 Task: Open Card Accounting Review Meeting in Board Influencer Collaboration to Workspace Database Management and add a team member Softage.3@softage.net, a label Blue, a checklist Search Engine Advertising, an attachment from your google drive, a color Blue and finally, add a card description 'Plan and execute company team-building retreat with a focus on team communication' and a comment 'Given the potential impact of this task on our company culture and values, let us ensure that we approach it with a sense of inclusivity and diversity.'. Add a start date 'Jan 13, 1900' with a due date 'Jan 20, 1900'
Action: Mouse moved to (80, 335)
Screenshot: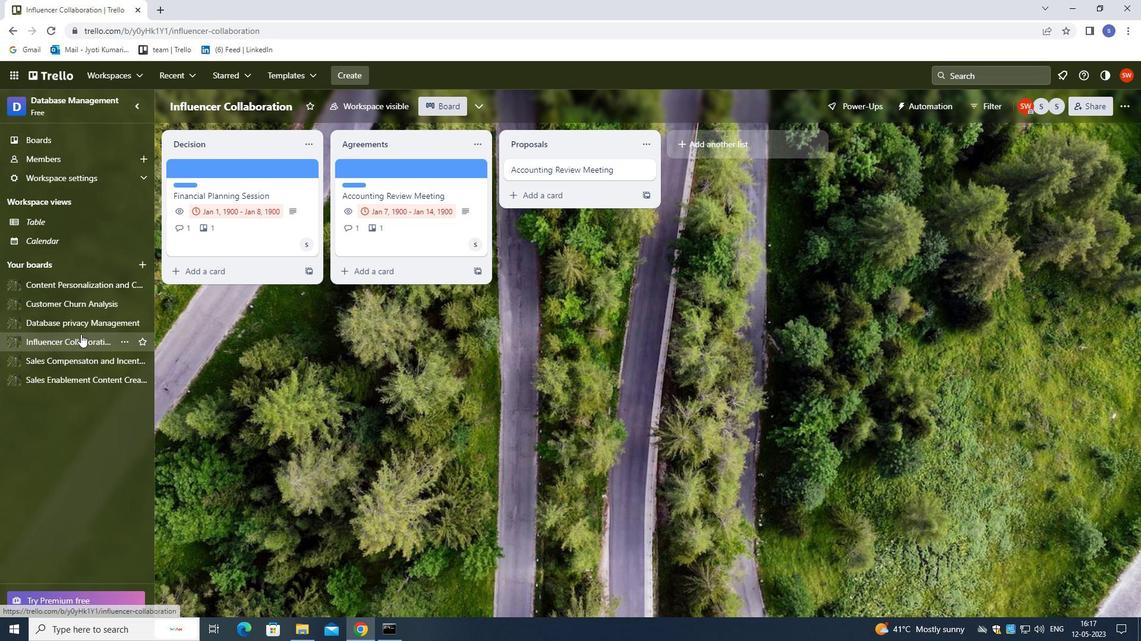 
Action: Mouse pressed left at (80, 335)
Screenshot: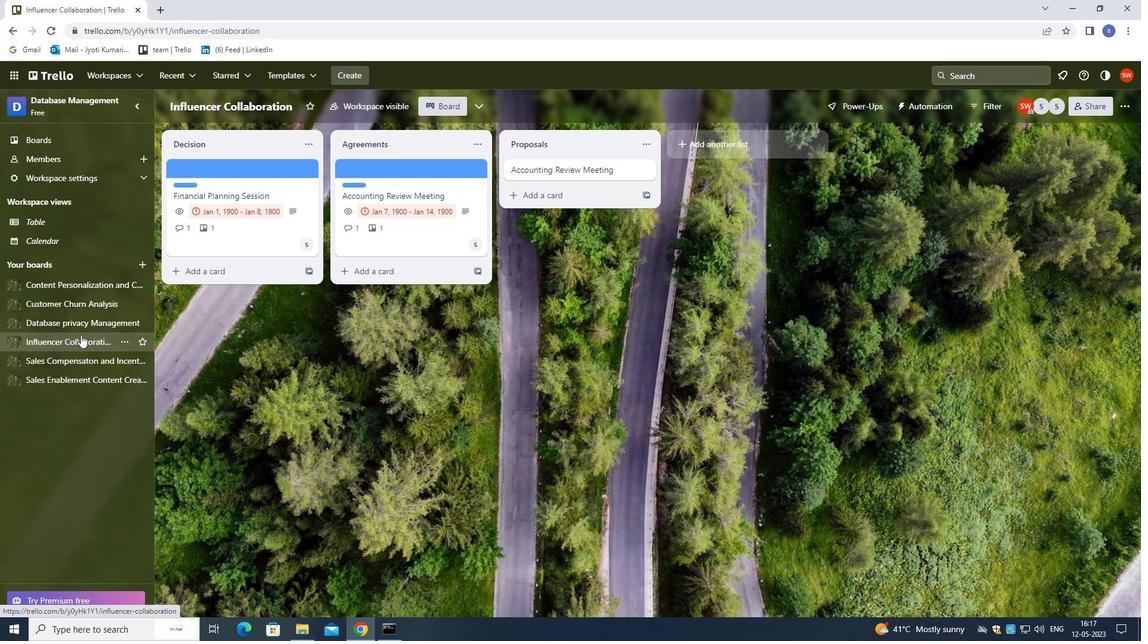 
Action: Mouse moved to (546, 168)
Screenshot: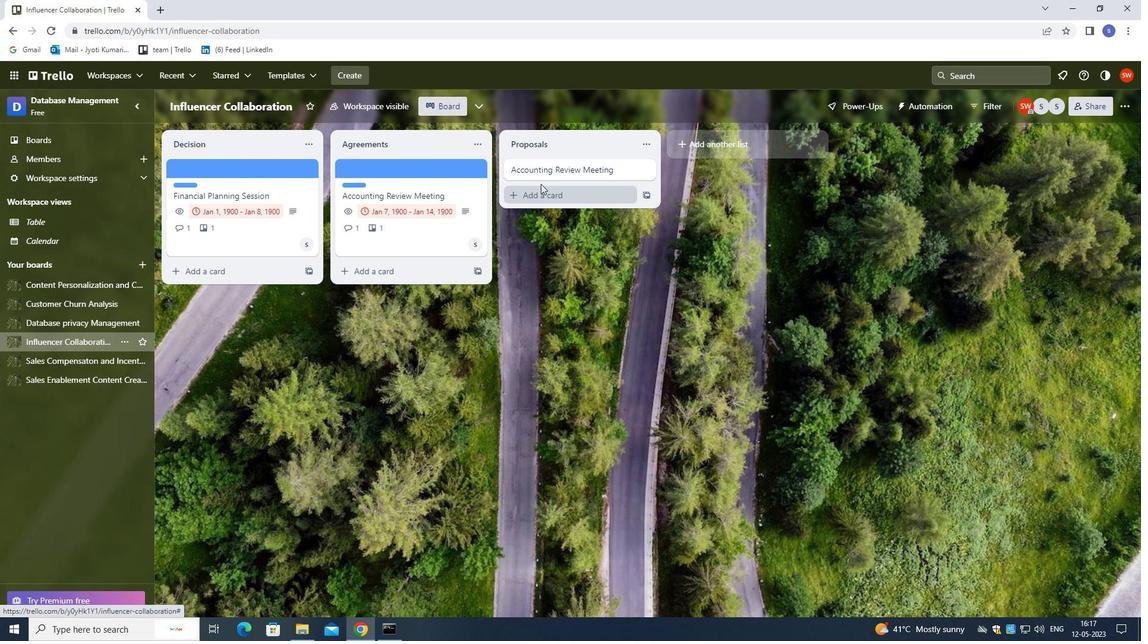 
Action: Mouse pressed left at (546, 168)
Screenshot: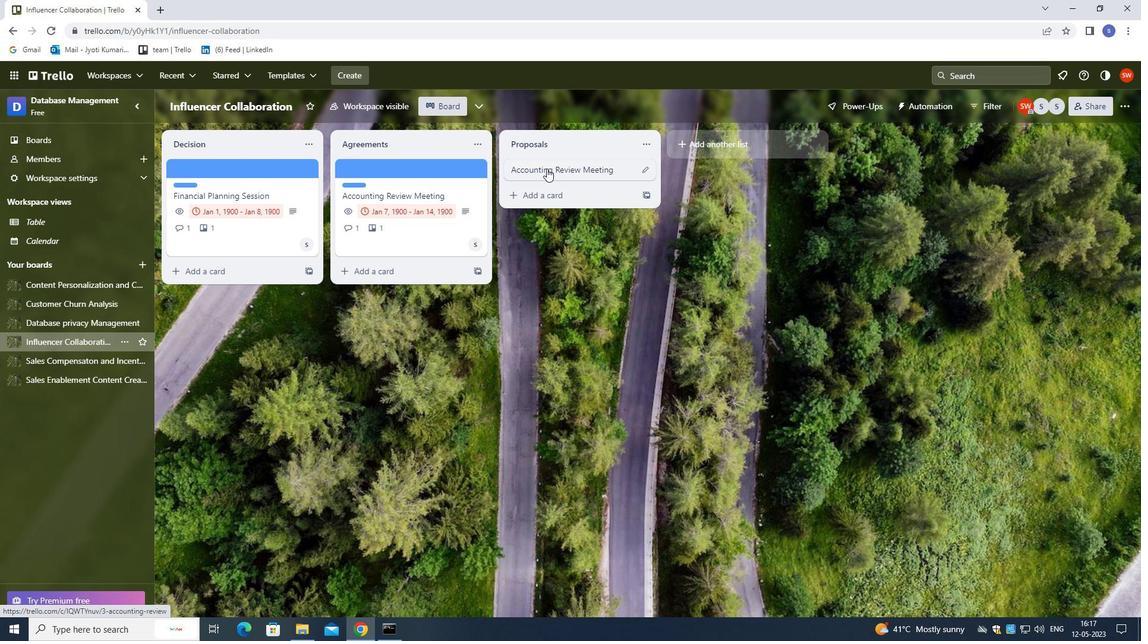 
Action: Mouse moved to (707, 212)
Screenshot: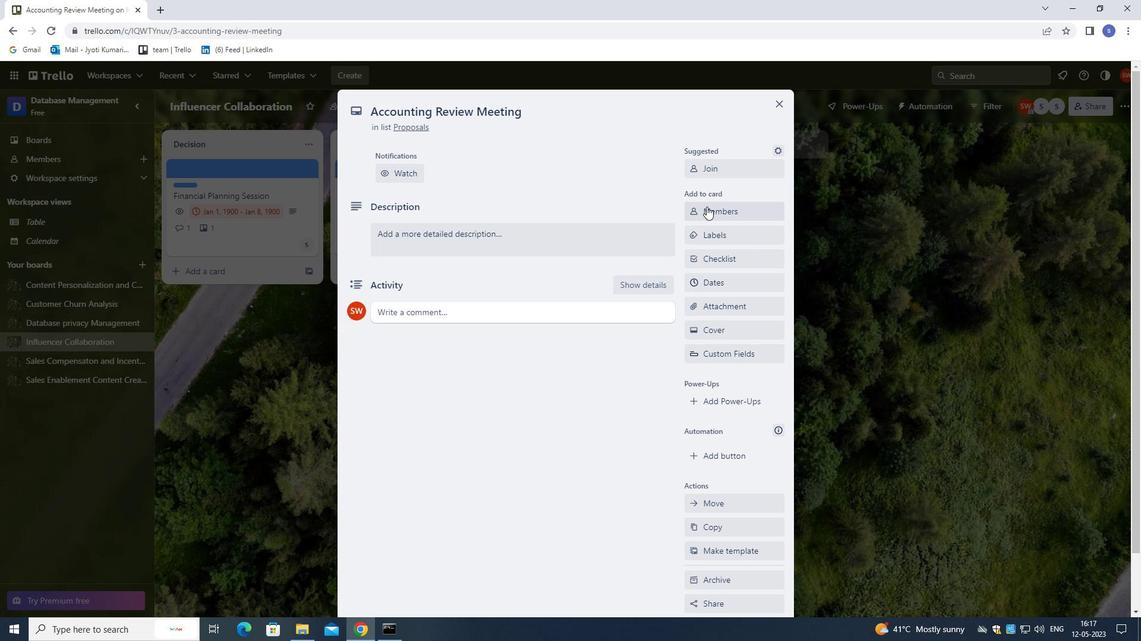 
Action: Mouse pressed left at (707, 212)
Screenshot: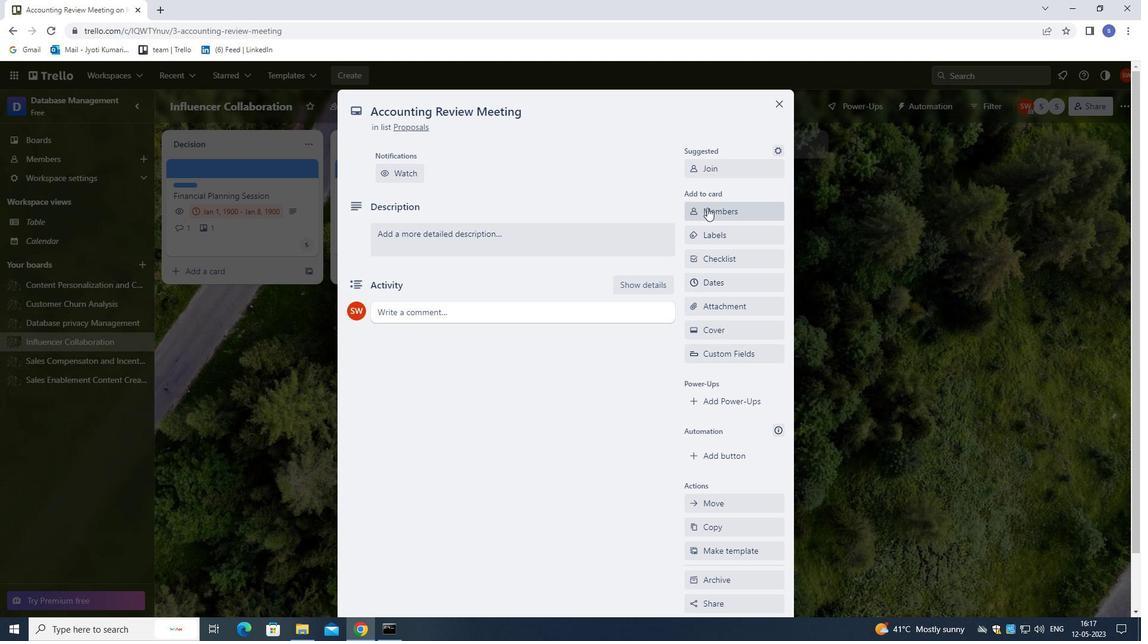 
Action: Mouse moved to (726, 274)
Screenshot: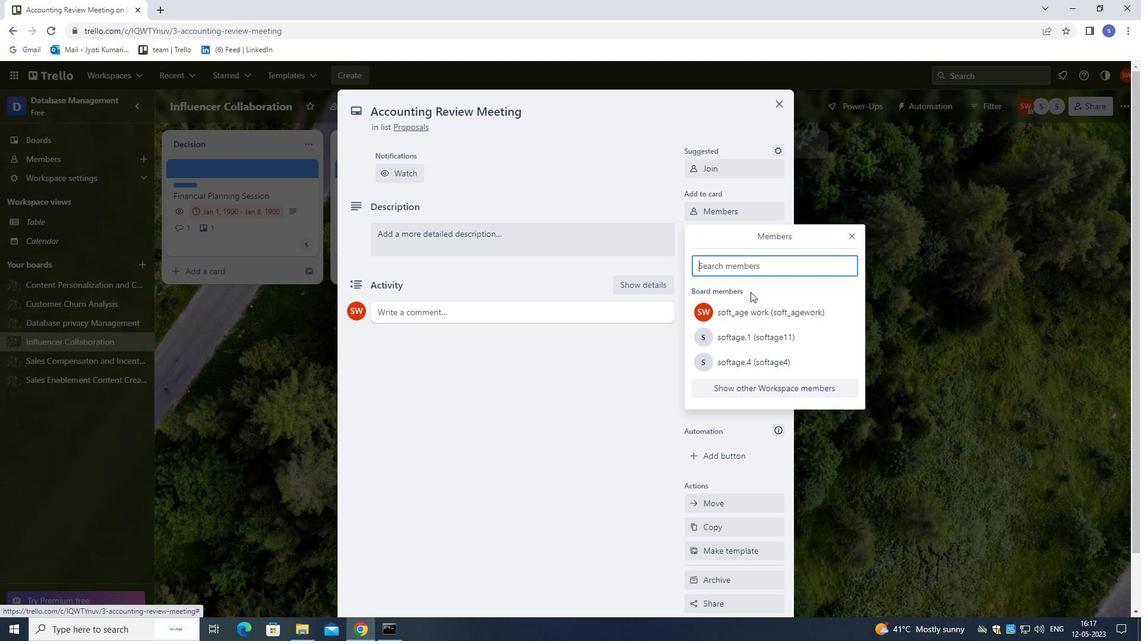 
Action: Key pressed softage.3<Key.shift>@SOFTAGE.NET
Screenshot: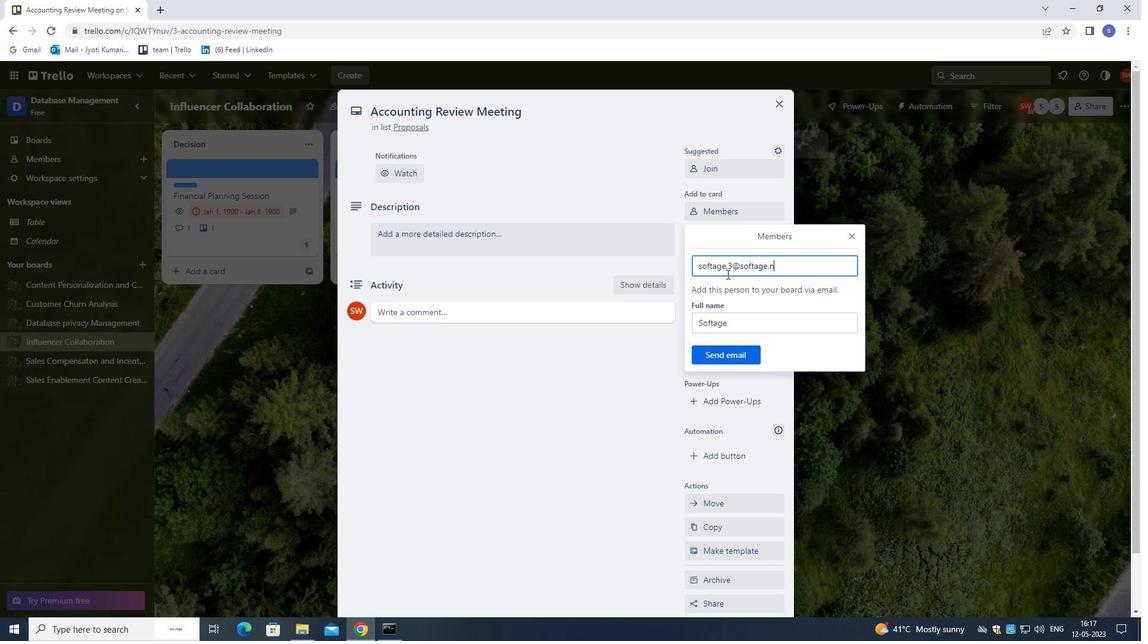 
Action: Mouse moved to (716, 357)
Screenshot: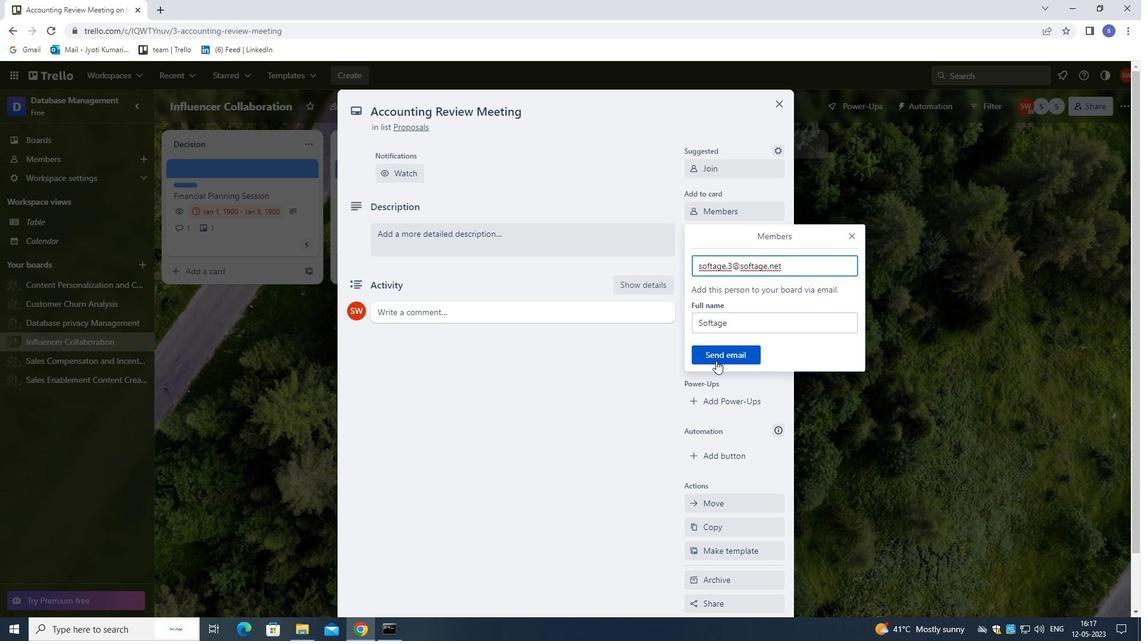
Action: Mouse pressed left at (716, 357)
Screenshot: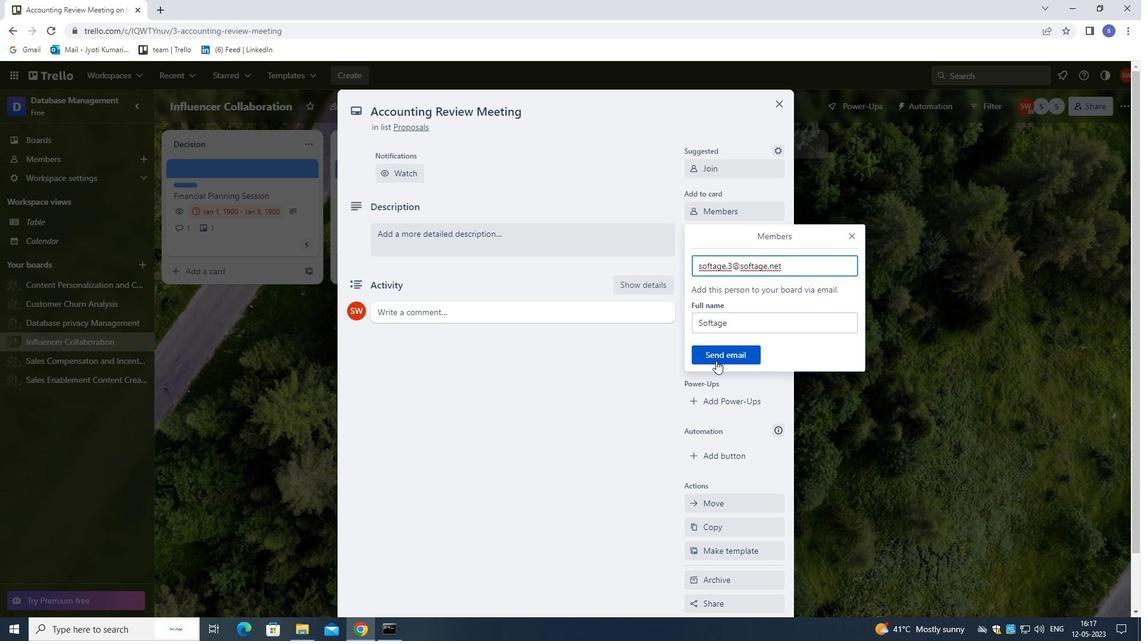 
Action: Mouse moved to (725, 237)
Screenshot: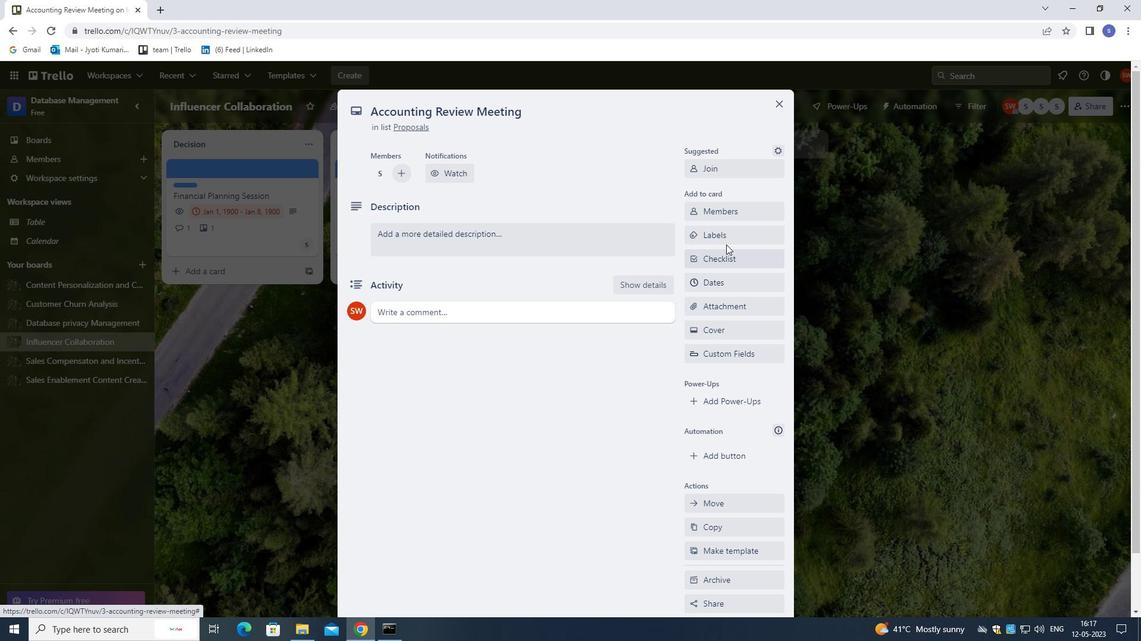 
Action: Mouse pressed left at (725, 237)
Screenshot: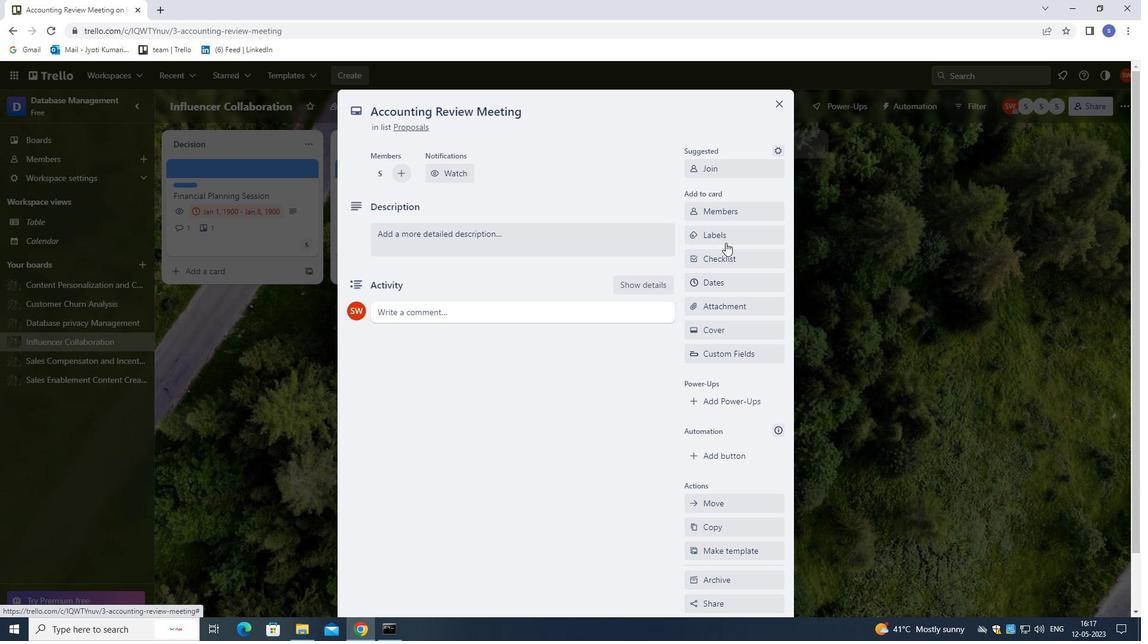 
Action: Key pressed B
Screenshot: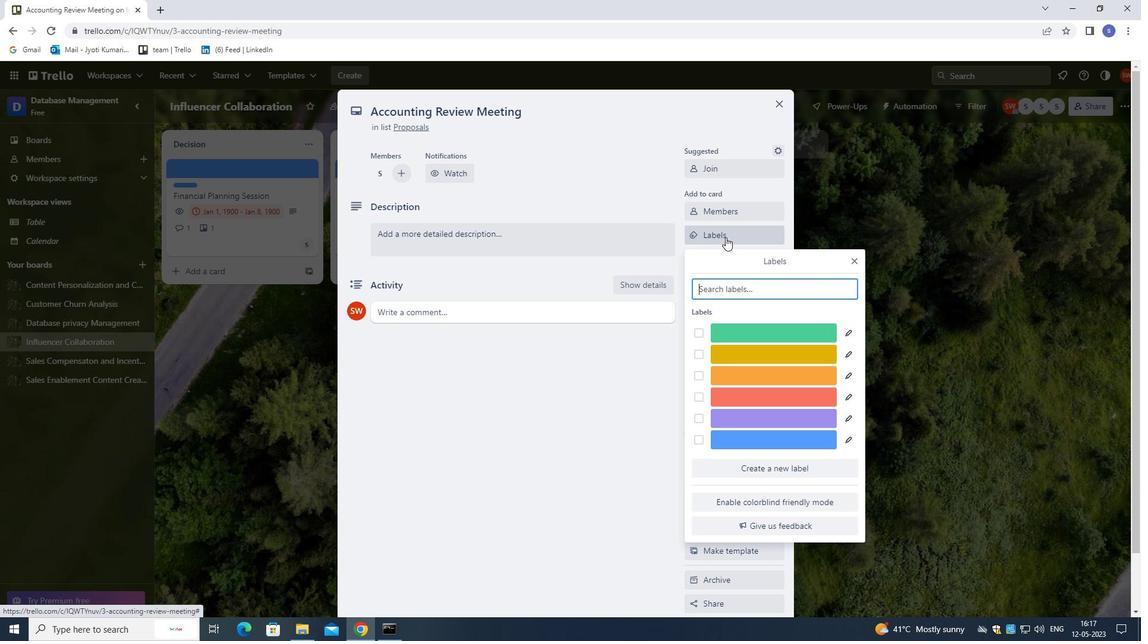 
Action: Mouse moved to (757, 332)
Screenshot: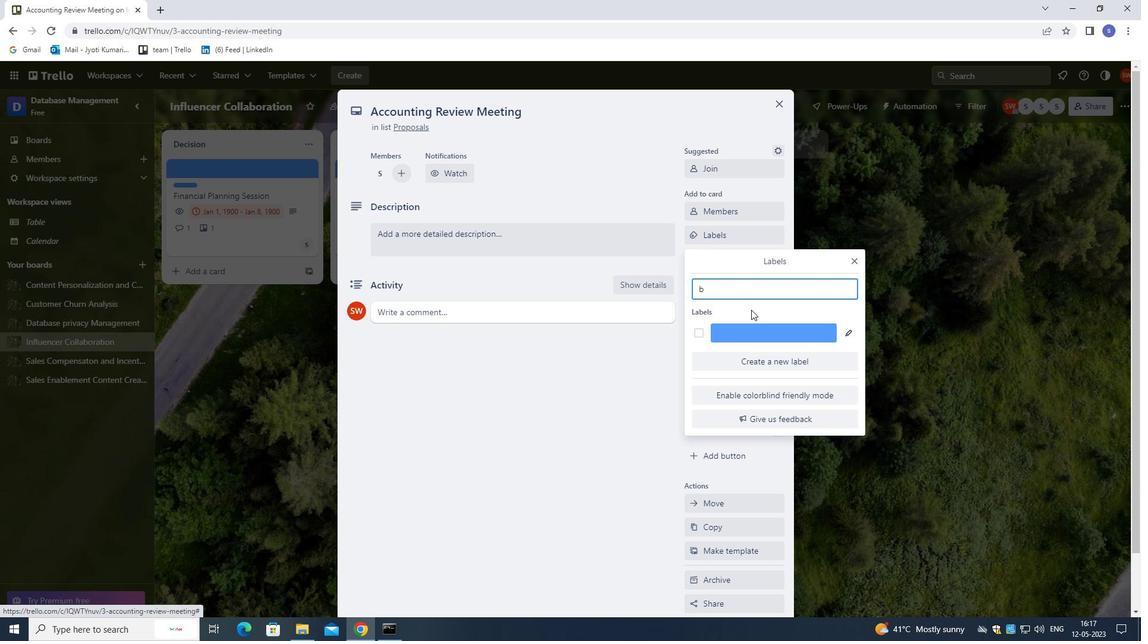 
Action: Mouse pressed left at (757, 332)
Screenshot: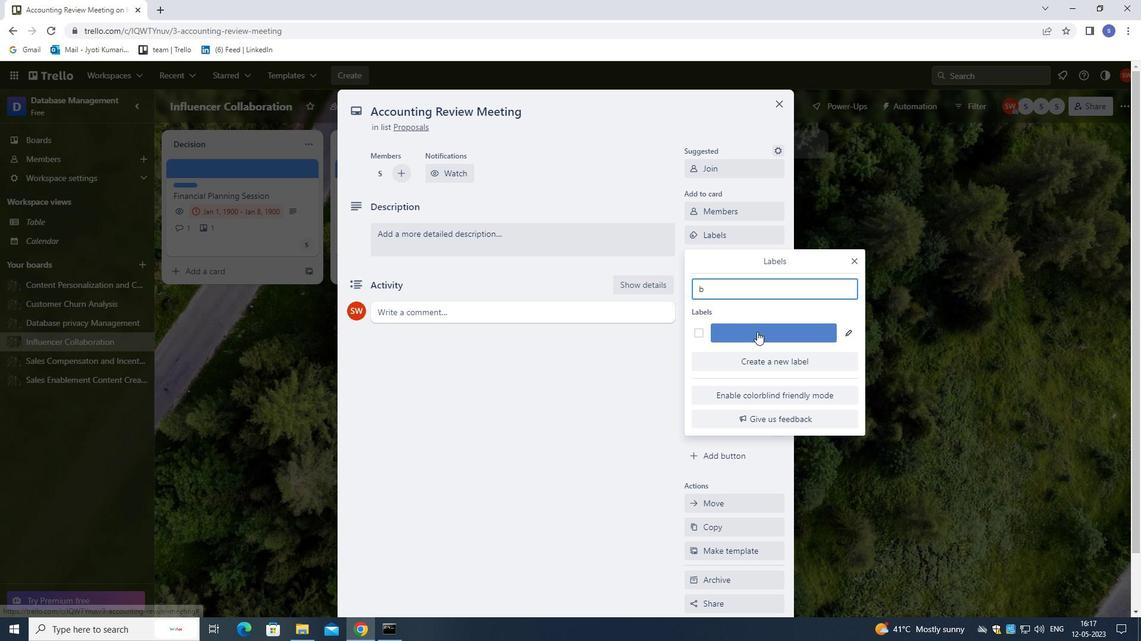 
Action: Mouse moved to (855, 261)
Screenshot: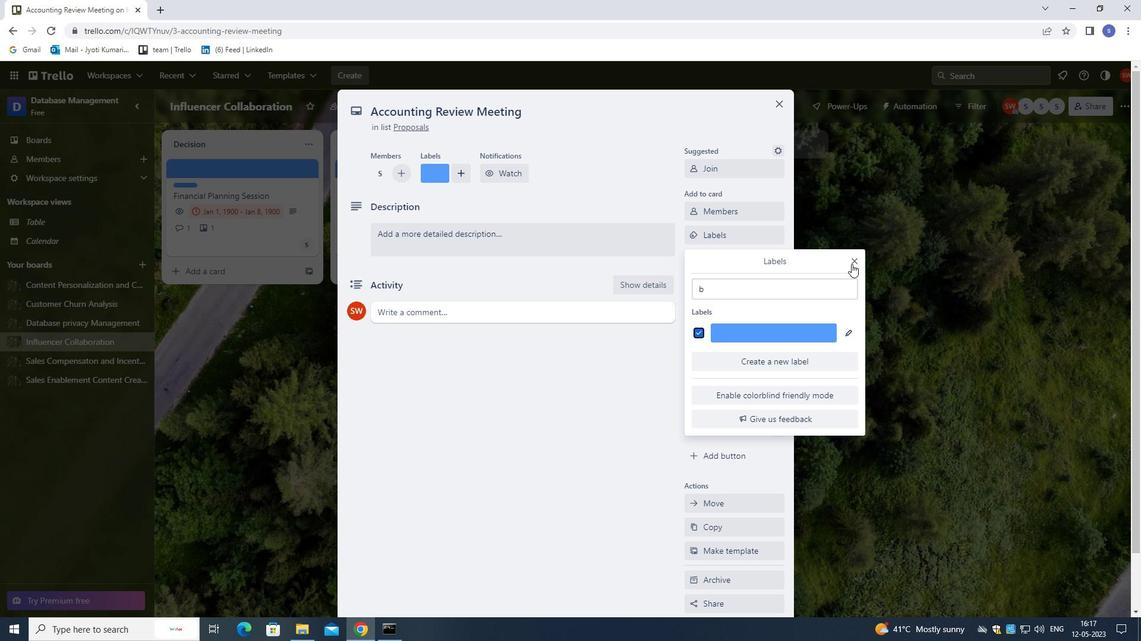 
Action: Mouse pressed left at (855, 261)
Screenshot: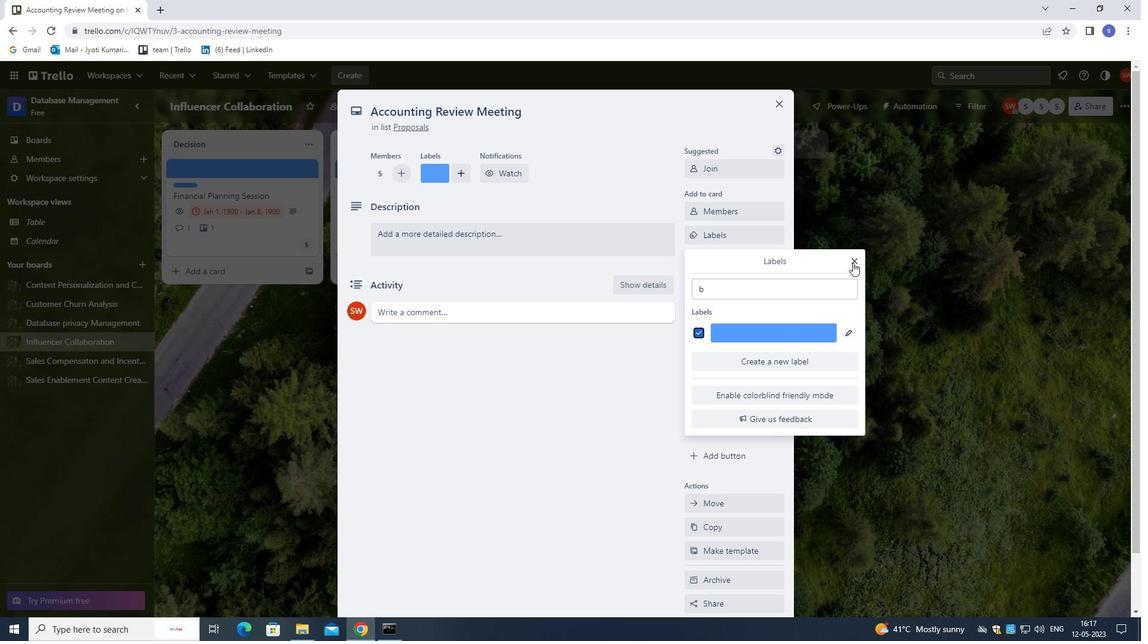 
Action: Mouse moved to (750, 261)
Screenshot: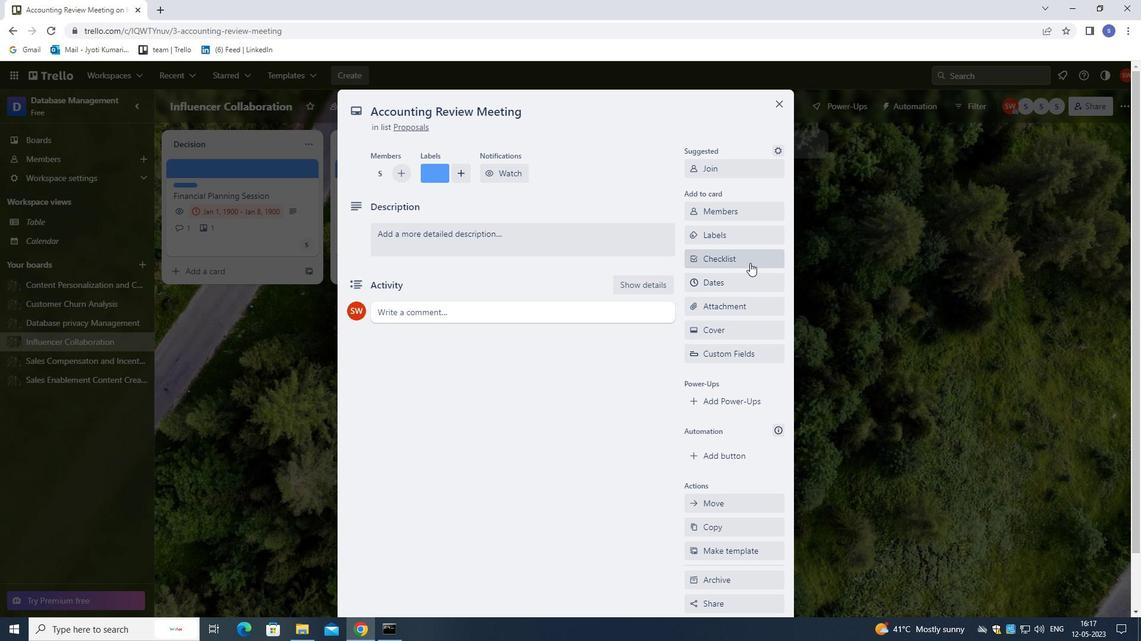 
Action: Mouse pressed left at (750, 261)
Screenshot: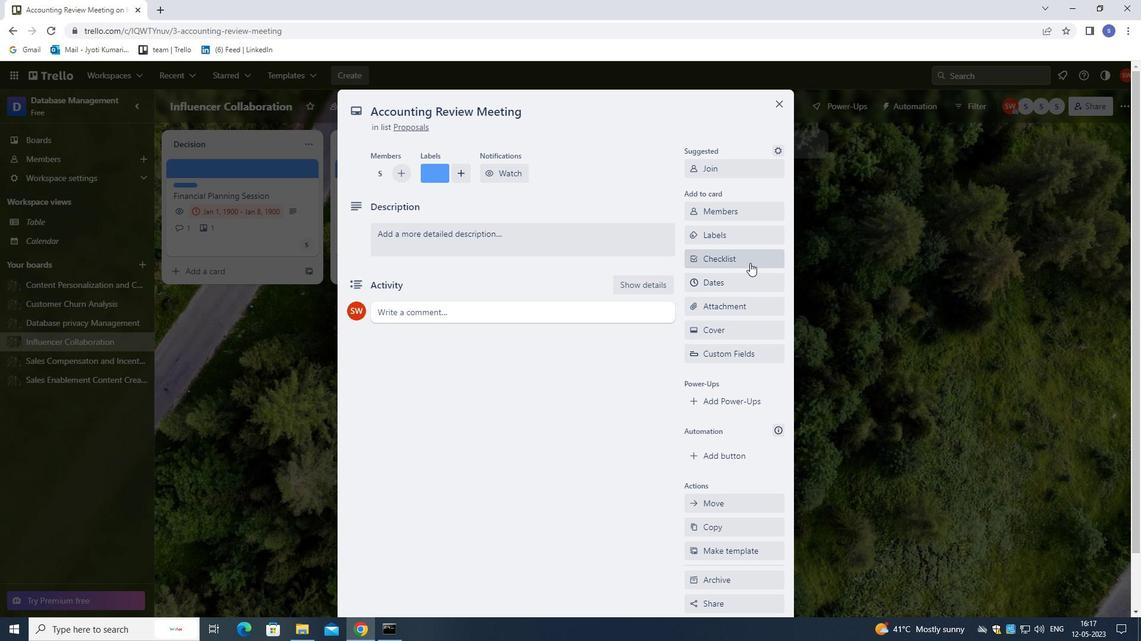 
Action: Mouse moved to (751, 284)
Screenshot: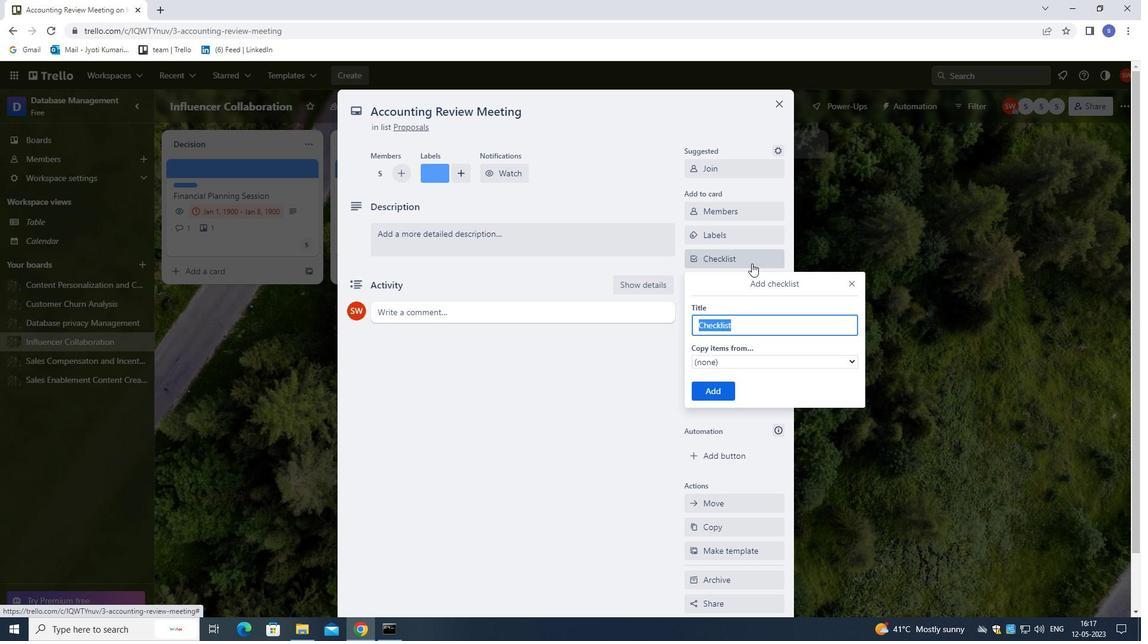 
Action: Key pressed SEA
Screenshot: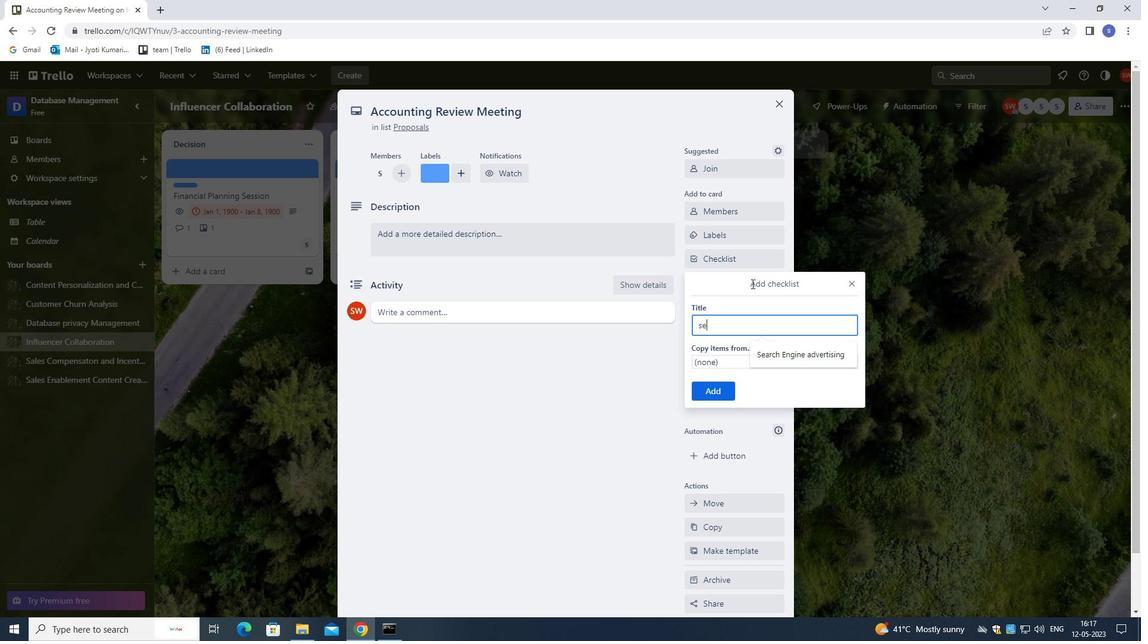 
Action: Mouse moved to (792, 353)
Screenshot: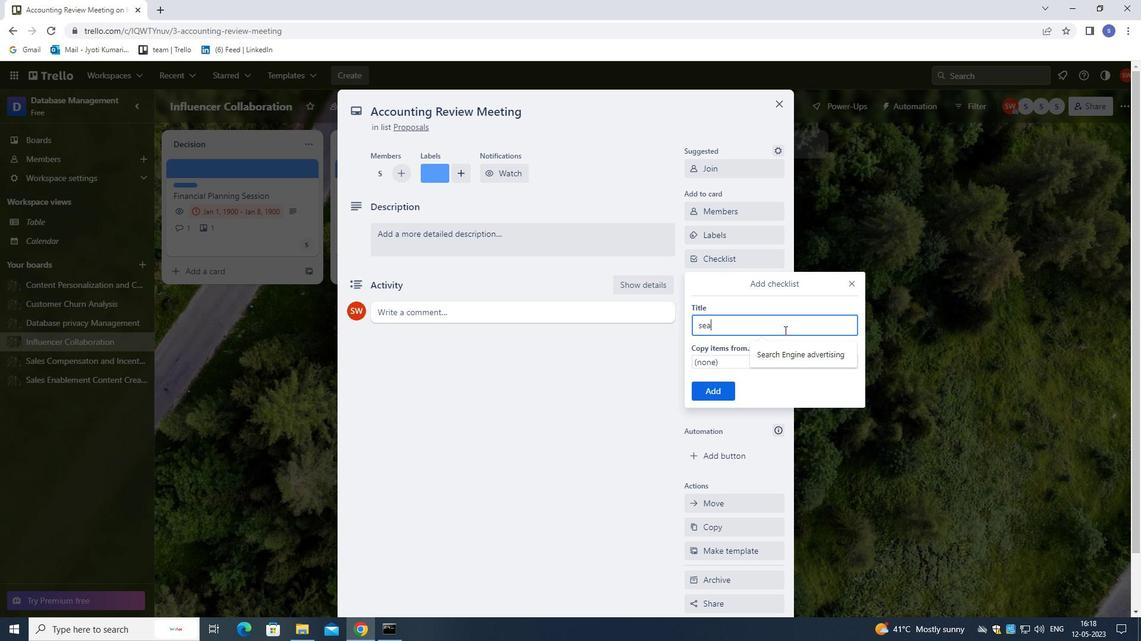 
Action: Mouse pressed left at (792, 353)
Screenshot: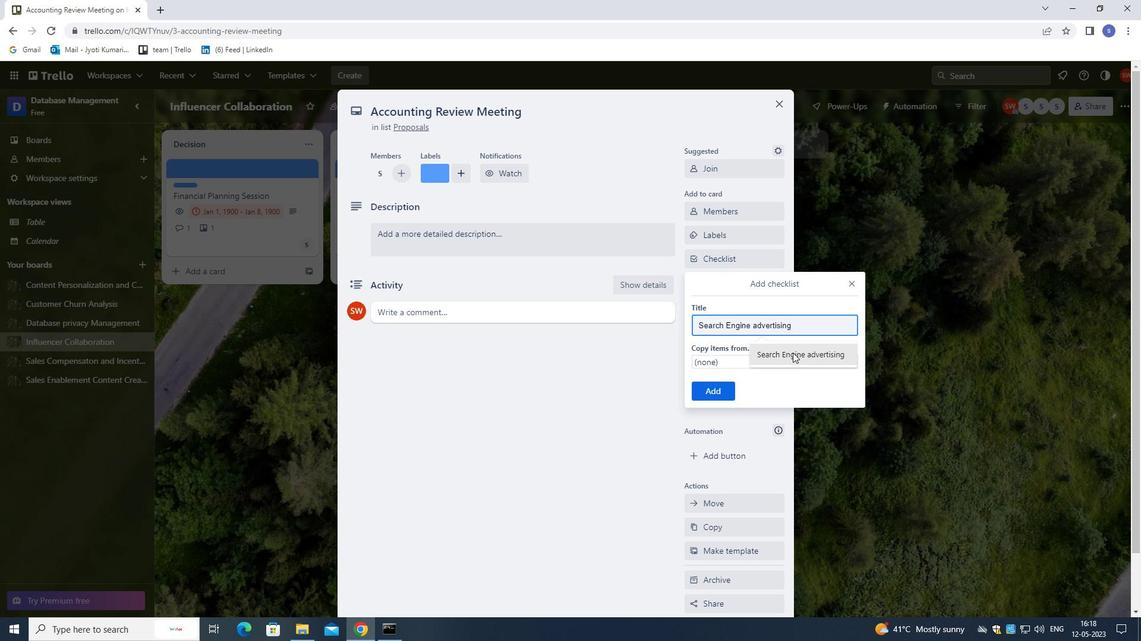 
Action: Mouse moved to (720, 387)
Screenshot: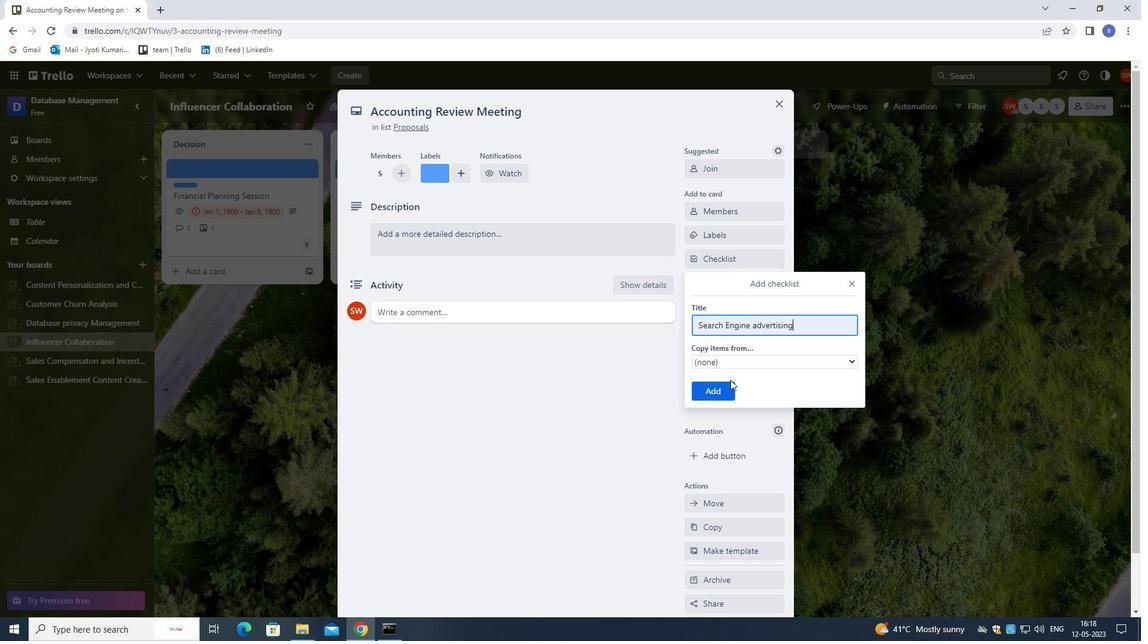 
Action: Mouse pressed left at (720, 387)
Screenshot: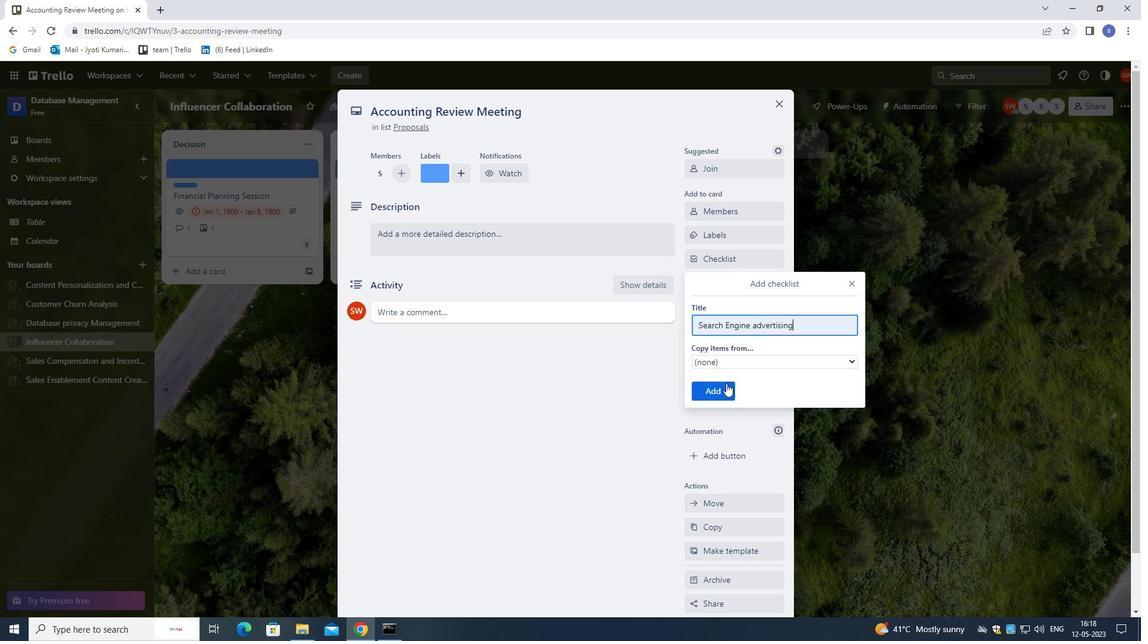 
Action: Mouse moved to (719, 279)
Screenshot: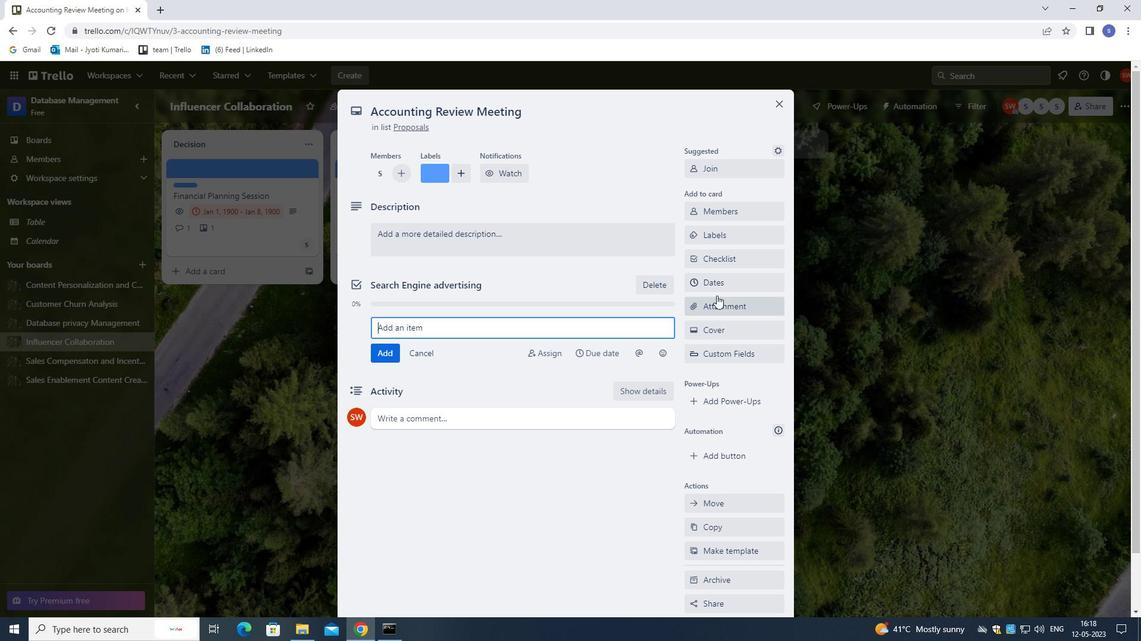 
Action: Mouse pressed left at (719, 279)
Screenshot: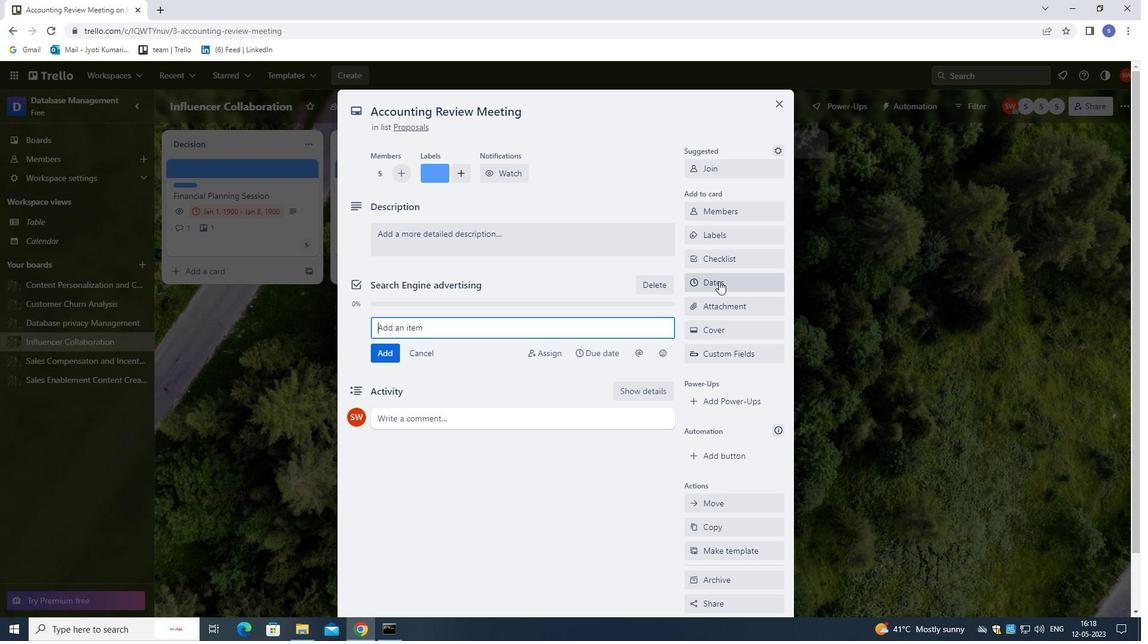 
Action: Mouse moved to (694, 326)
Screenshot: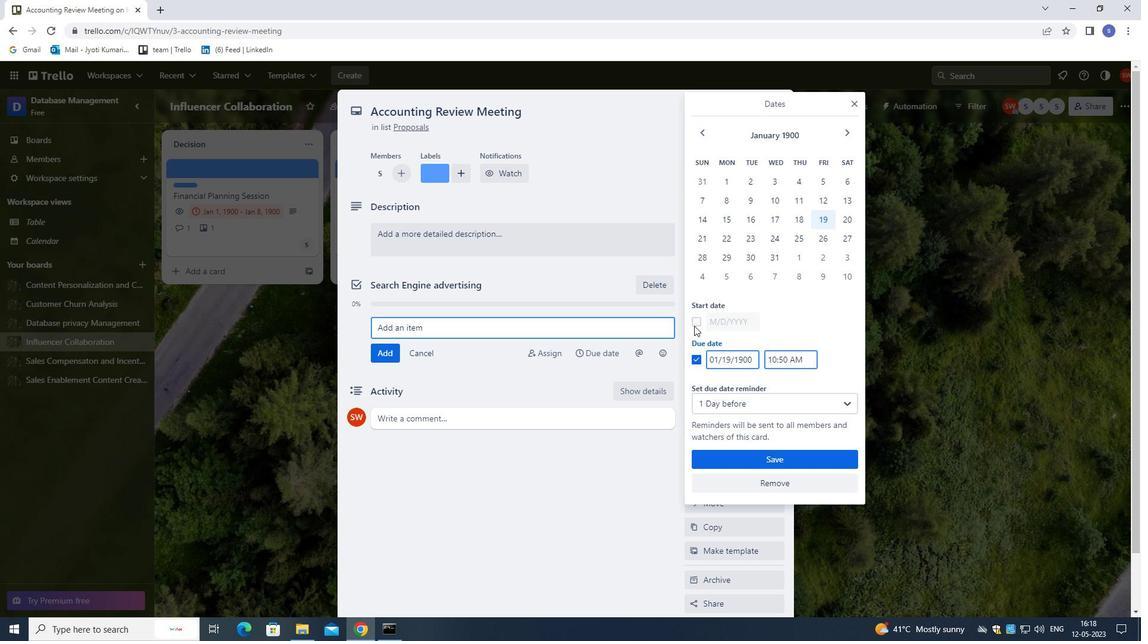
Action: Mouse pressed left at (694, 326)
Screenshot: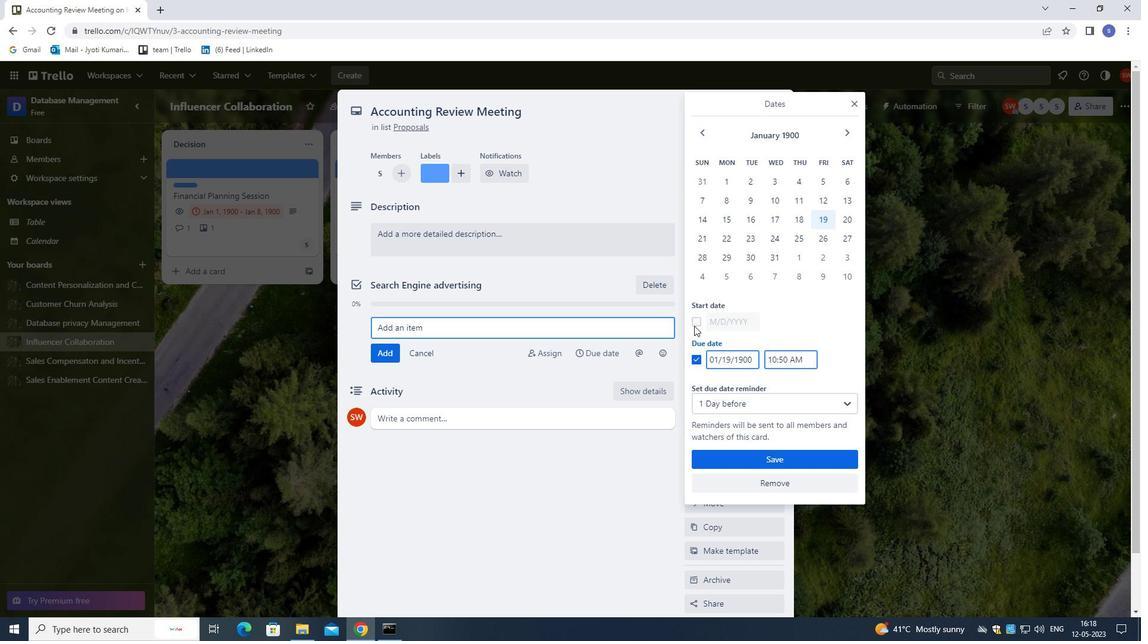 
Action: Mouse moved to (726, 321)
Screenshot: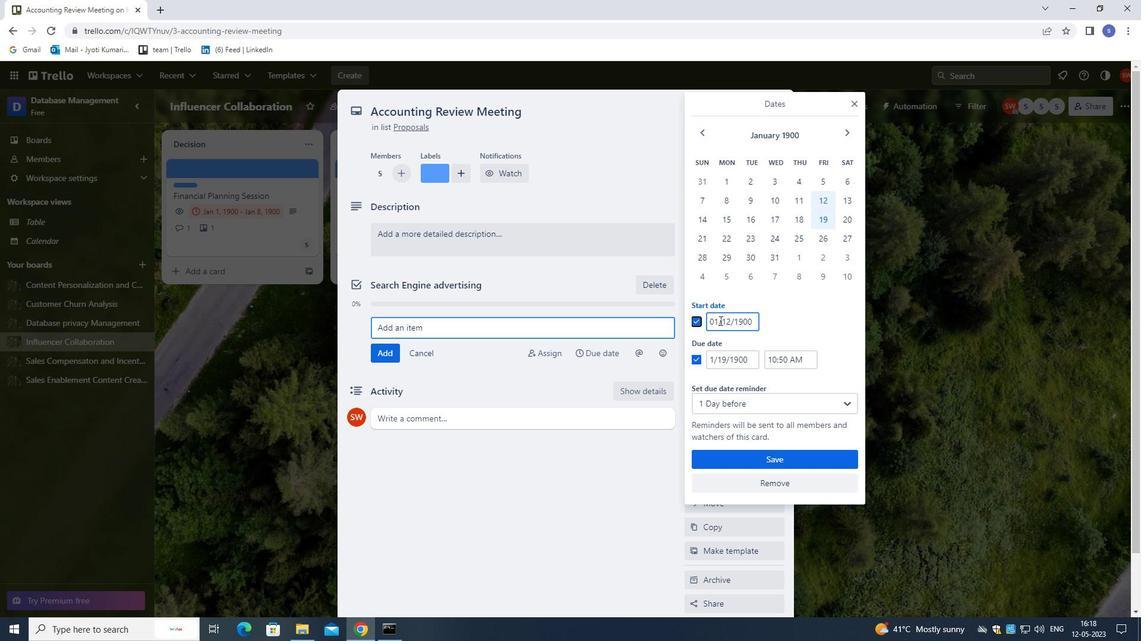 
Action: Mouse pressed left at (726, 321)
Screenshot: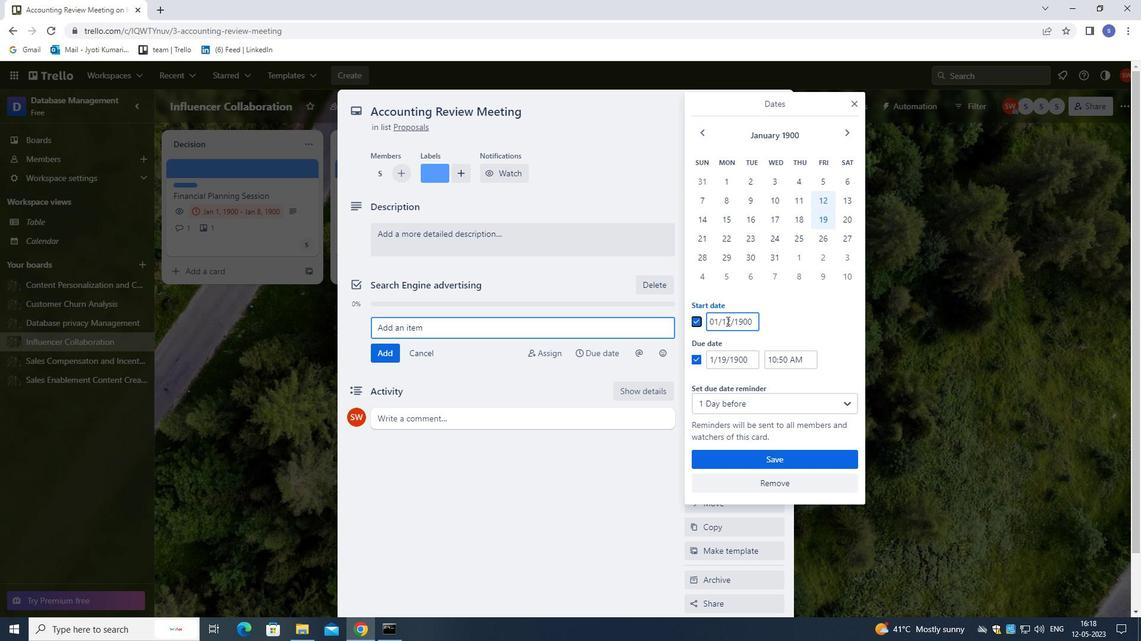 
Action: Mouse moved to (754, 368)
Screenshot: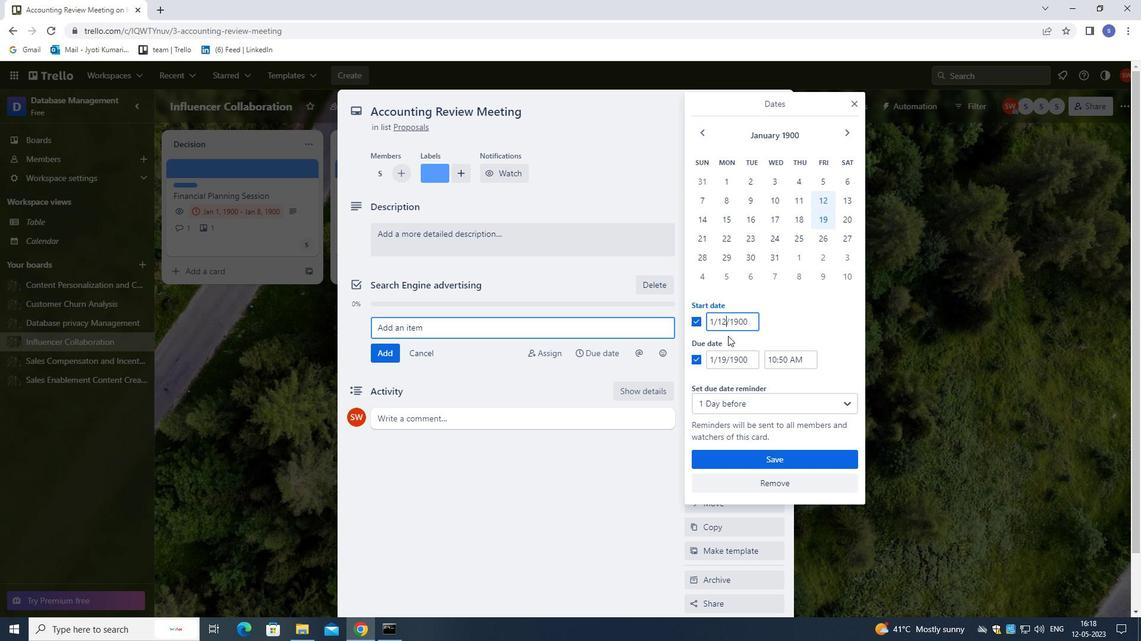 
Action: Key pressed <Key.backspace>3
Screenshot: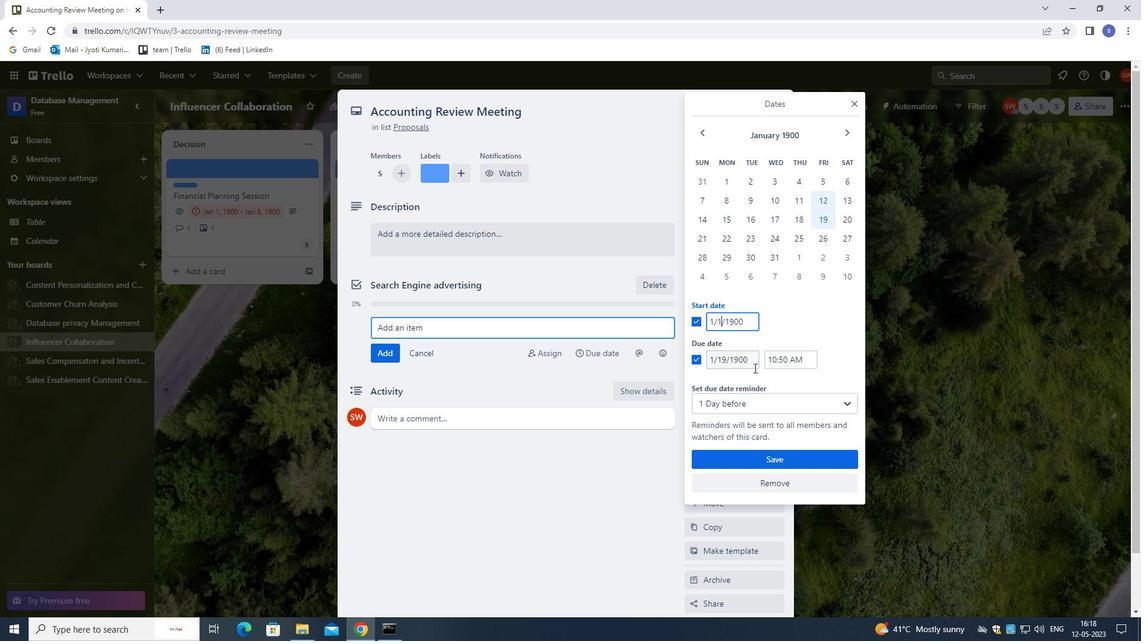 
Action: Mouse moved to (720, 364)
Screenshot: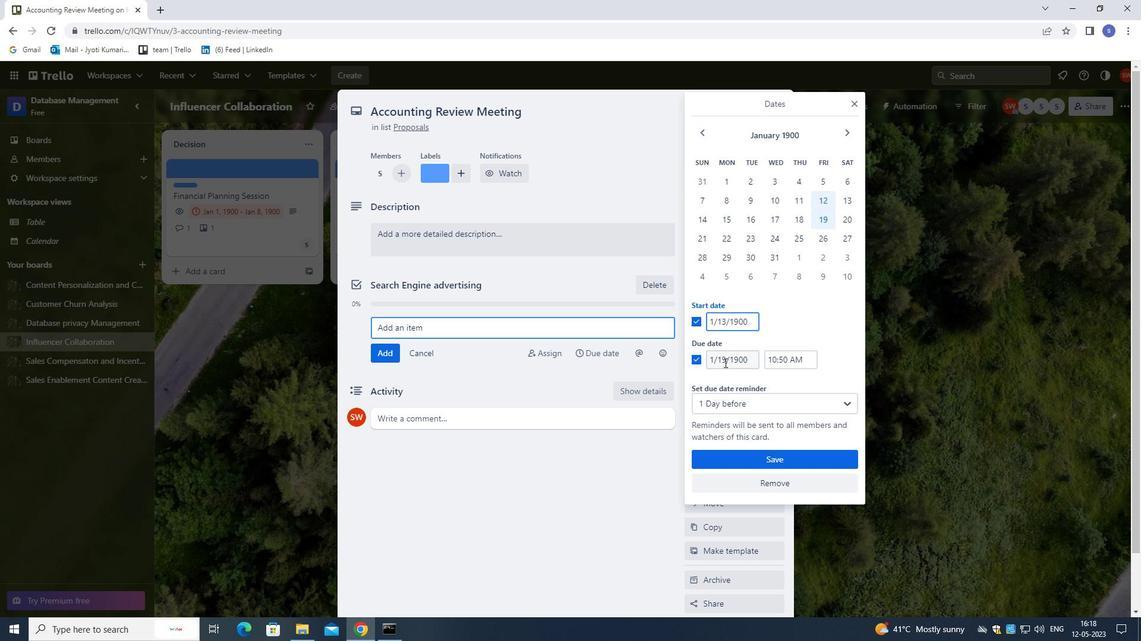 
Action: Mouse pressed left at (720, 364)
Screenshot: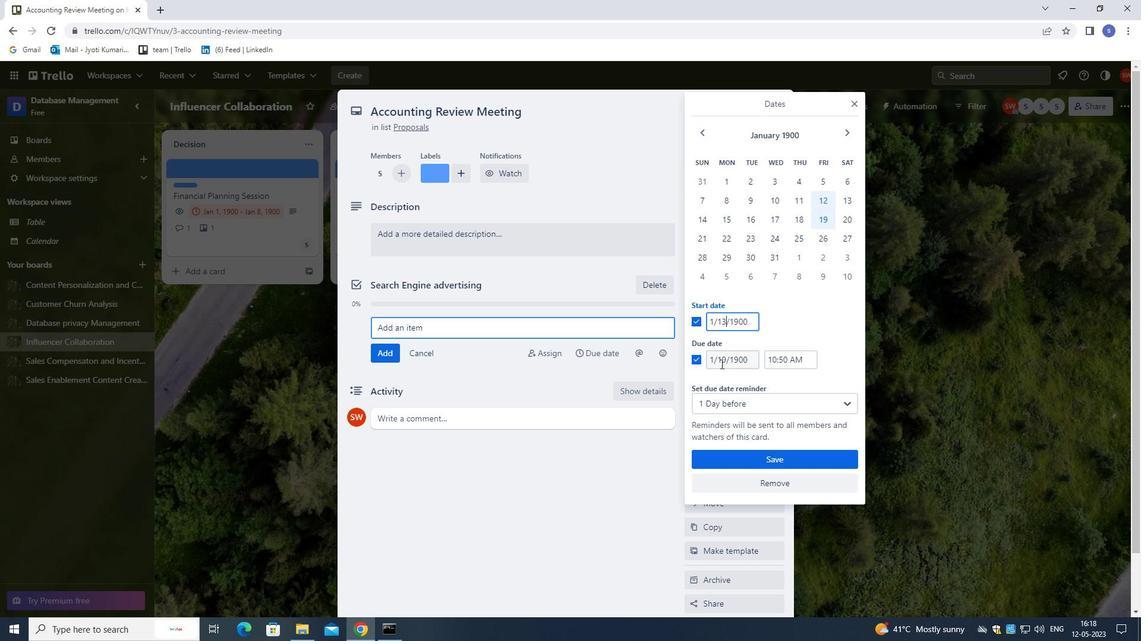 
Action: Mouse moved to (756, 432)
Screenshot: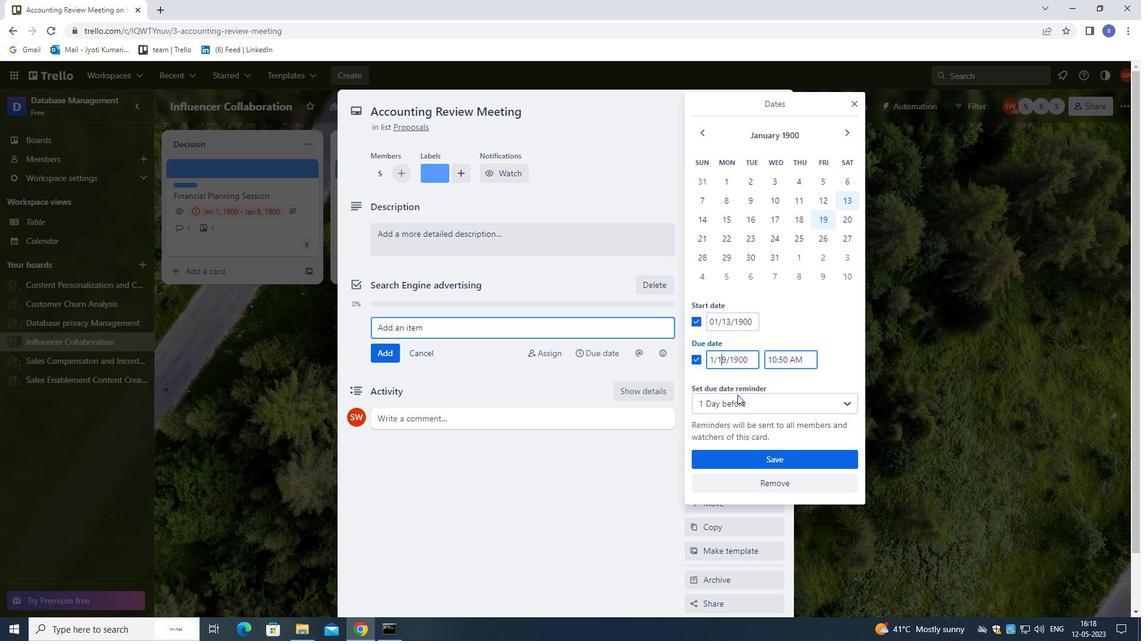 
Action: Key pressed <Key.right><Key.backspace><Key.backspace>20
Screenshot: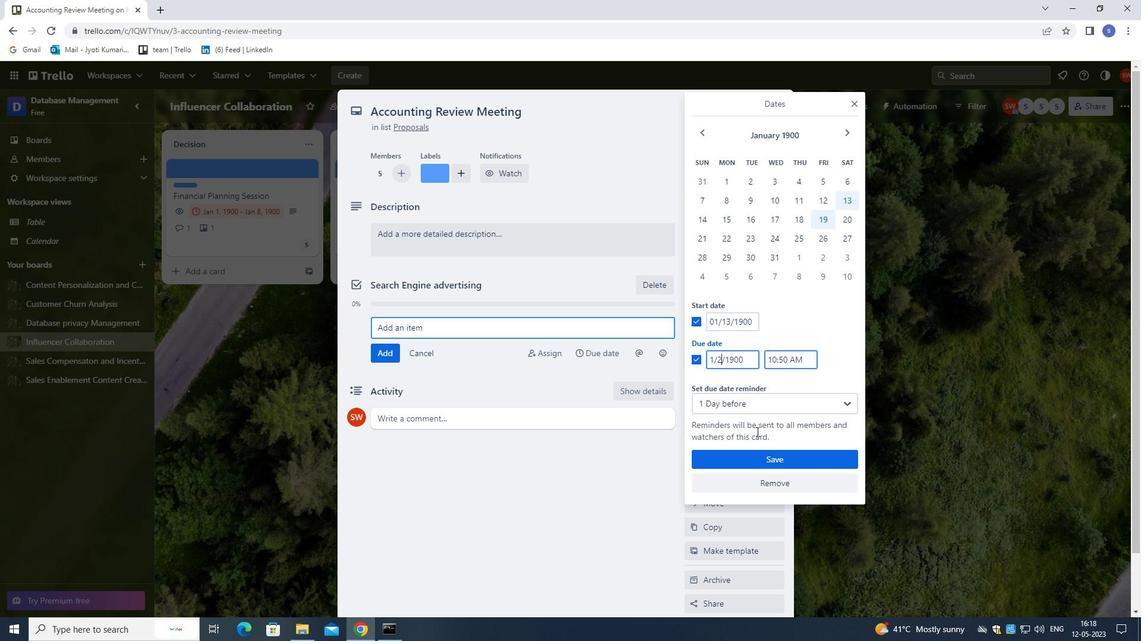 
Action: Mouse moved to (719, 458)
Screenshot: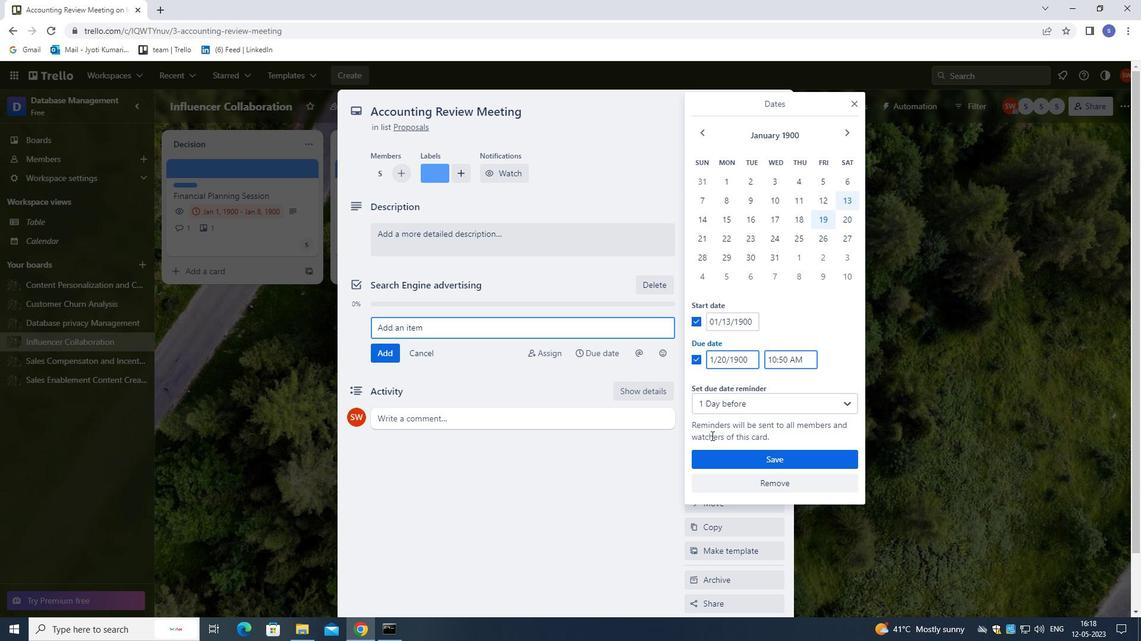 
Action: Mouse pressed left at (719, 458)
Screenshot: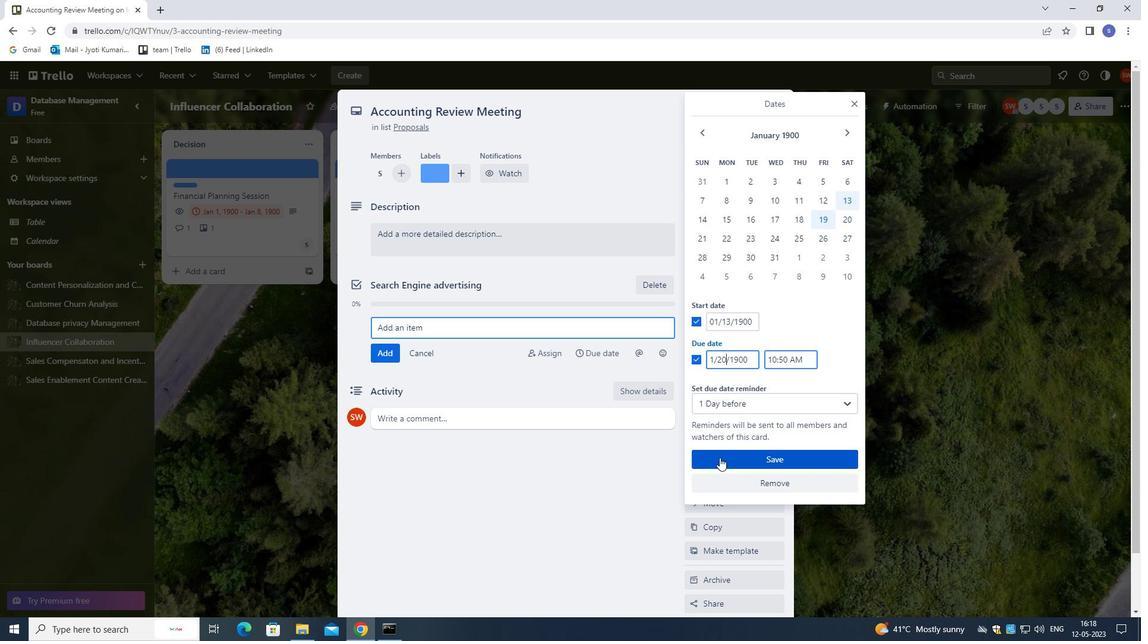 
Action: Mouse moved to (707, 310)
Screenshot: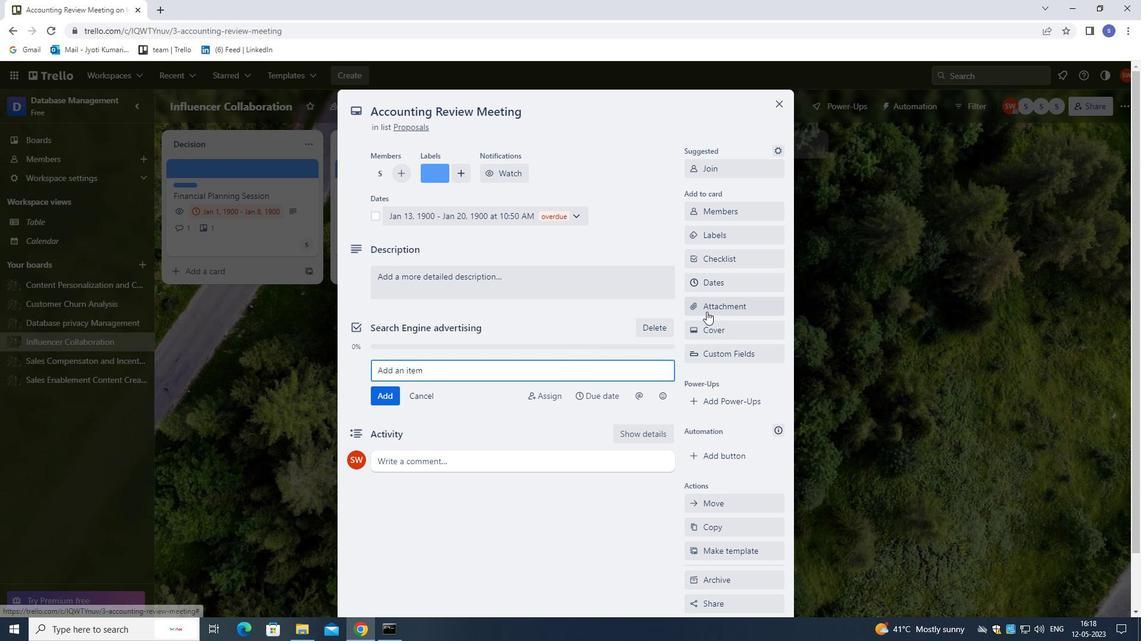 
Action: Mouse pressed left at (707, 310)
Screenshot: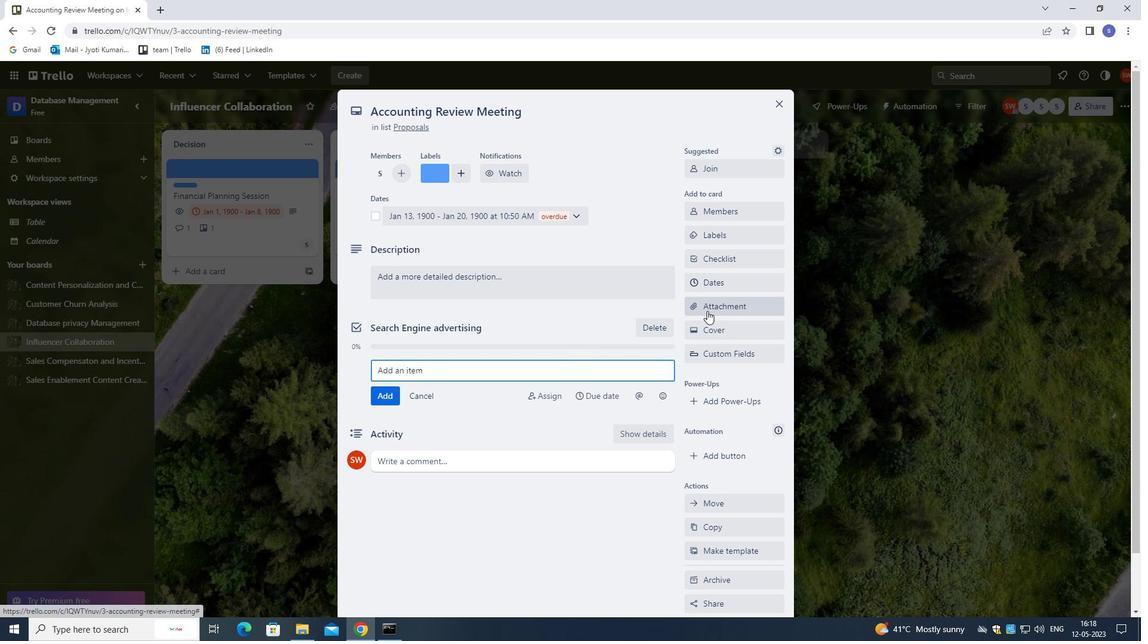 
Action: Mouse moved to (713, 400)
Screenshot: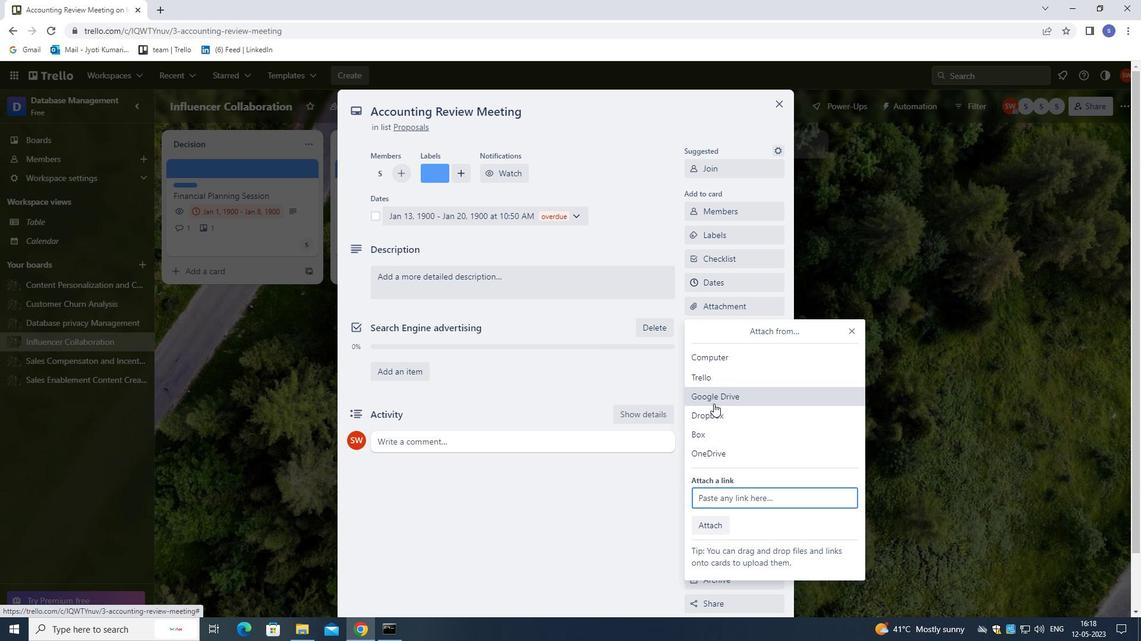 
Action: Mouse pressed left at (713, 400)
Screenshot: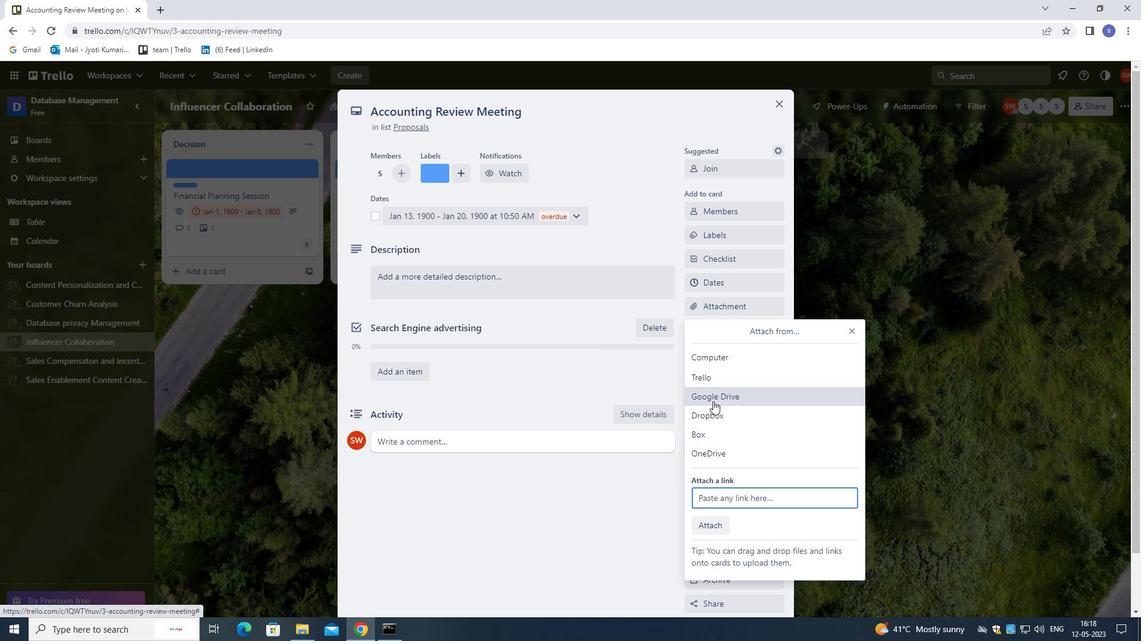 
Action: Mouse moved to (395, 287)
Screenshot: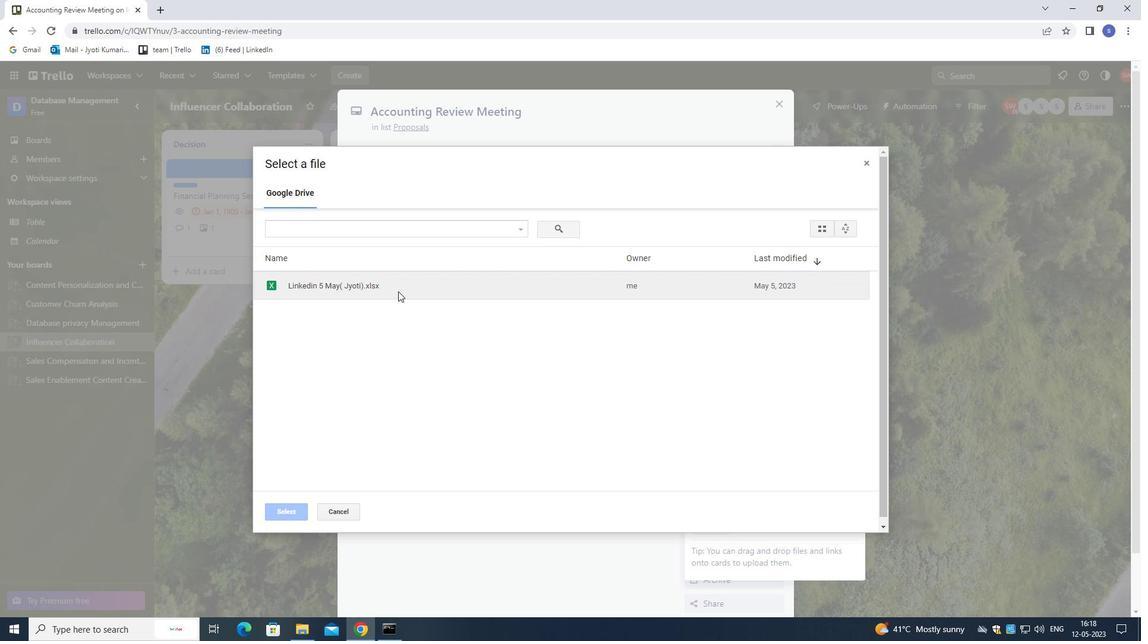 
Action: Mouse pressed left at (395, 287)
Screenshot: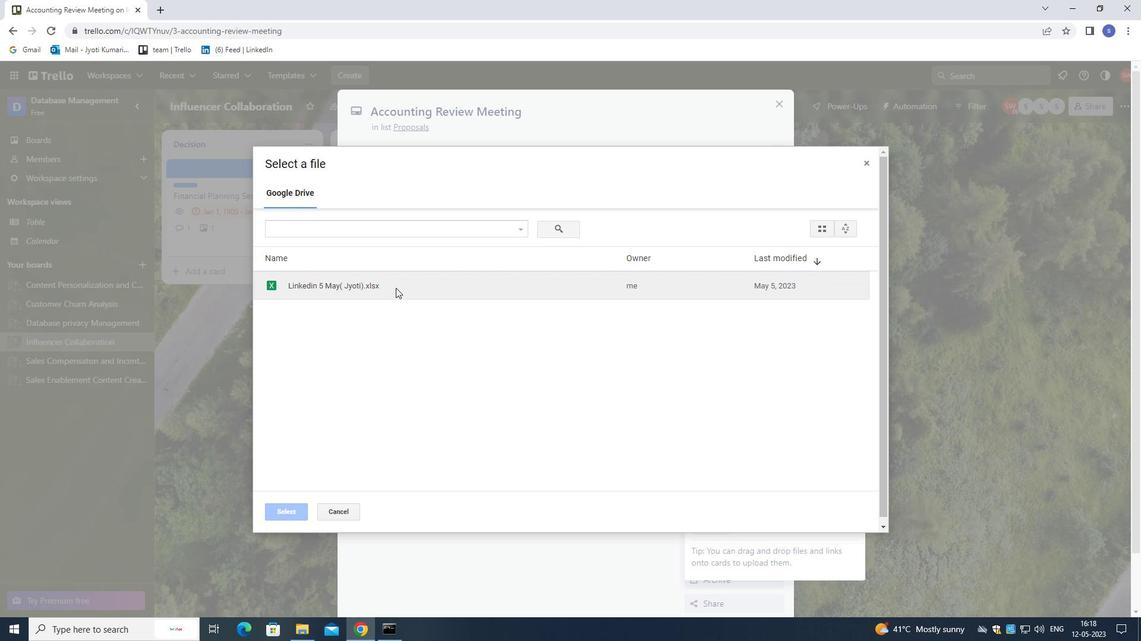 
Action: Mouse moved to (282, 513)
Screenshot: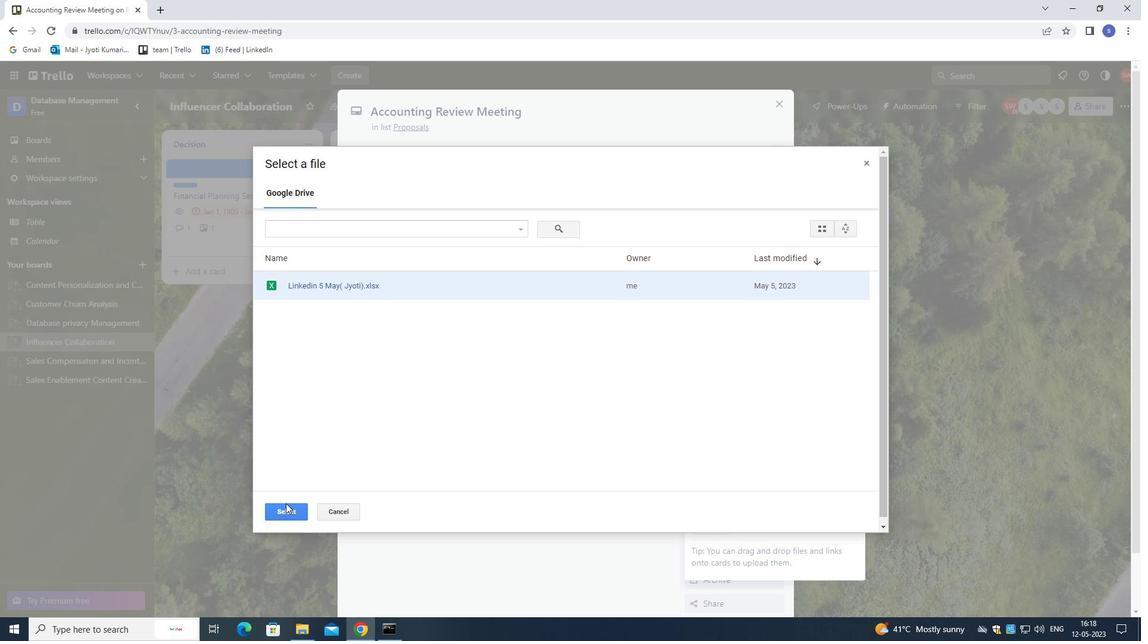 
Action: Mouse pressed left at (282, 513)
Screenshot: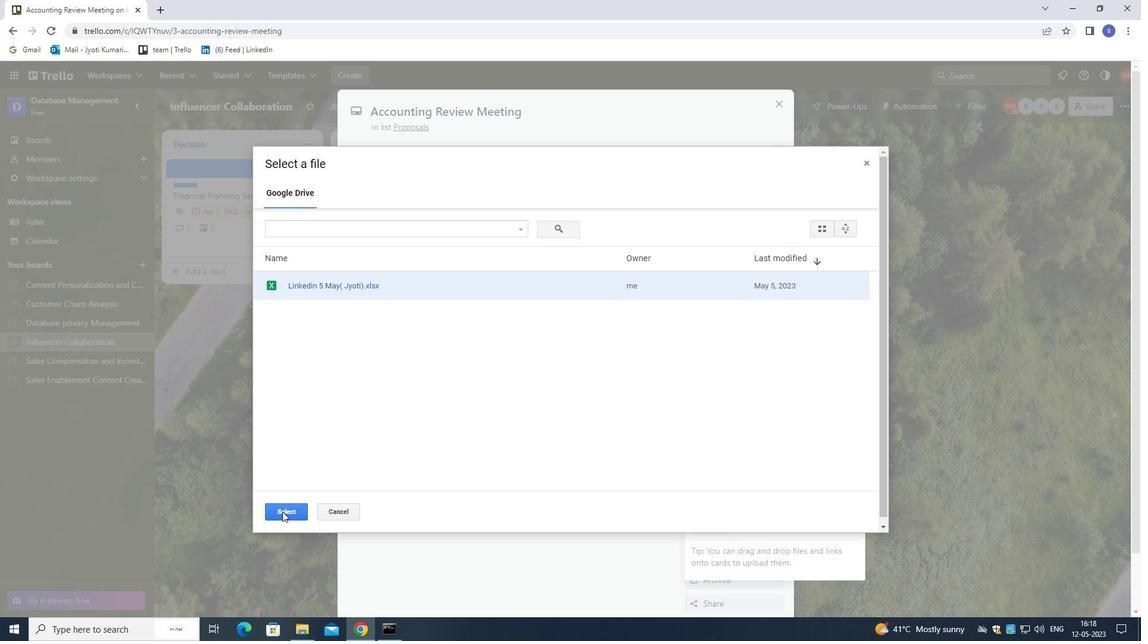 
Action: Mouse moved to (724, 329)
Screenshot: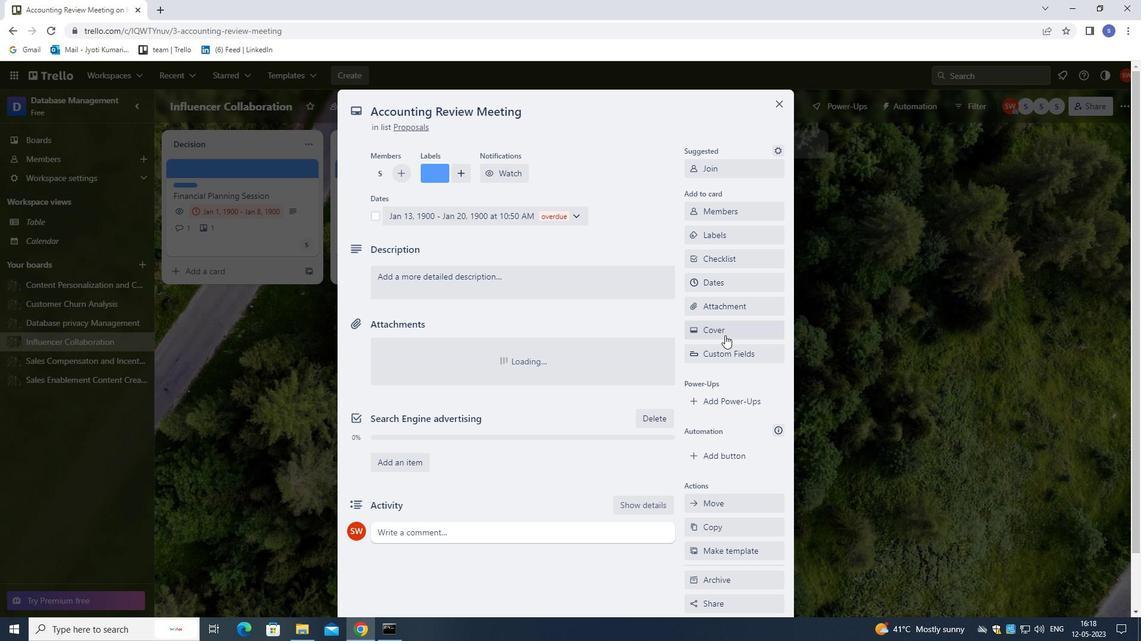 
Action: Mouse pressed left at (724, 329)
Screenshot: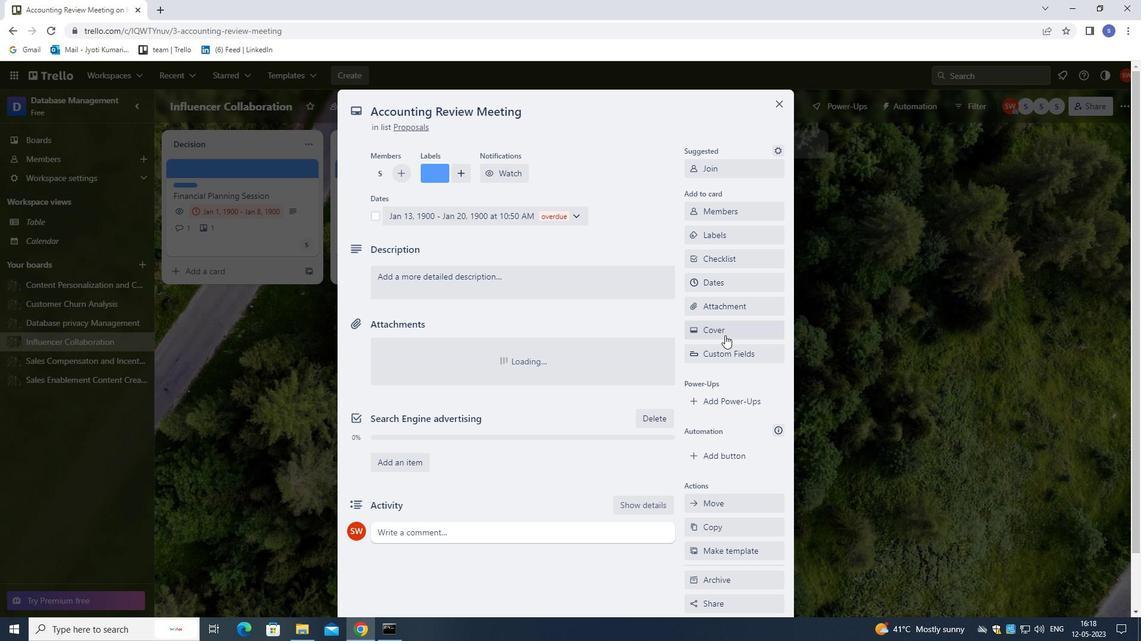 
Action: Mouse moved to (713, 231)
Screenshot: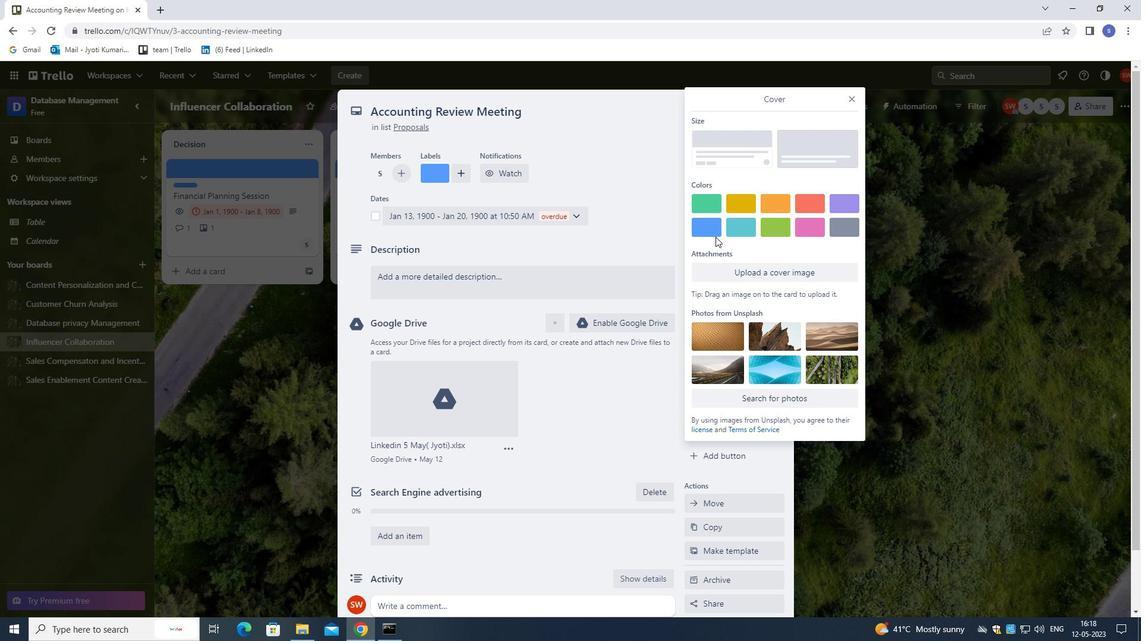 
Action: Mouse pressed left at (713, 231)
Screenshot: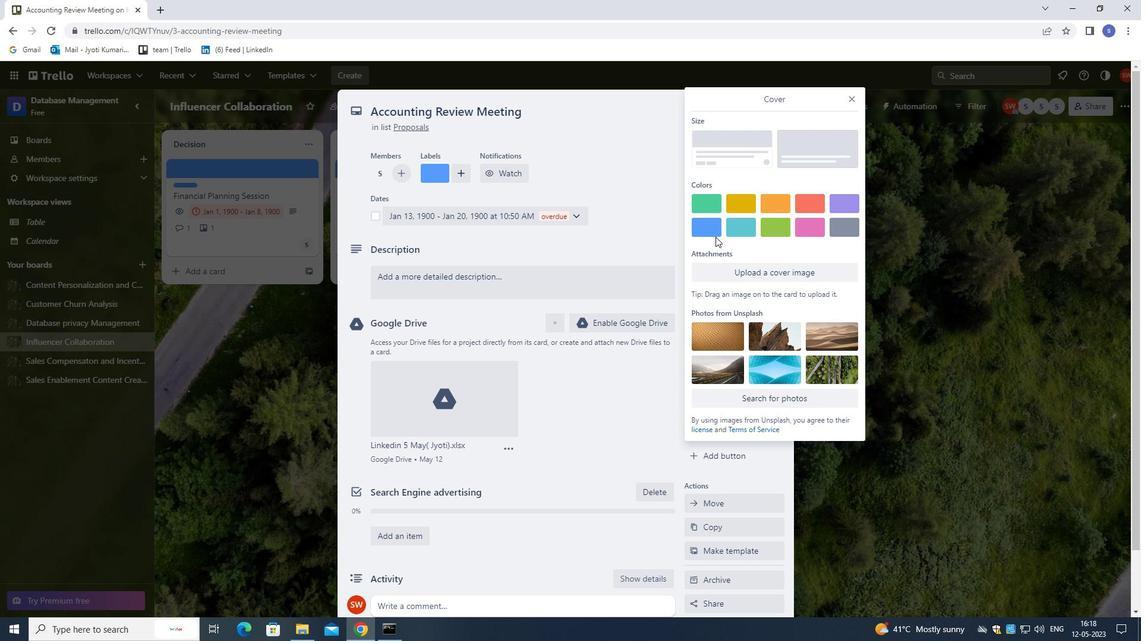 
Action: Mouse moved to (855, 97)
Screenshot: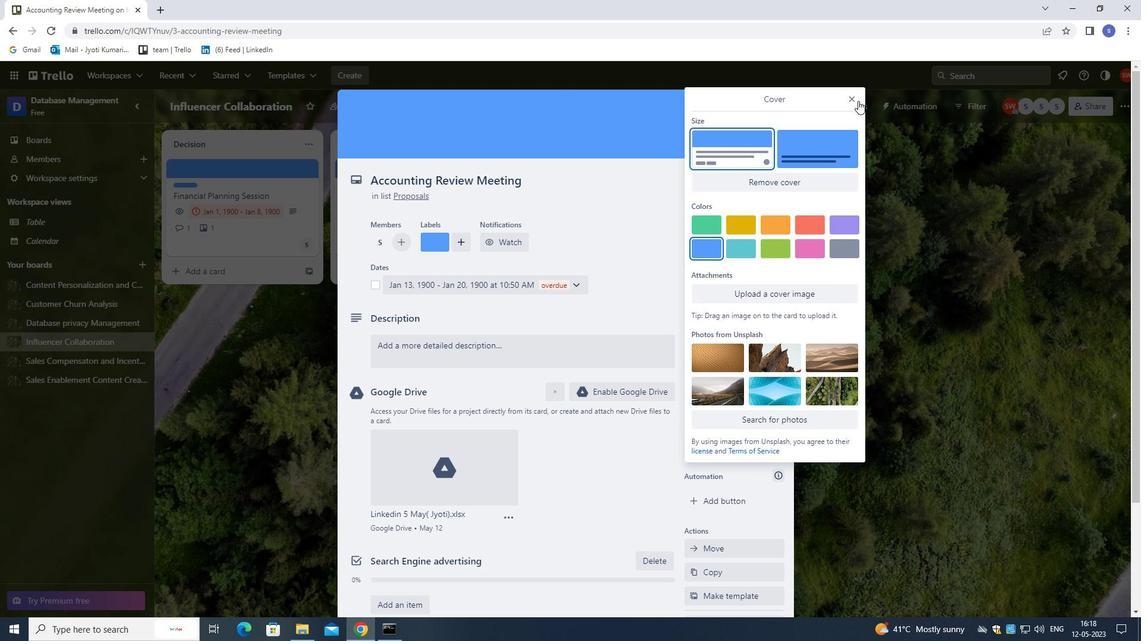 
Action: Mouse pressed left at (855, 97)
Screenshot: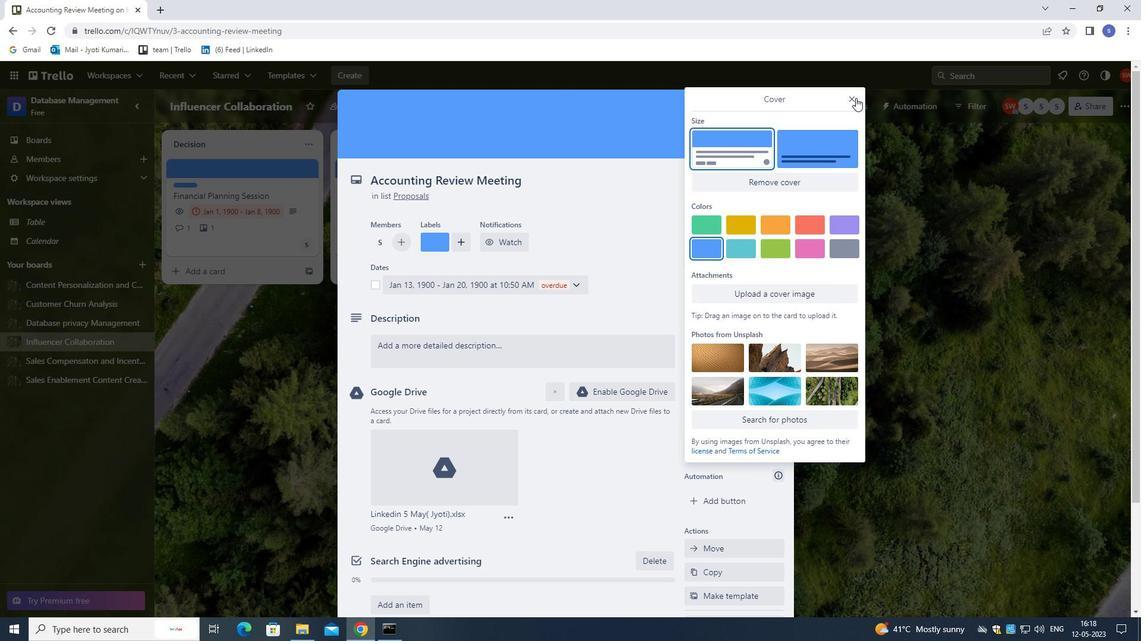 
Action: Mouse moved to (487, 351)
Screenshot: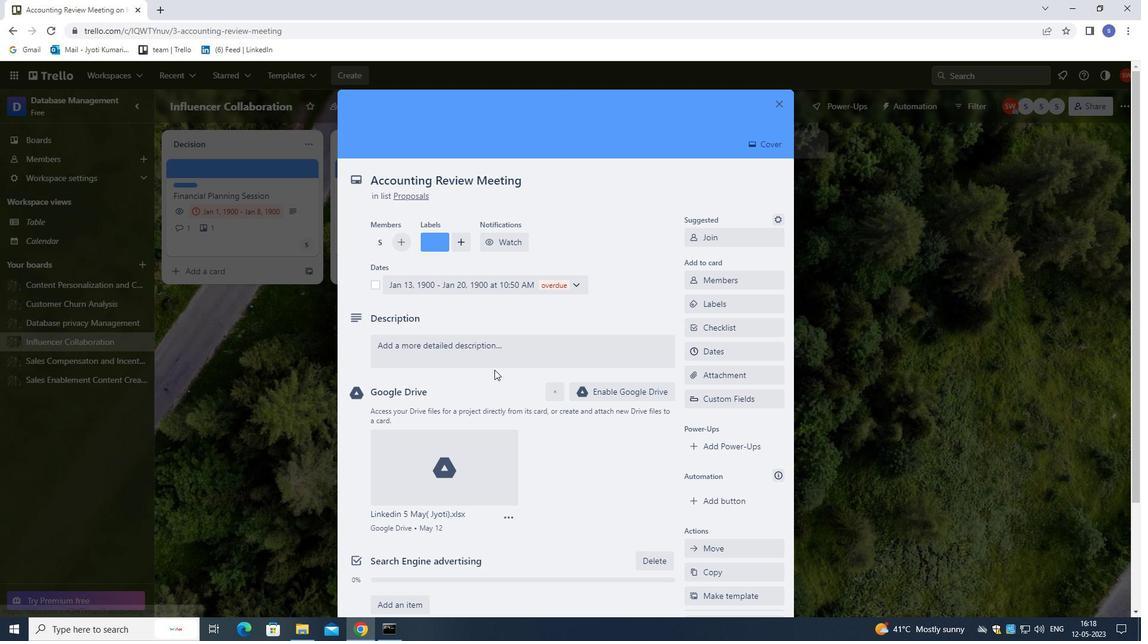 
Action: Mouse pressed left at (487, 351)
Screenshot: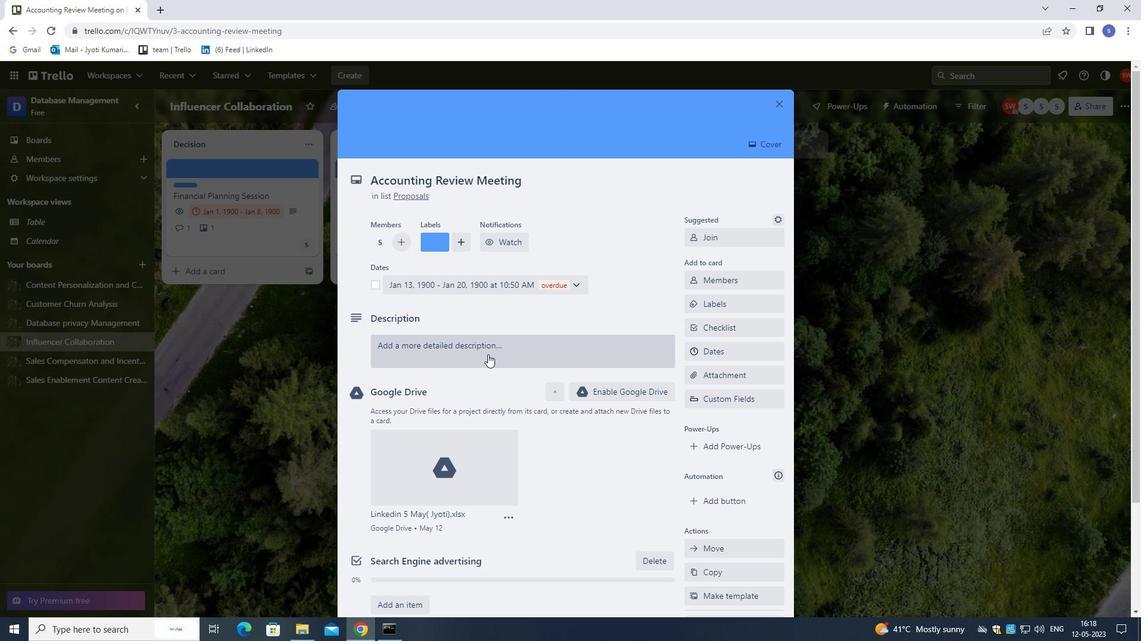 
Action: Mouse moved to (486, 357)
Screenshot: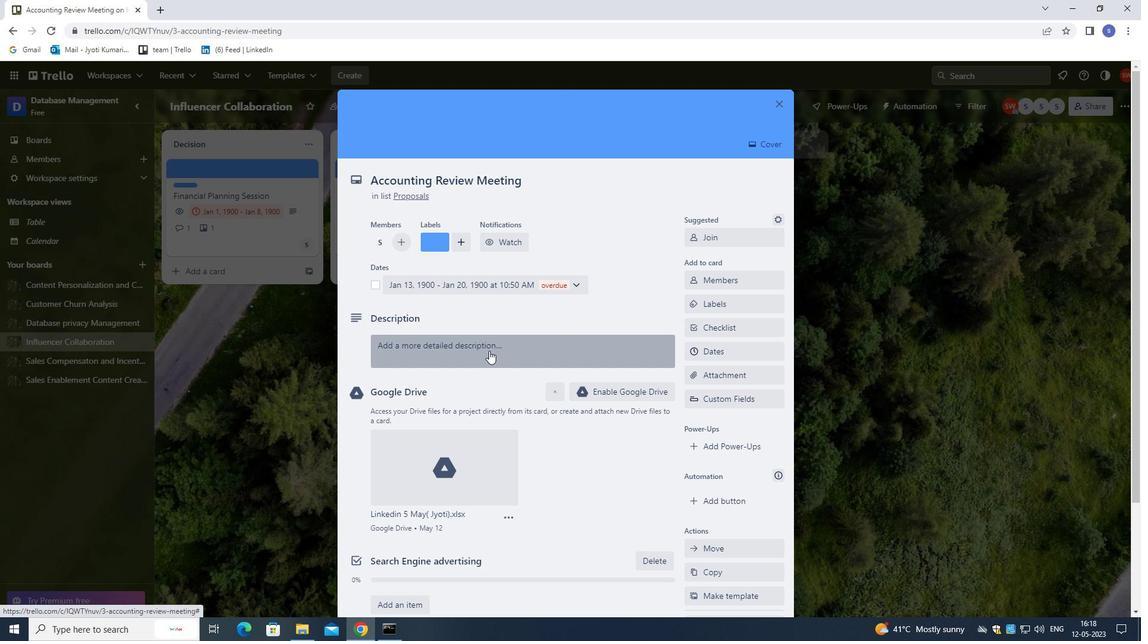 
Action: Key pressed <Key.shift>PLAN<Key.space>AND<Key.space>EXECUTE<Key.space>
Screenshot: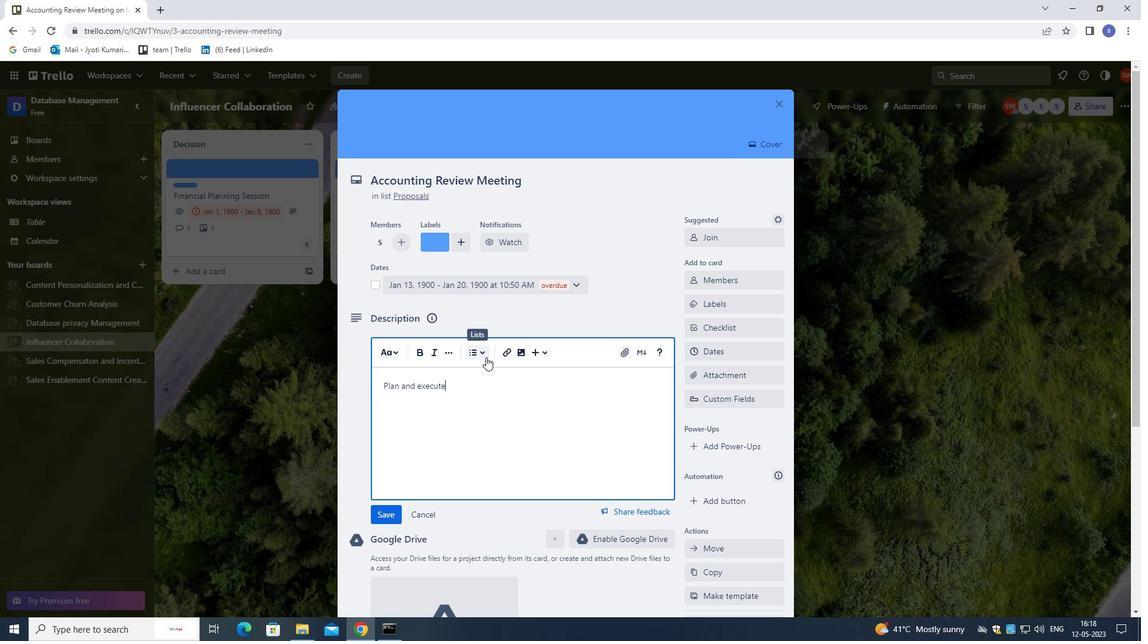 
Action: Mouse moved to (485, 358)
Screenshot: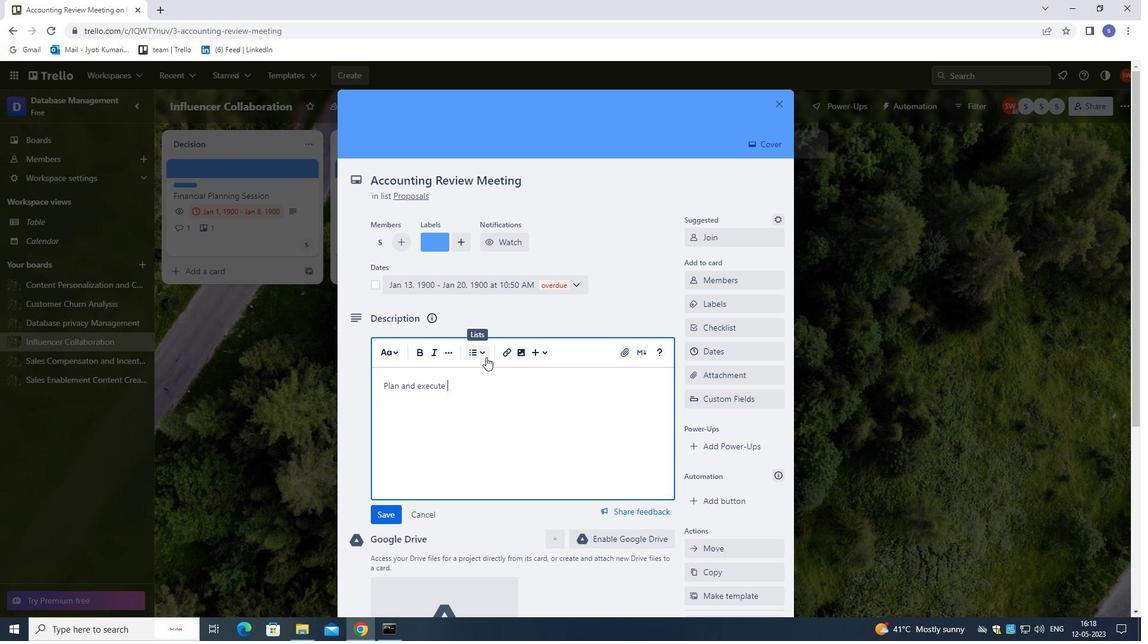 
Action: Key pressed COMPN<Key.backspace>ANY<Key.space>TEAM-<Key.space>BUILDING<Key.space>RETREAT<Key.space>WITH<Key.space>A<Key.space>FOCUS<Key.space>ON<Key.space>TEAM<Key.space>COMMUNICATION<Key.space>.
Screenshot: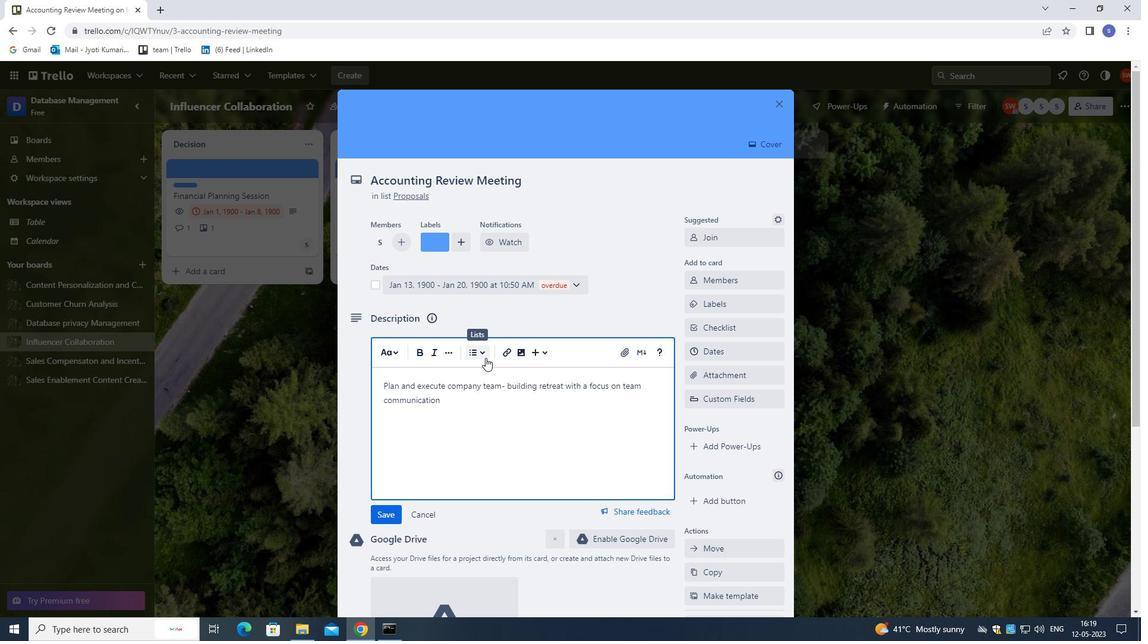 
Action: Mouse moved to (480, 376)
Screenshot: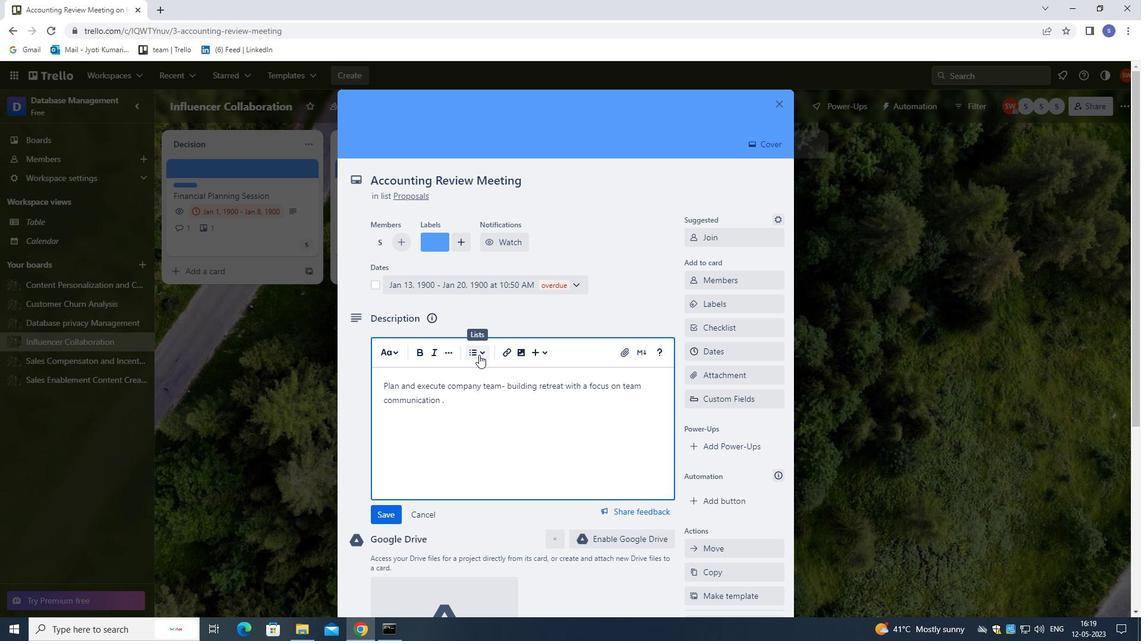 
Action: Mouse scrolled (480, 376) with delta (0, 0)
Screenshot: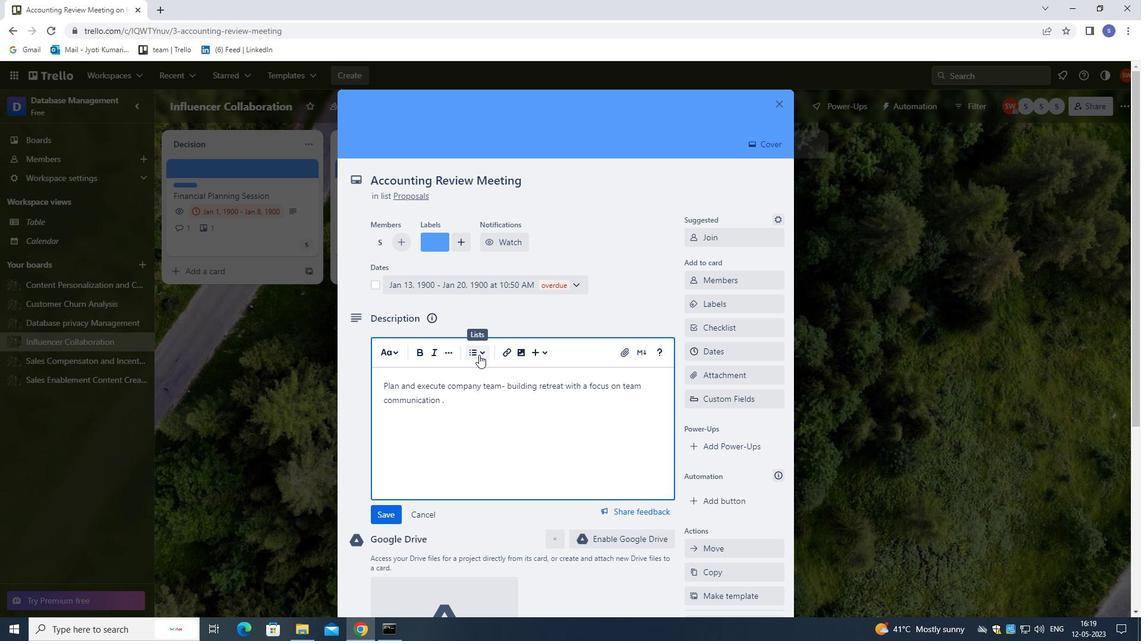 
Action: Mouse moved to (482, 386)
Screenshot: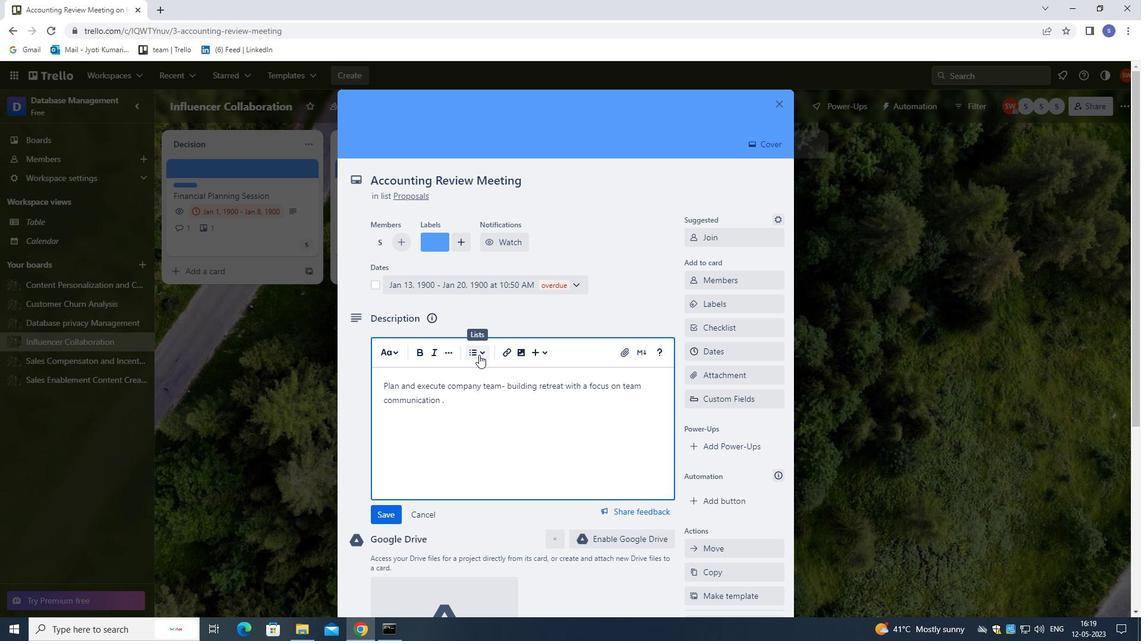 
Action: Mouse scrolled (482, 386) with delta (0, 0)
Screenshot: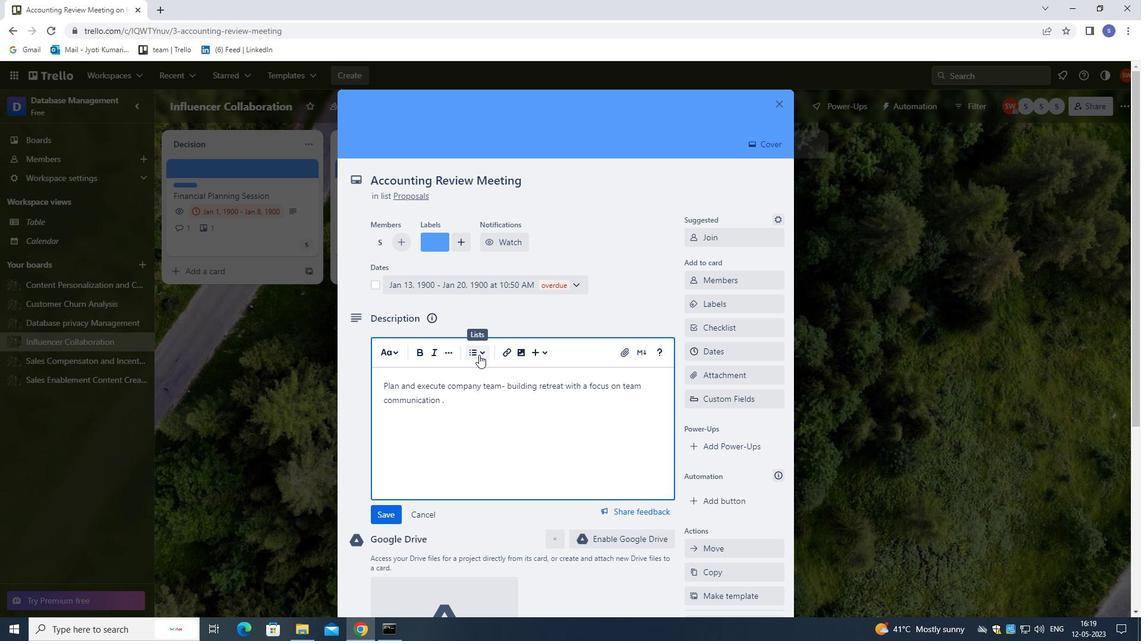 
Action: Mouse moved to (487, 405)
Screenshot: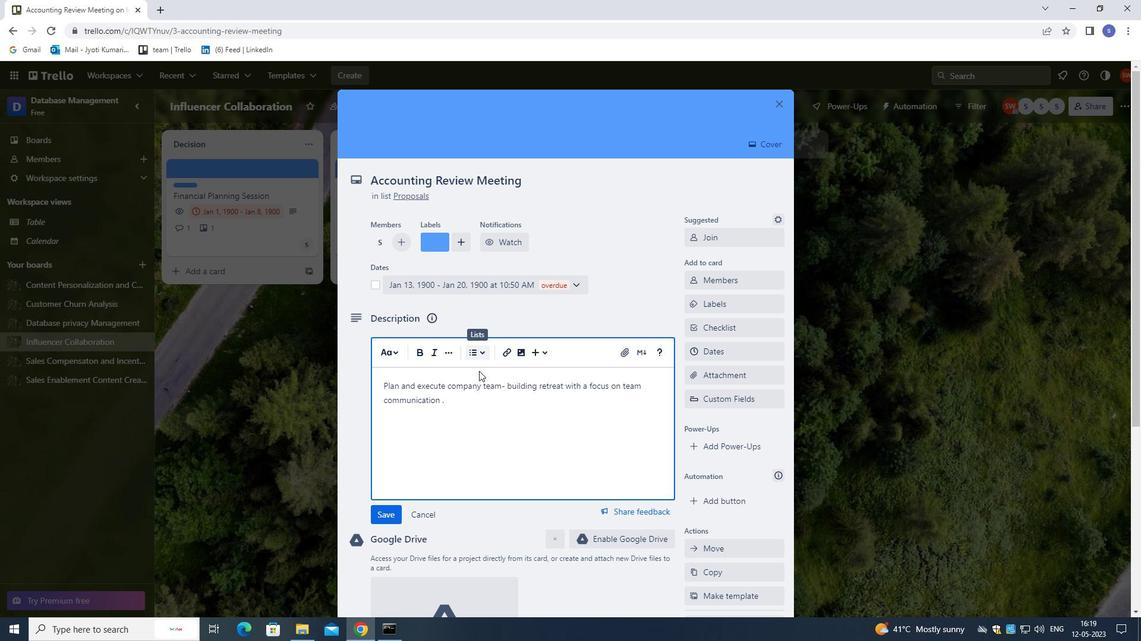 
Action: Mouse scrolled (487, 404) with delta (0, 0)
Screenshot: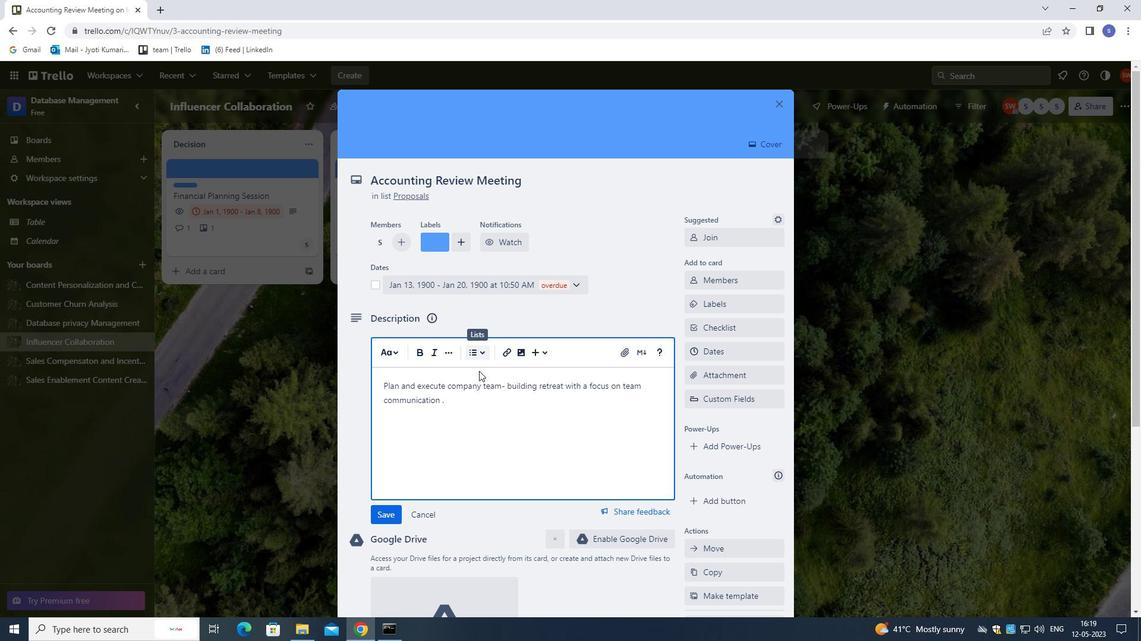 
Action: Mouse moved to (489, 409)
Screenshot: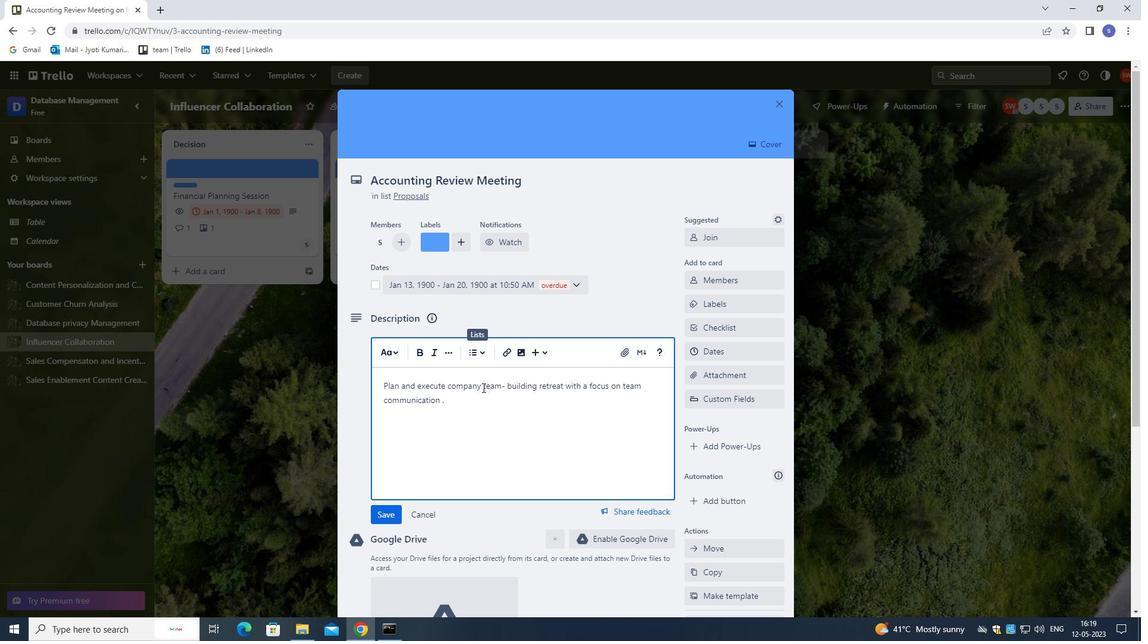 
Action: Mouse scrolled (489, 408) with delta (0, 0)
Screenshot: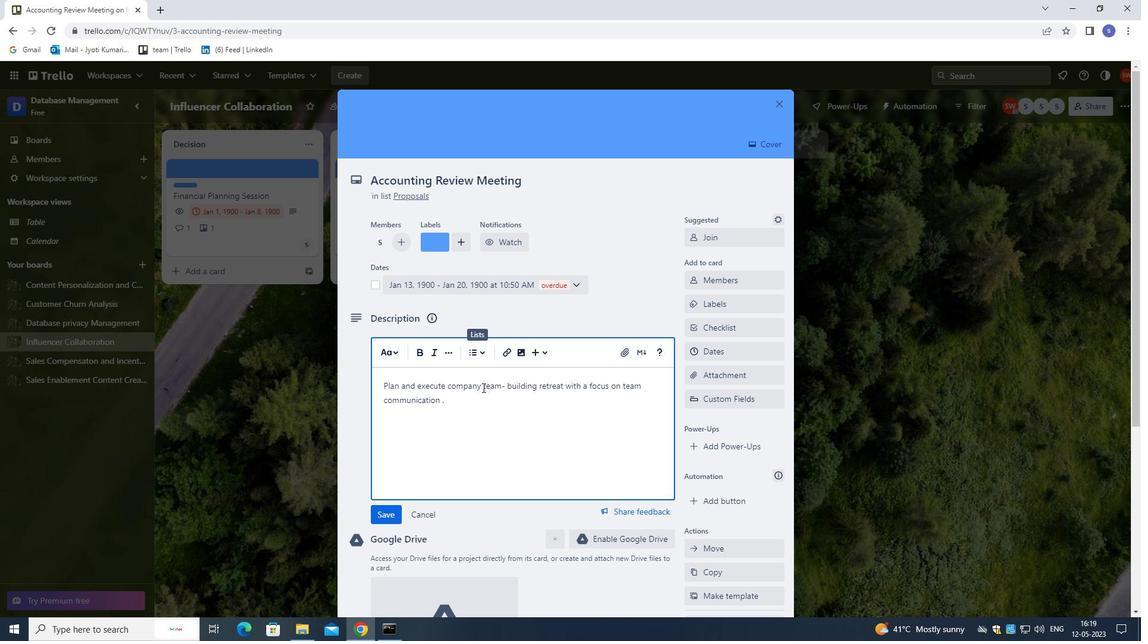 
Action: Mouse moved to (489, 411)
Screenshot: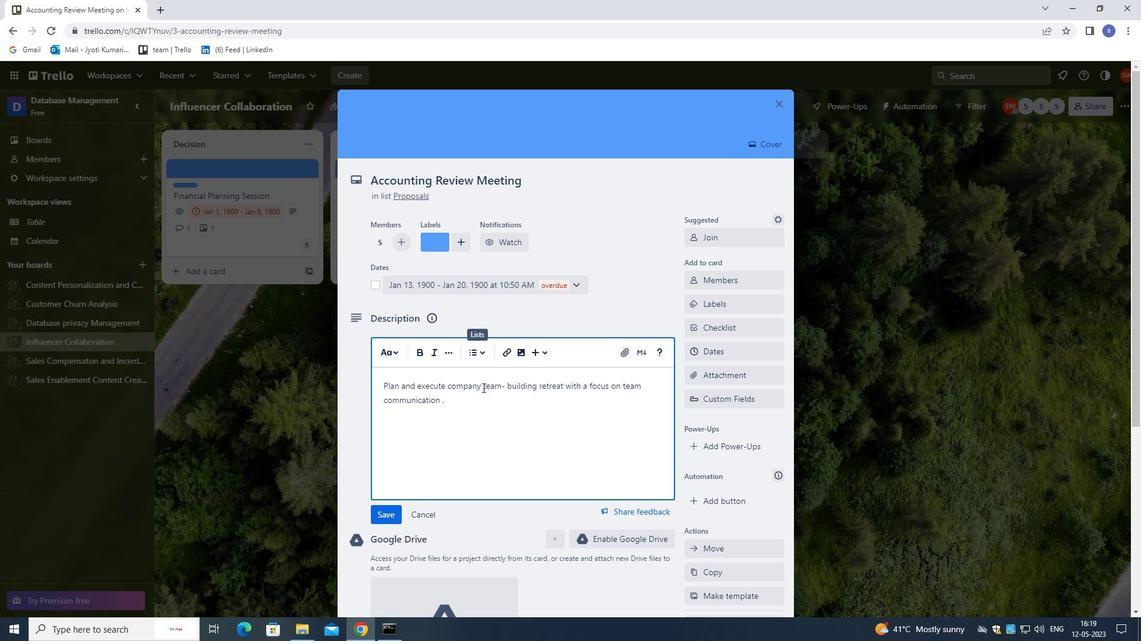 
Action: Mouse scrolled (489, 411) with delta (0, 0)
Screenshot: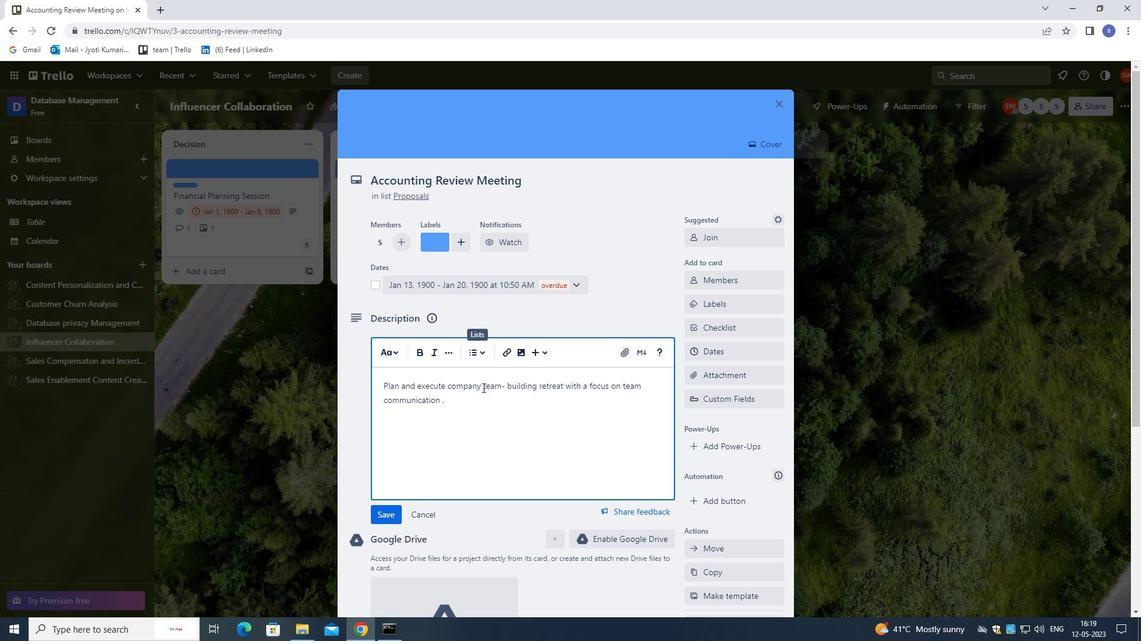 
Action: Mouse moved to (460, 541)
Screenshot: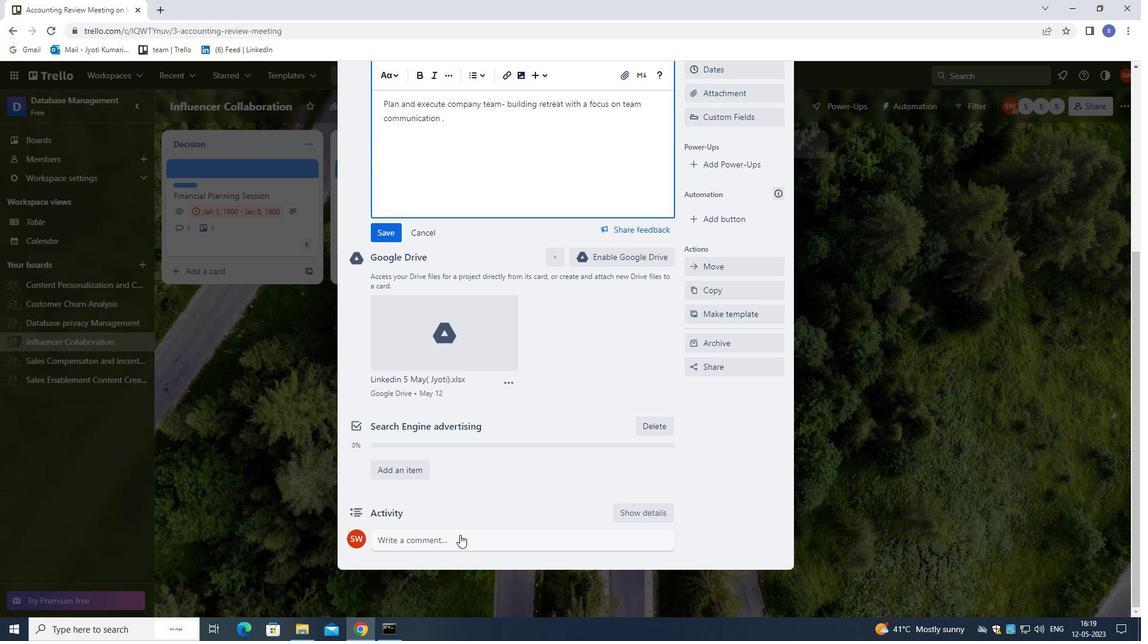 
Action: Mouse pressed left at (460, 541)
Screenshot: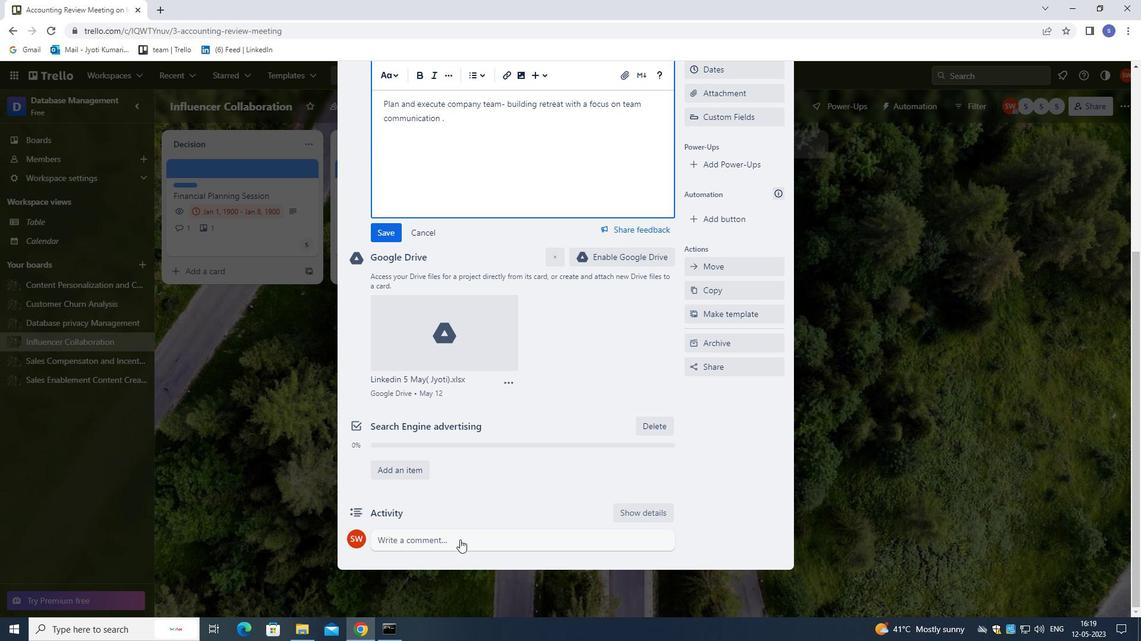 
Action: Mouse moved to (495, 527)
Screenshot: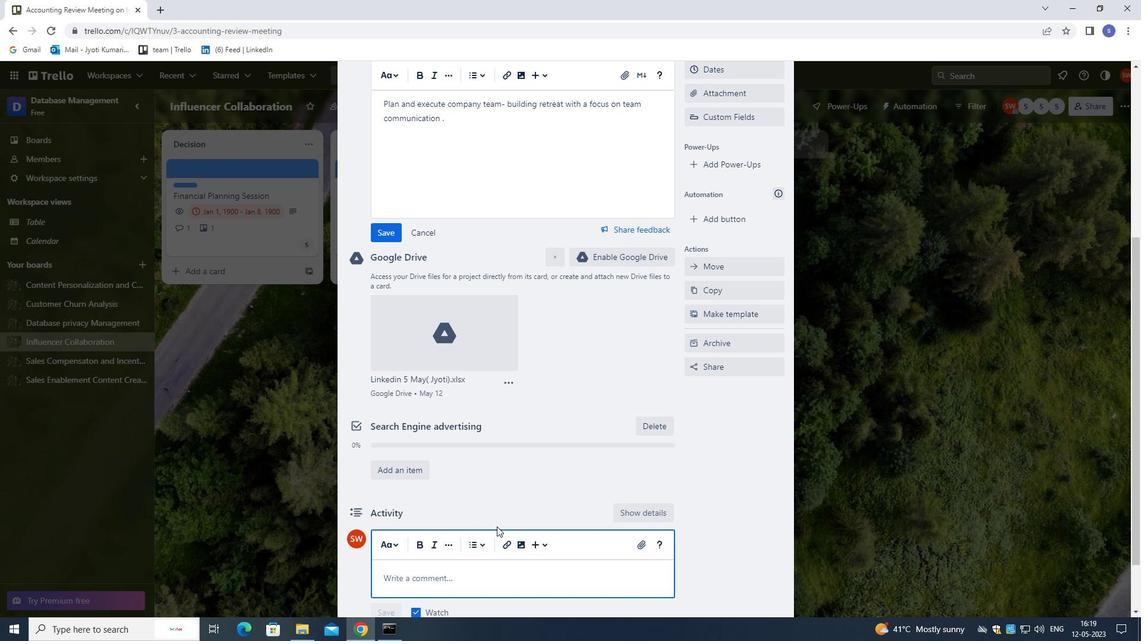 
Action: Key pressed <Key.shift>GIVEN<Key.space>THE<Key.space>POTENTIAL<Key.space>
Screenshot: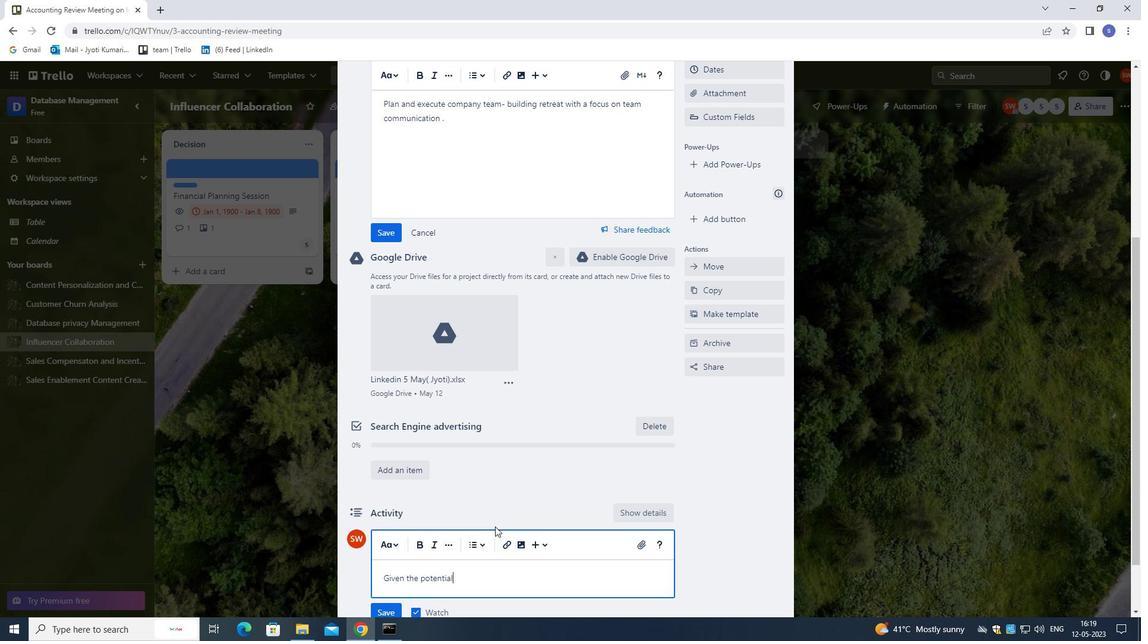 
Action: Mouse moved to (495, 526)
Screenshot: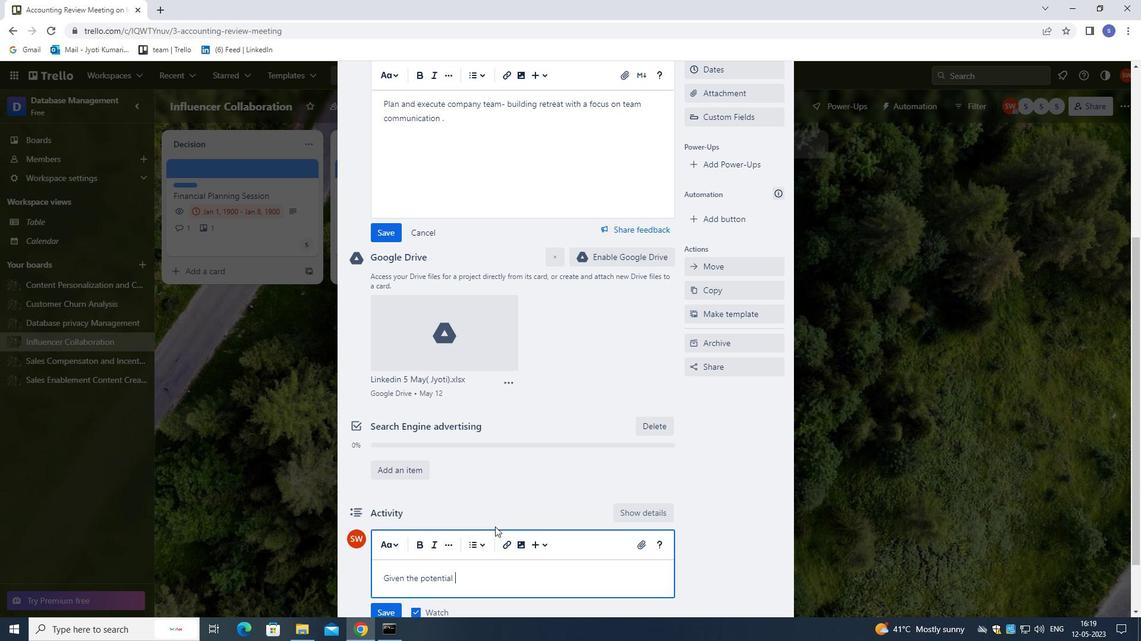 
Action: Key pressed IMPACT<Key.space>OF<Key.space>THIS<Key.space>TASK<Key.space>ON<Key.space>OUR<Key.space>COMPA<Key.backspace>ANY<Key.space>CULTURE<Key.space>ABD<Key.space>VALUES<Key.space><Key.backspace><Key.left><Key.left><Key.left><Key.left><Key.left><Key.left><Key.left><Key.backspace><Key.backspace>ND<Key.right><Key.right><Key.right><Key.right><Key.right><Key.right><Key.right><Key.right><Key.right><Key.right><Key.right><Key.right><Key.space>,<Key.space>LET<Key.space>US<Key.space>ENSURE<Key.space>THA<Key.space><Key.backspace>T<Key.space>WE<Key.space><Key.space>APPROACH<Key.space>IT<Key.space>WITH<Key.space>A<Key.space>SENSE<Key.space>OF<Key.space>INCLUSIVITY<Key.space>AND<Key.space>DIVERSITY
Screenshot: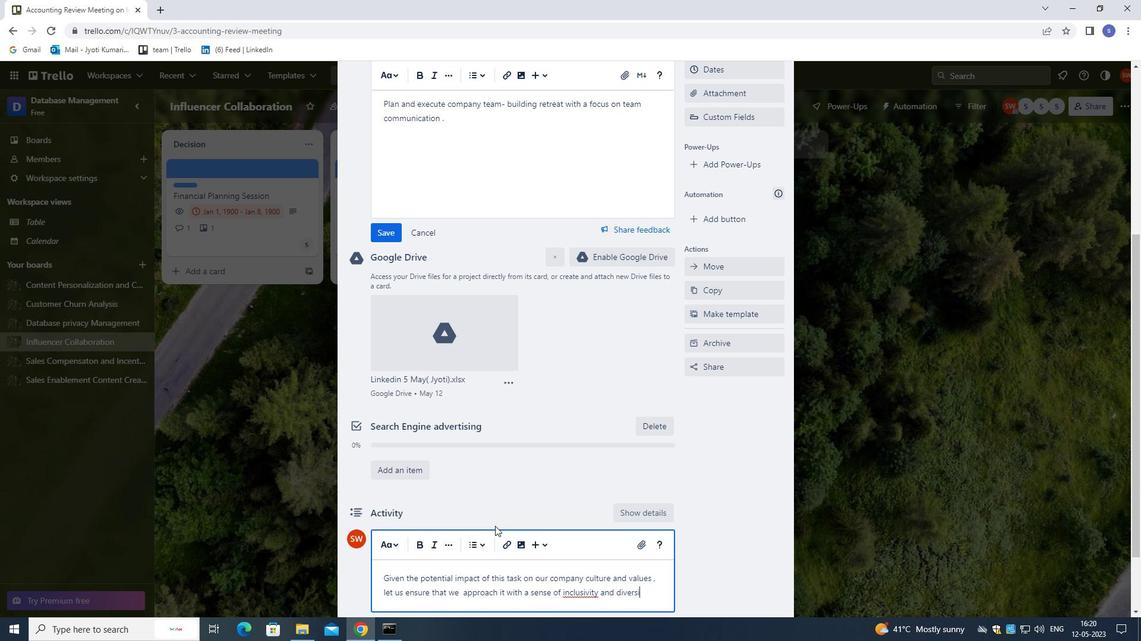 
Action: Mouse moved to (379, 230)
Screenshot: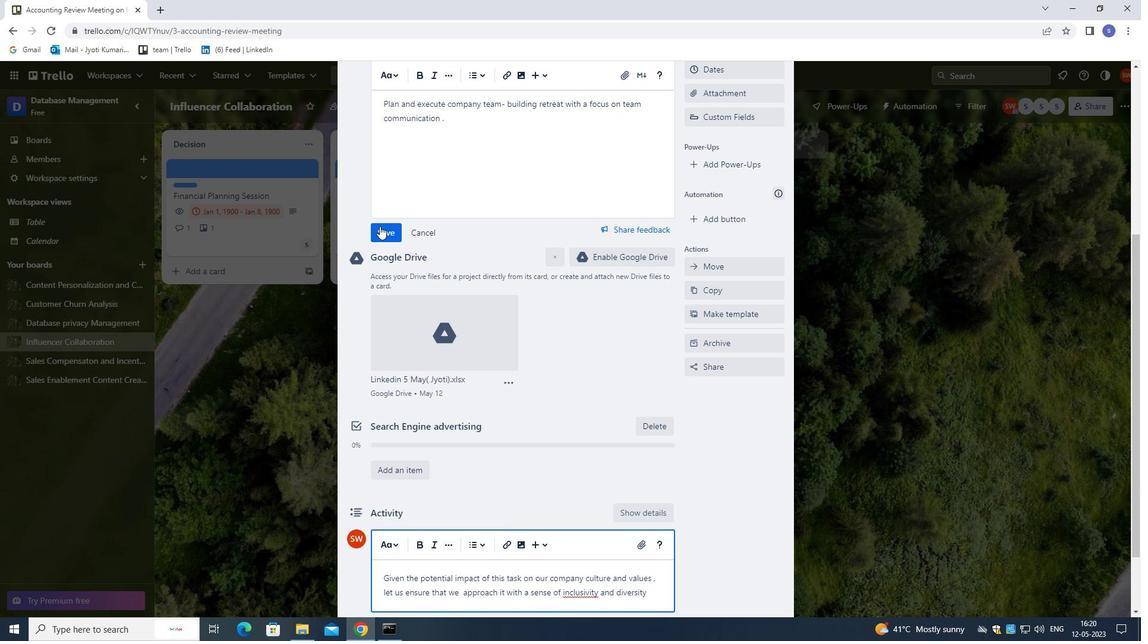 
Action: Mouse pressed left at (379, 230)
Screenshot: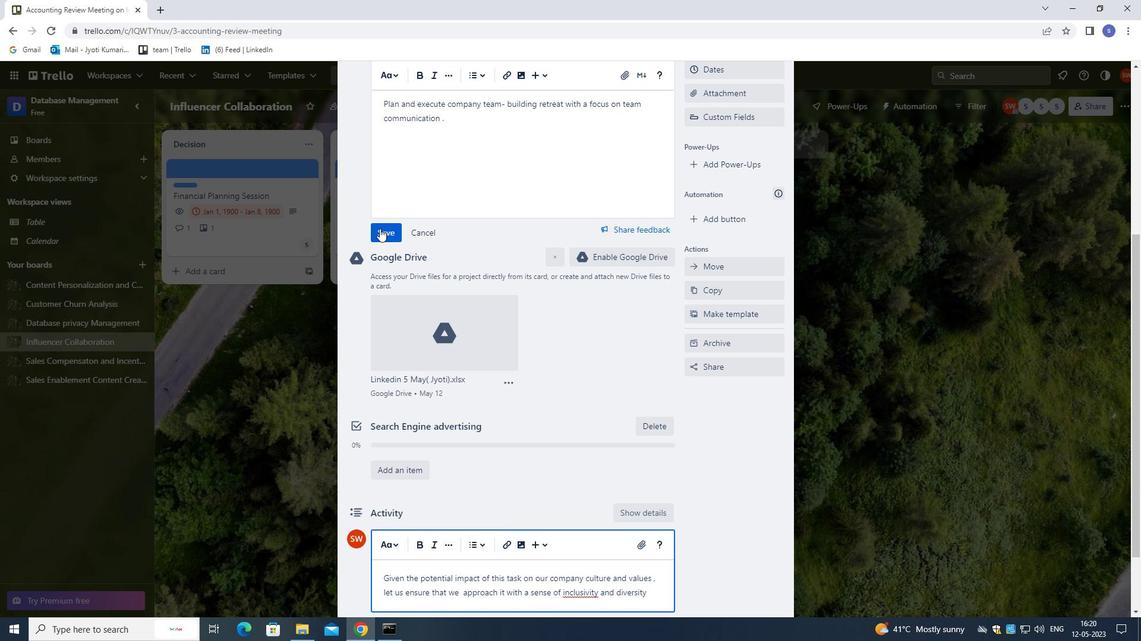 
Action: Mouse moved to (400, 416)
Screenshot: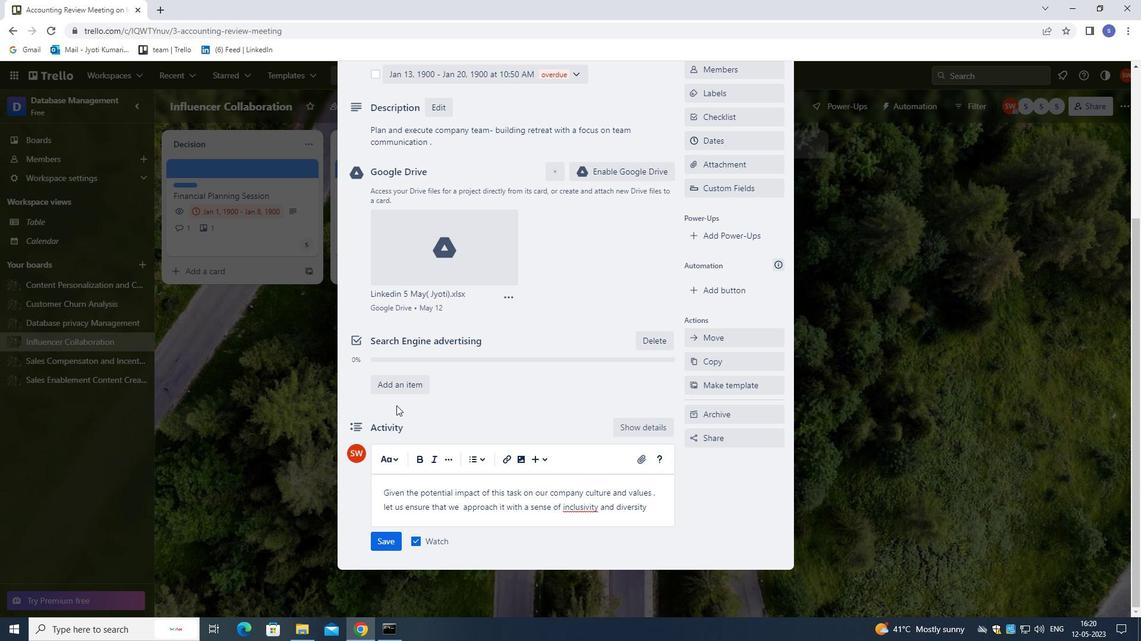 
Action: Mouse scrolled (400, 416) with delta (0, 0)
Screenshot: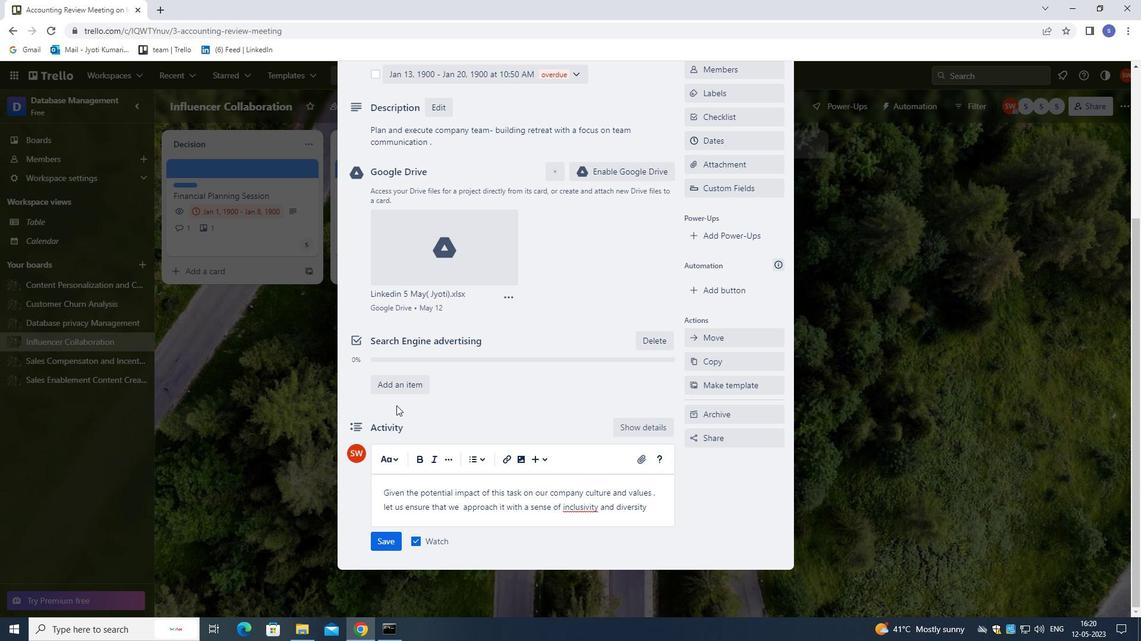 
Action: Mouse moved to (401, 420)
Screenshot: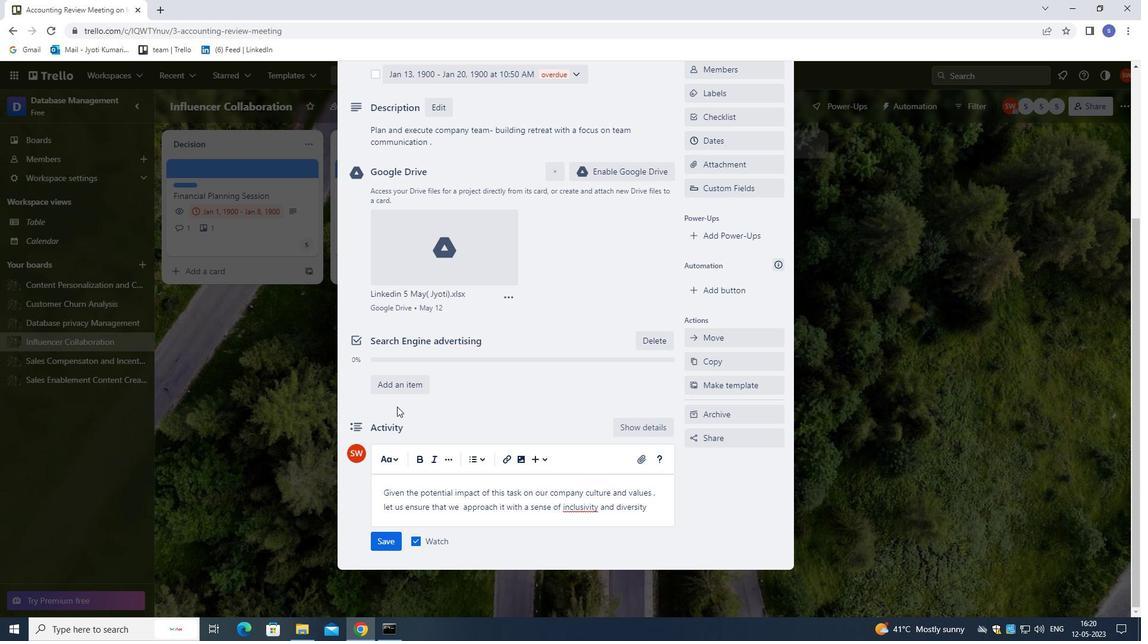 
Action: Mouse scrolled (401, 420) with delta (0, 0)
Screenshot: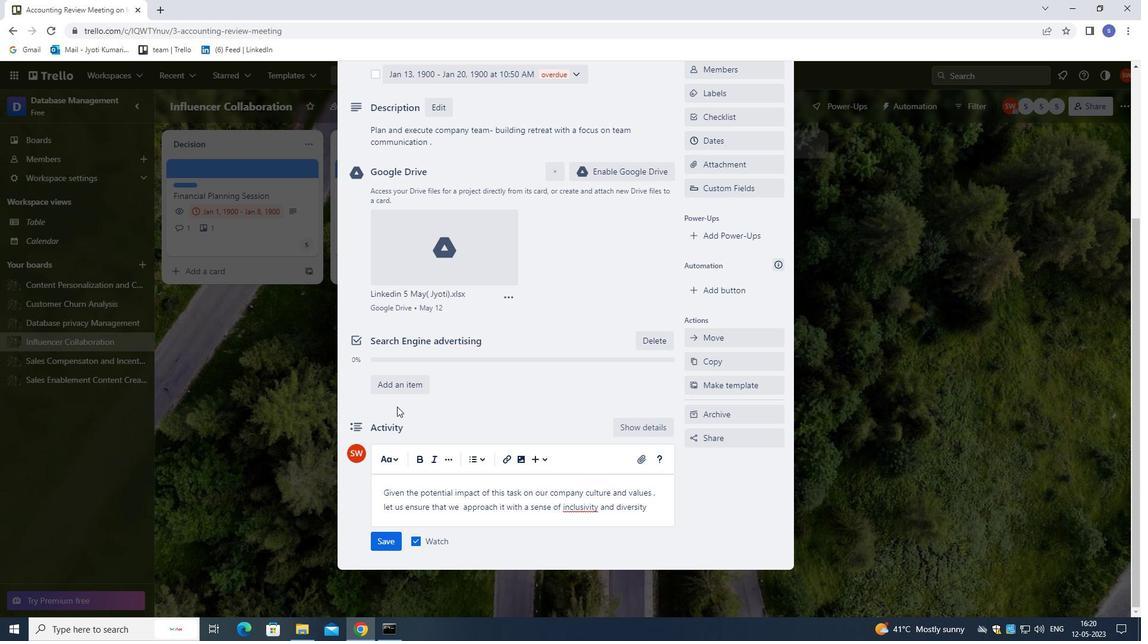 
Action: Mouse moved to (402, 421)
Screenshot: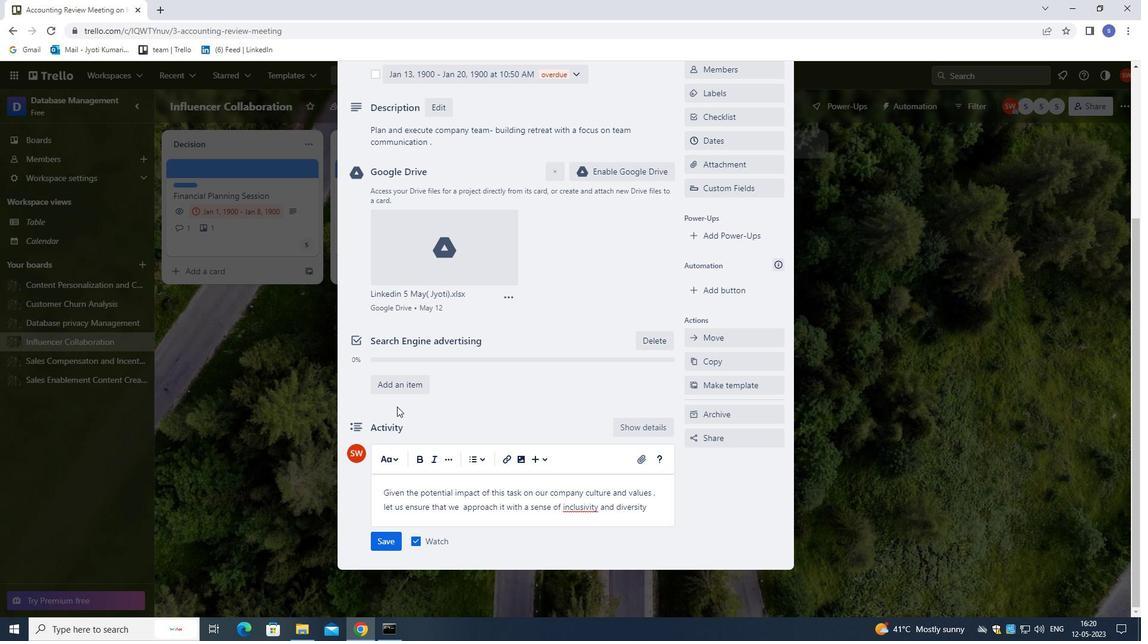
Action: Mouse scrolled (402, 421) with delta (0, 0)
Screenshot: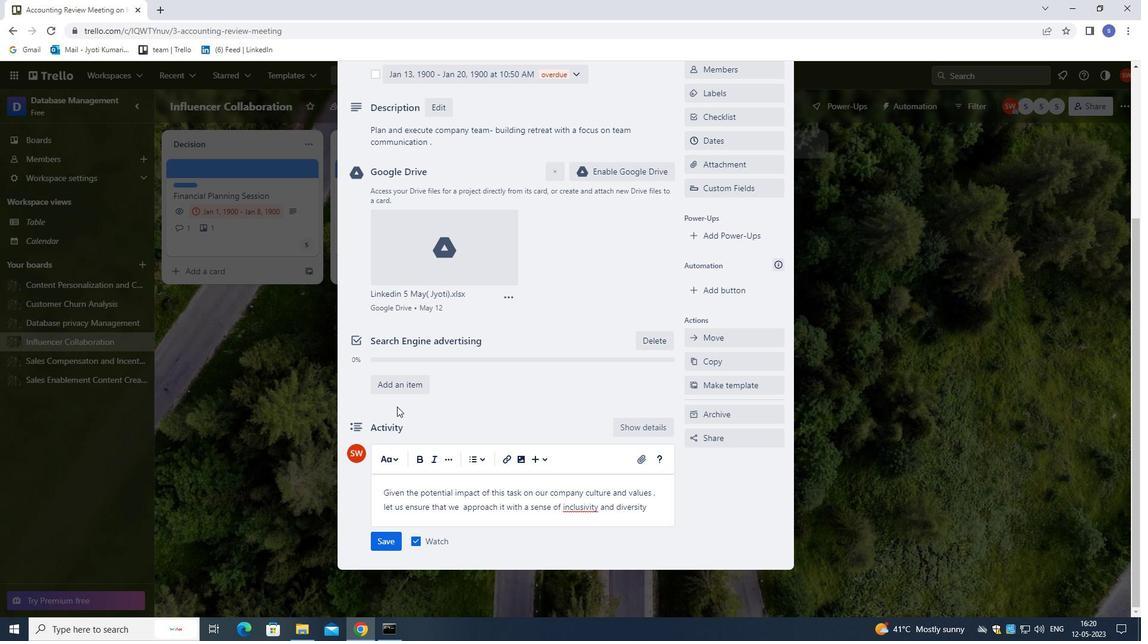 
Action: Mouse moved to (402, 423)
Screenshot: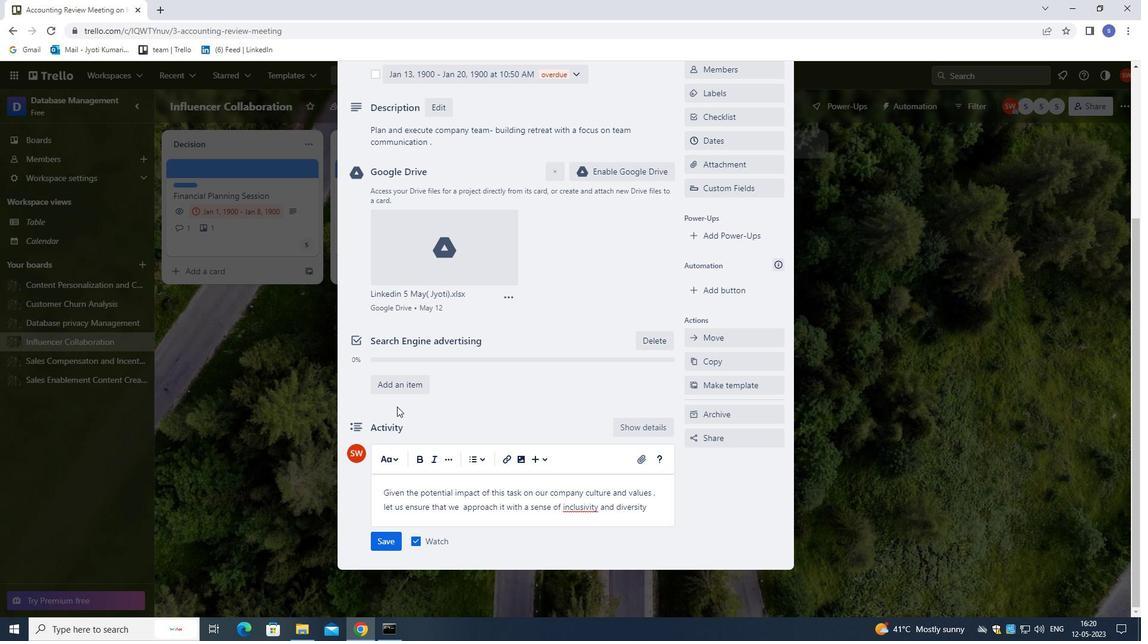 
Action: Mouse scrolled (402, 422) with delta (0, 0)
Screenshot: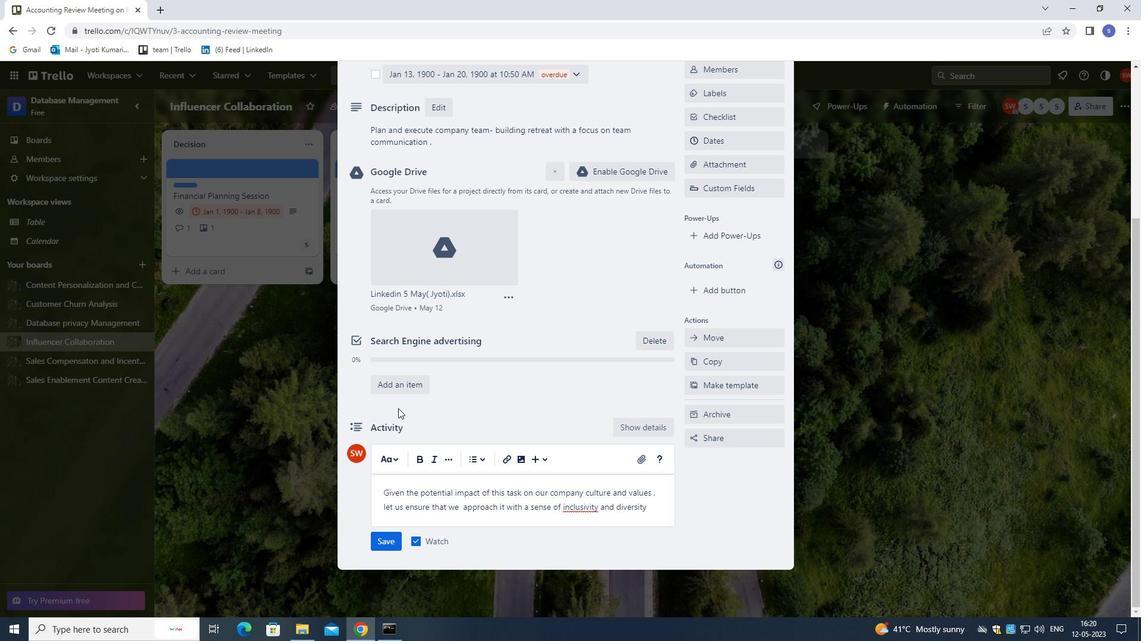 
Action: Mouse moved to (391, 539)
Screenshot: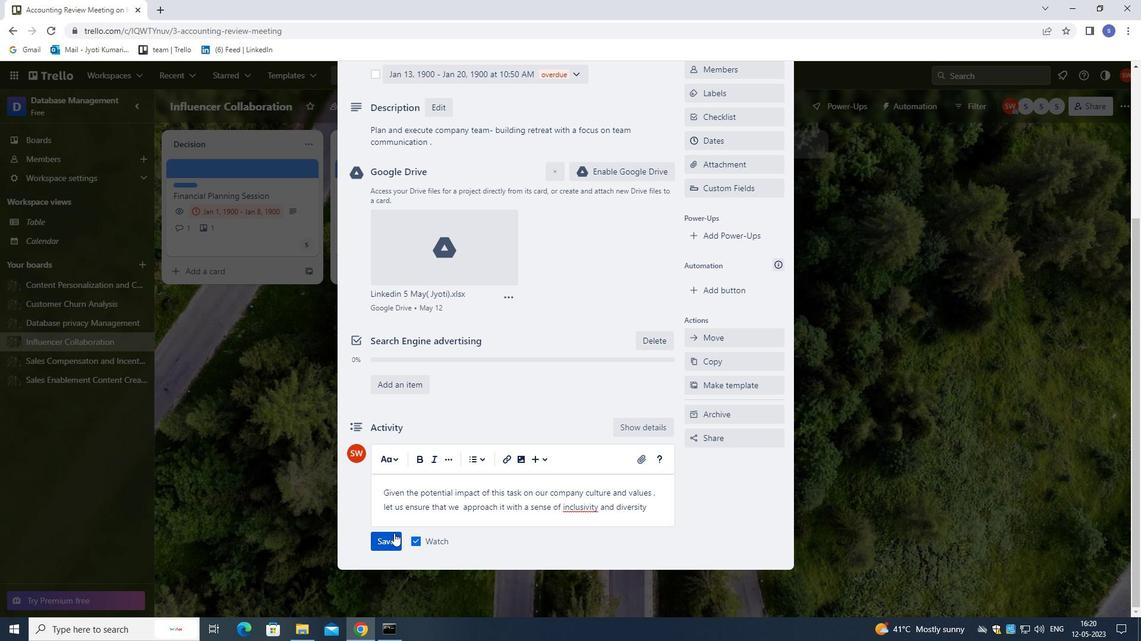 
Action: Mouse pressed left at (391, 539)
Screenshot: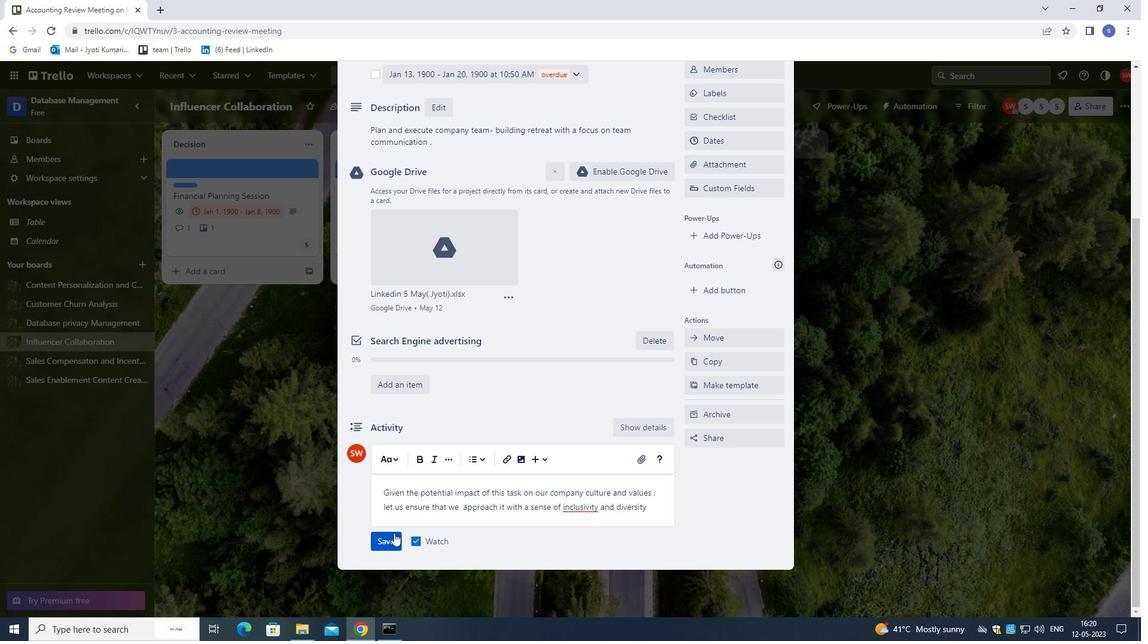 
Action: Mouse moved to (568, 449)
Screenshot: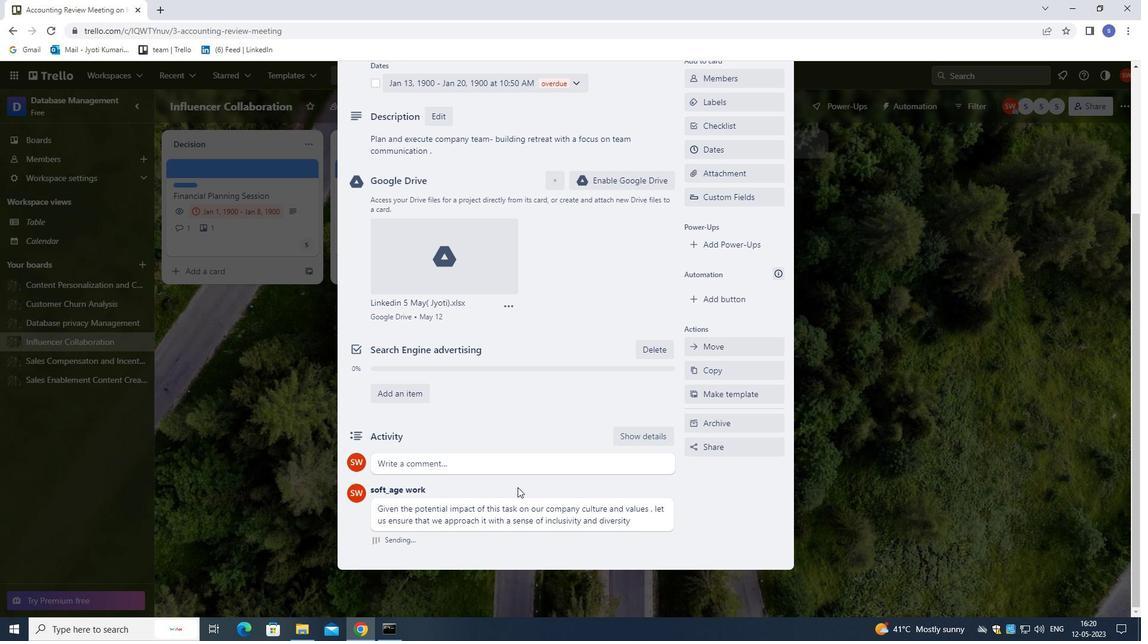 
Action: Mouse scrolled (568, 450) with delta (0, 0)
Screenshot: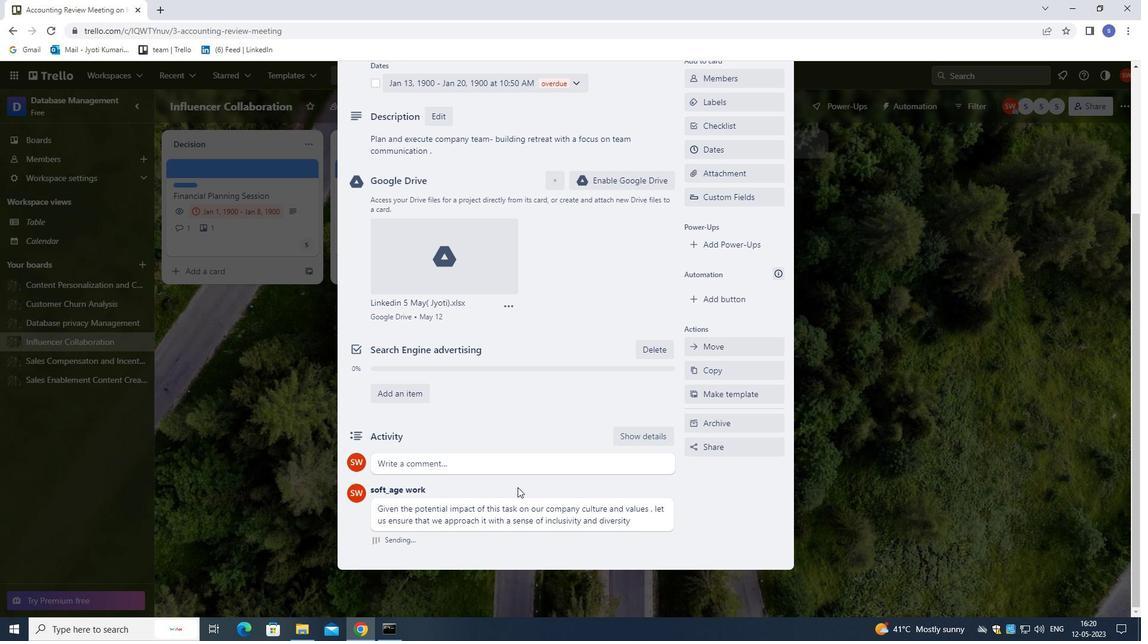 
Action: Mouse moved to (566, 436)
Screenshot: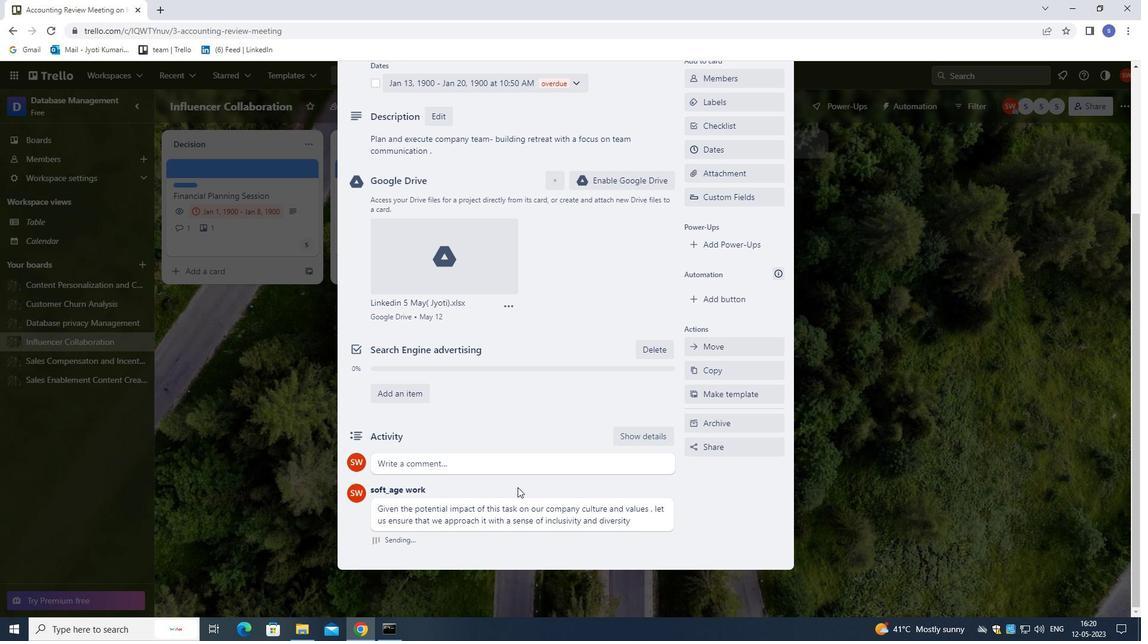 
Action: Mouse scrolled (566, 437) with delta (0, 0)
Screenshot: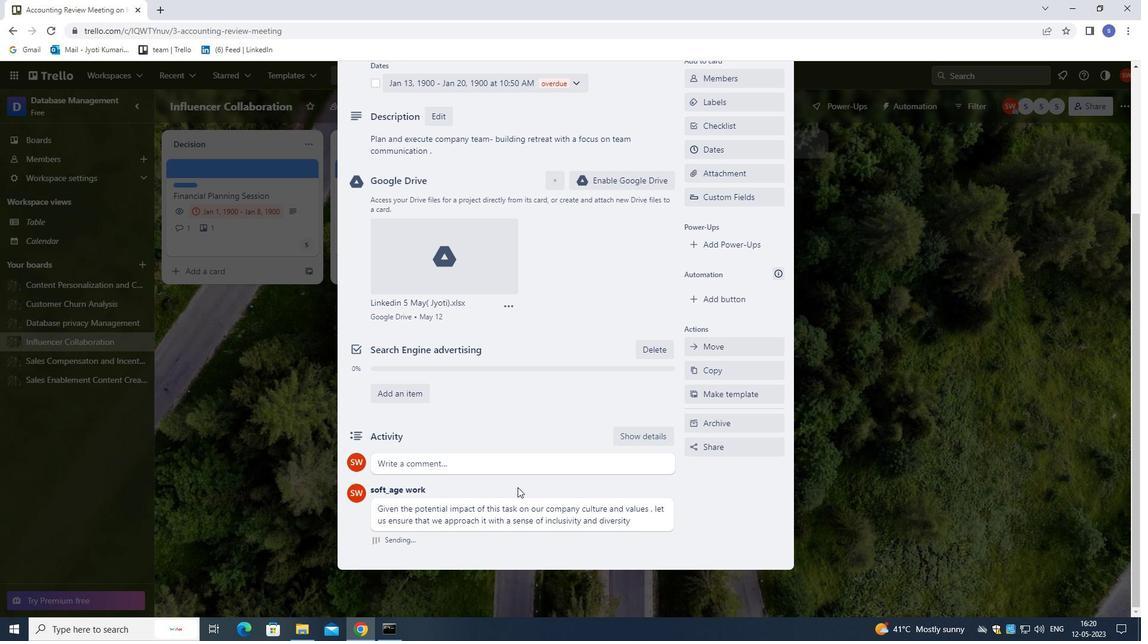 
Action: Mouse moved to (562, 419)
Screenshot: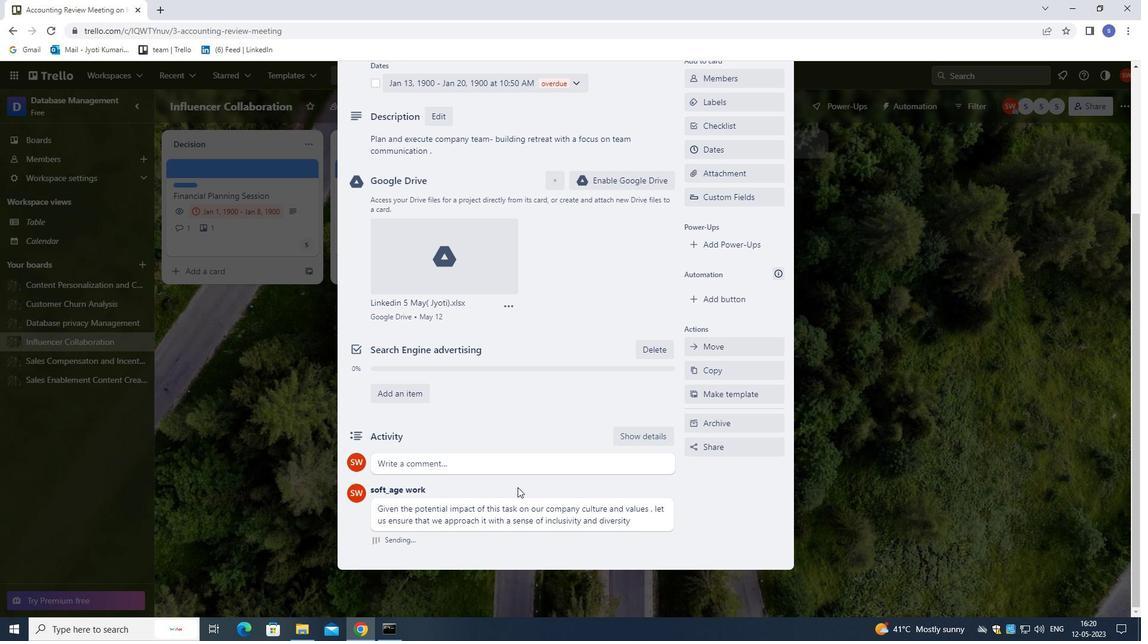 
Action: Mouse scrolled (562, 420) with delta (0, 0)
Screenshot: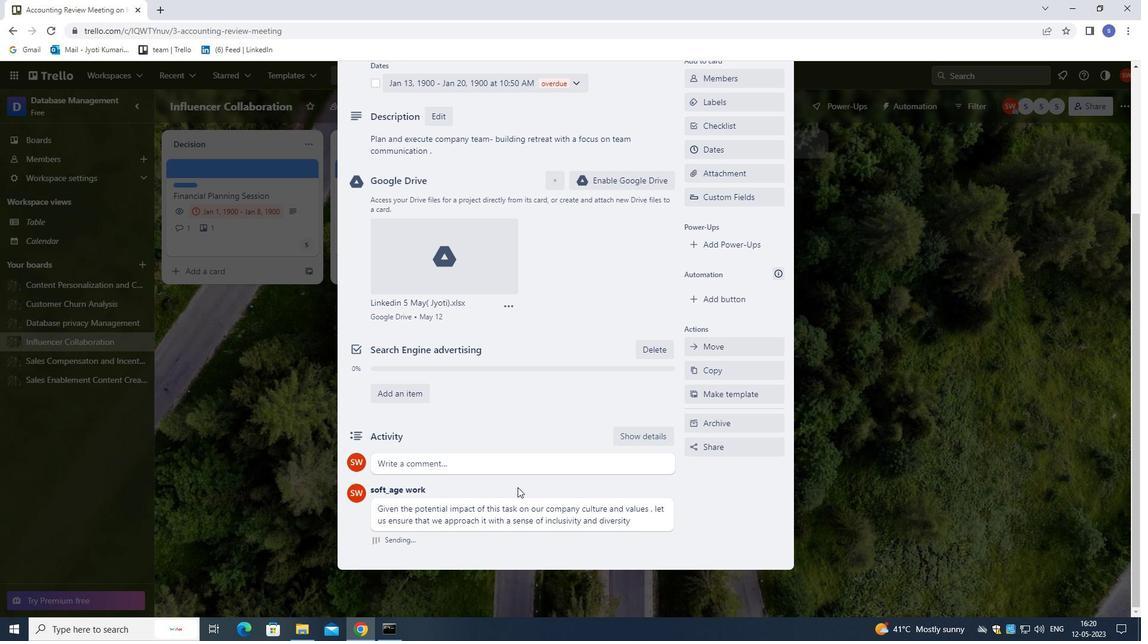 
Action: Mouse moved to (778, 74)
Screenshot: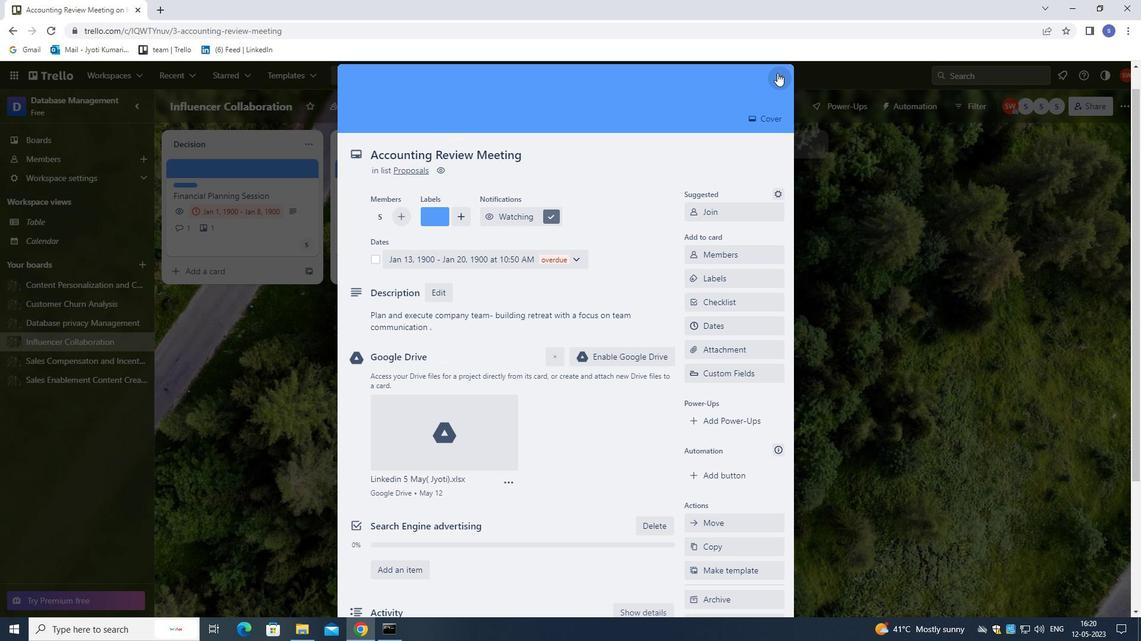 
Action: Mouse pressed left at (778, 74)
Screenshot: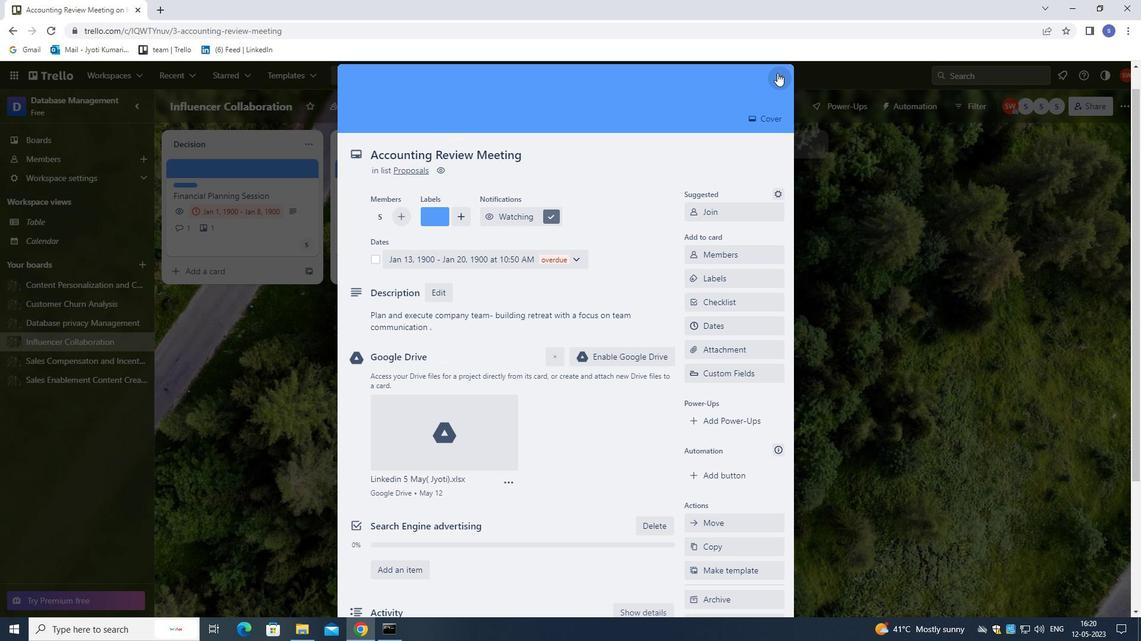 
Action: Mouse moved to (772, 126)
Screenshot: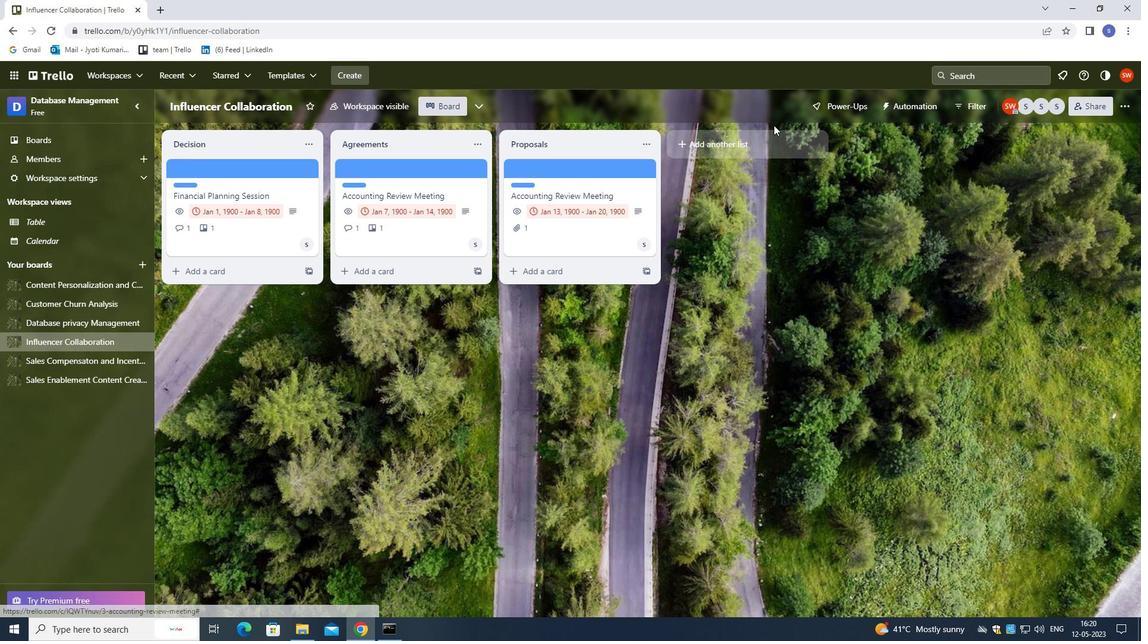 
